Task: Add Sprouts Coconut Oil Cooking Spray to the cart.
Action: Mouse pressed left at (27, 78)
Screenshot: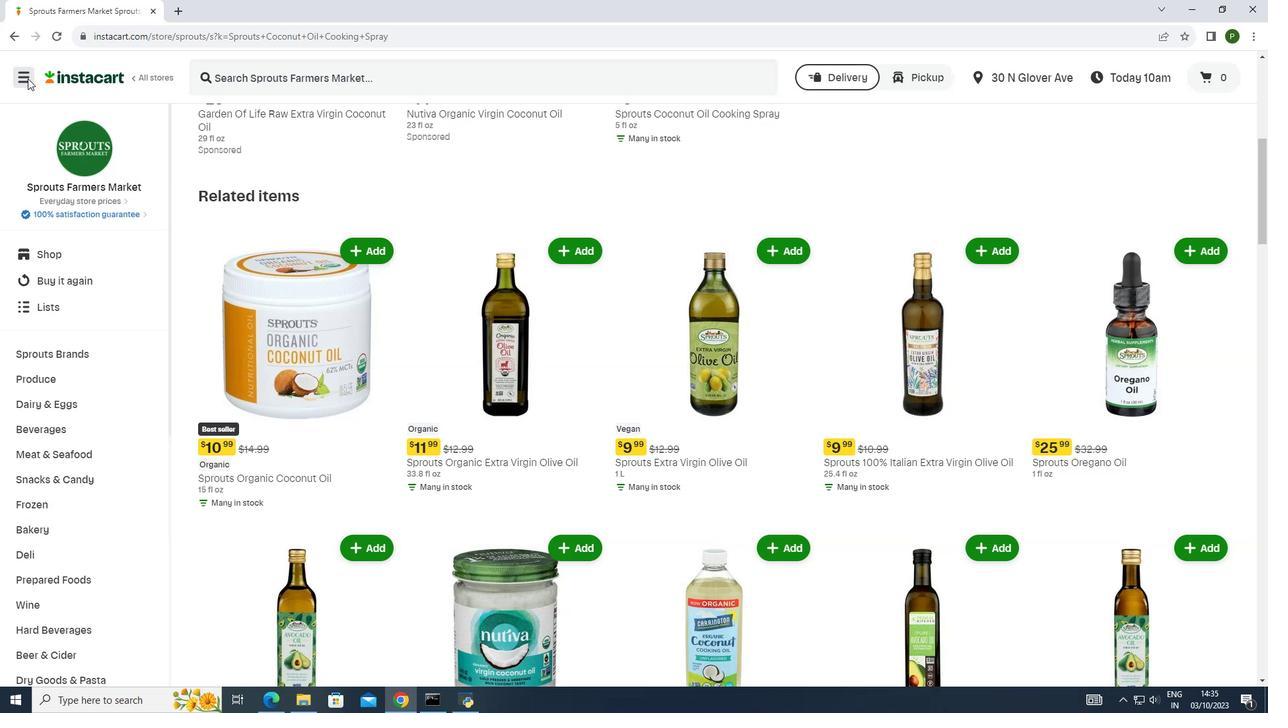 
Action: Mouse moved to (42, 342)
Screenshot: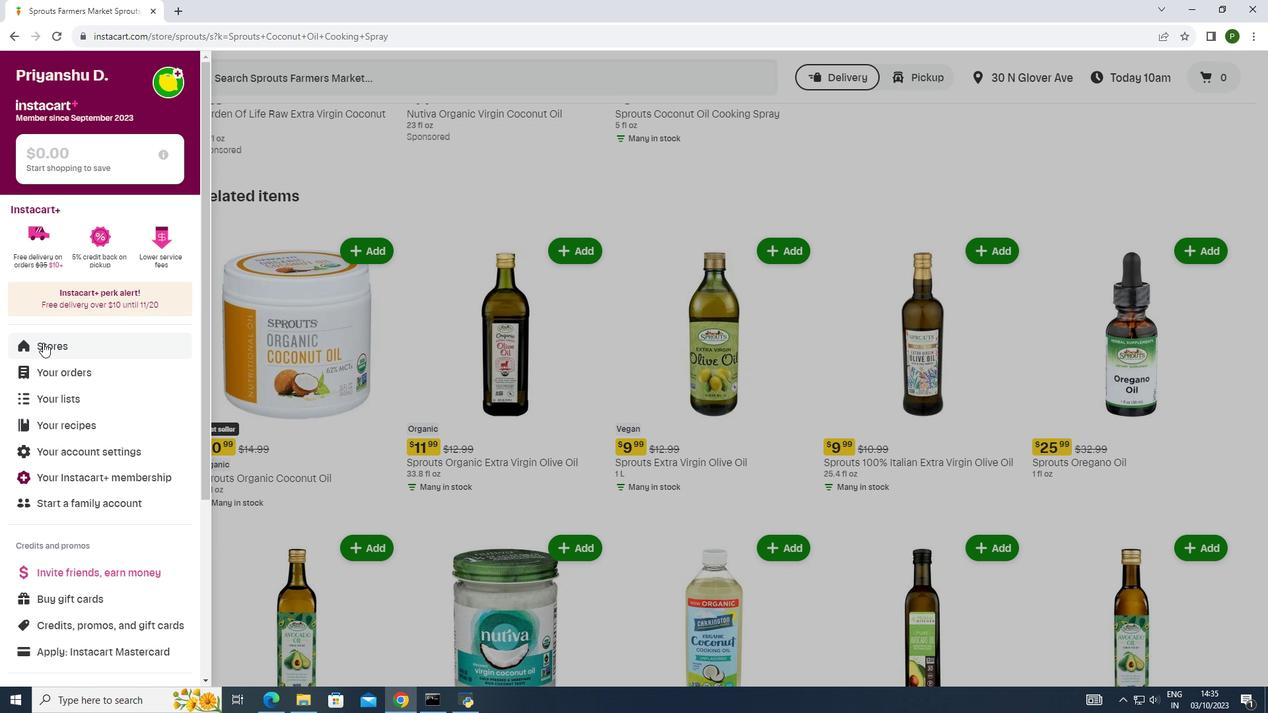 
Action: Mouse pressed left at (42, 342)
Screenshot: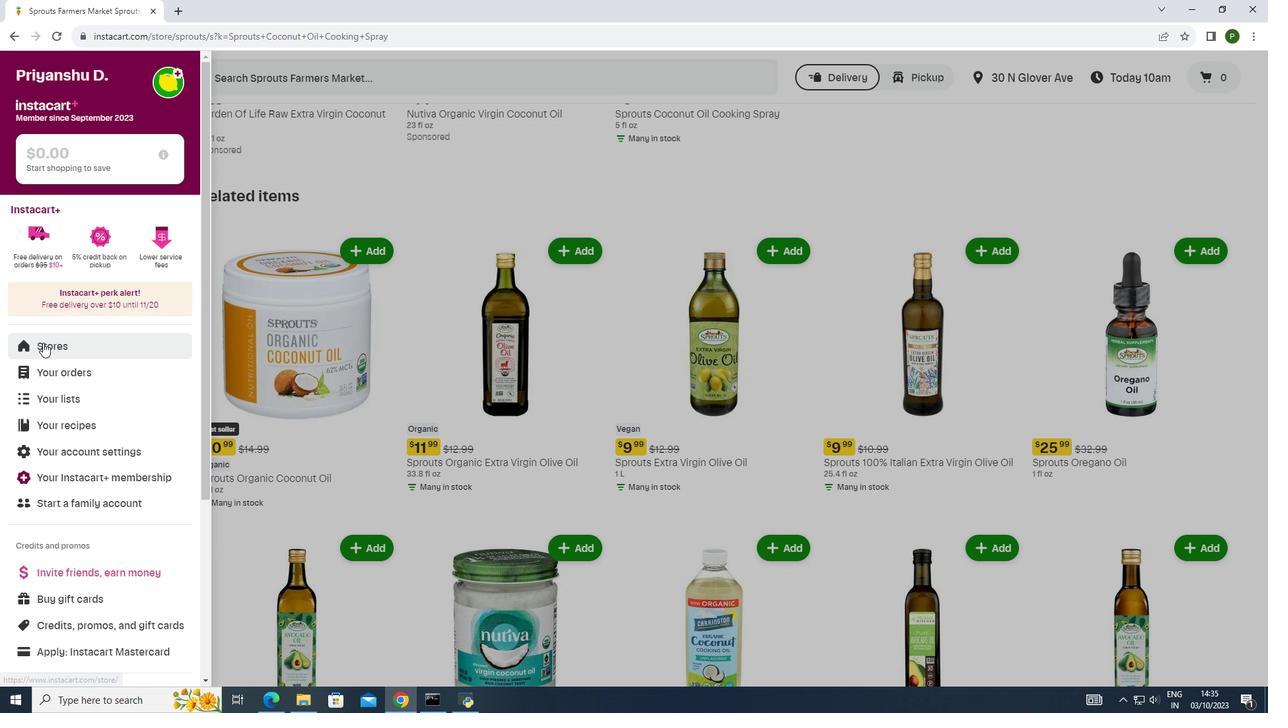 
Action: Mouse moved to (298, 126)
Screenshot: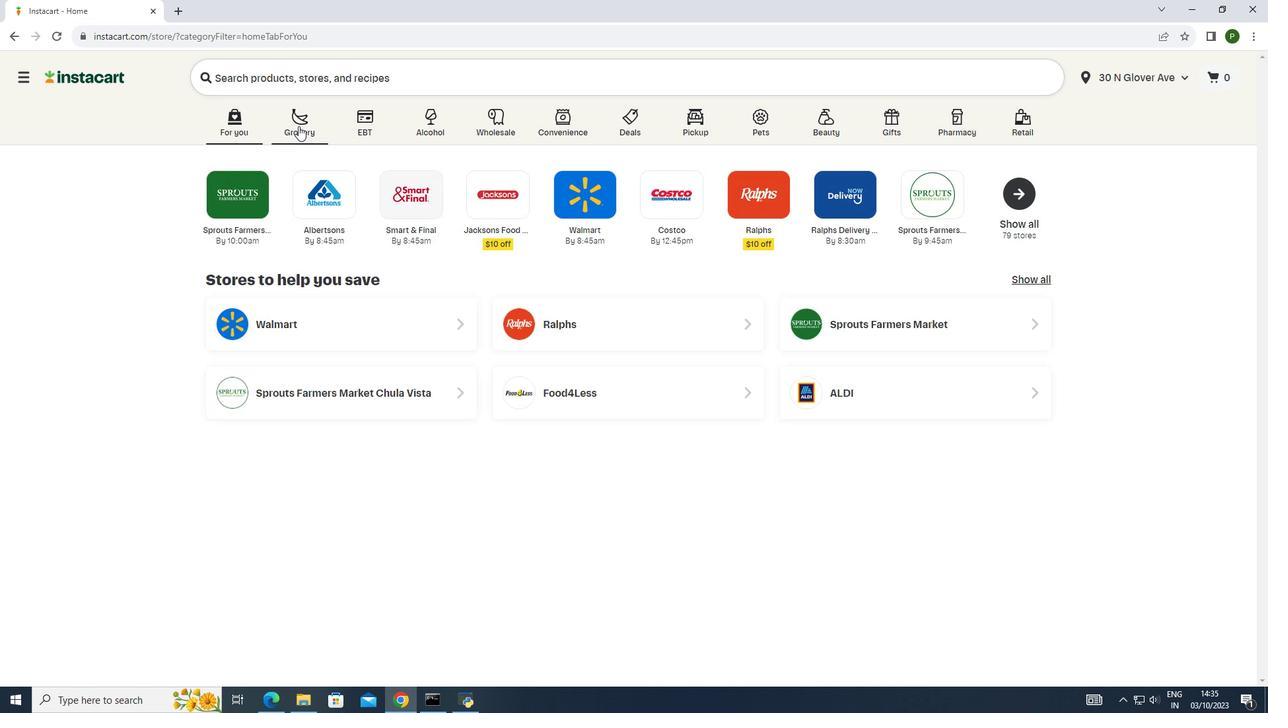 
Action: Mouse pressed left at (298, 126)
Screenshot: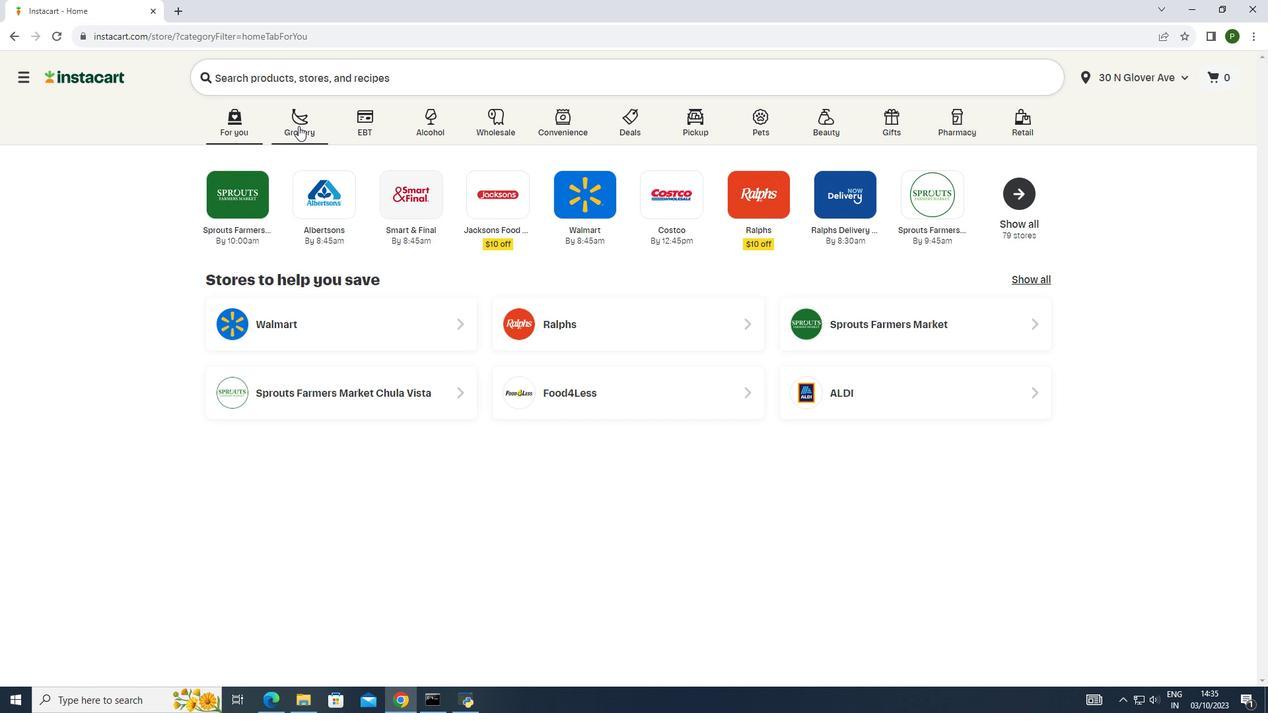 
Action: Mouse moved to (680, 198)
Screenshot: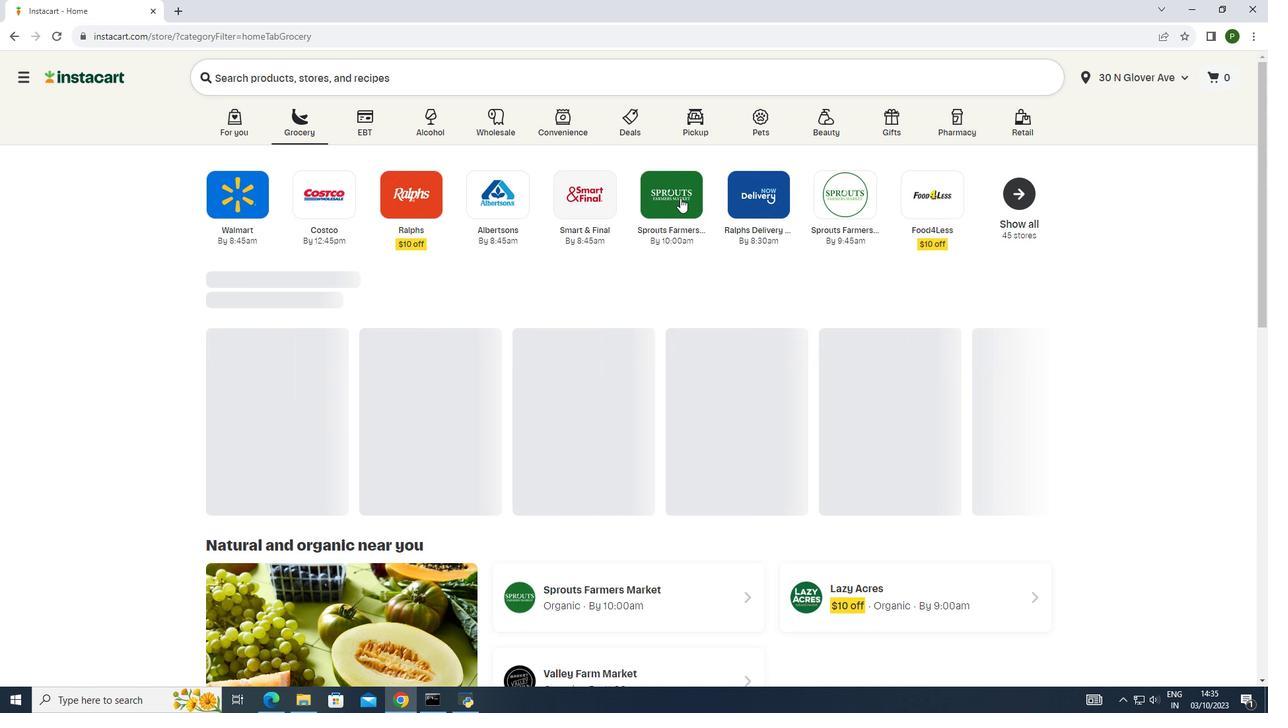 
Action: Mouse pressed left at (680, 198)
Screenshot: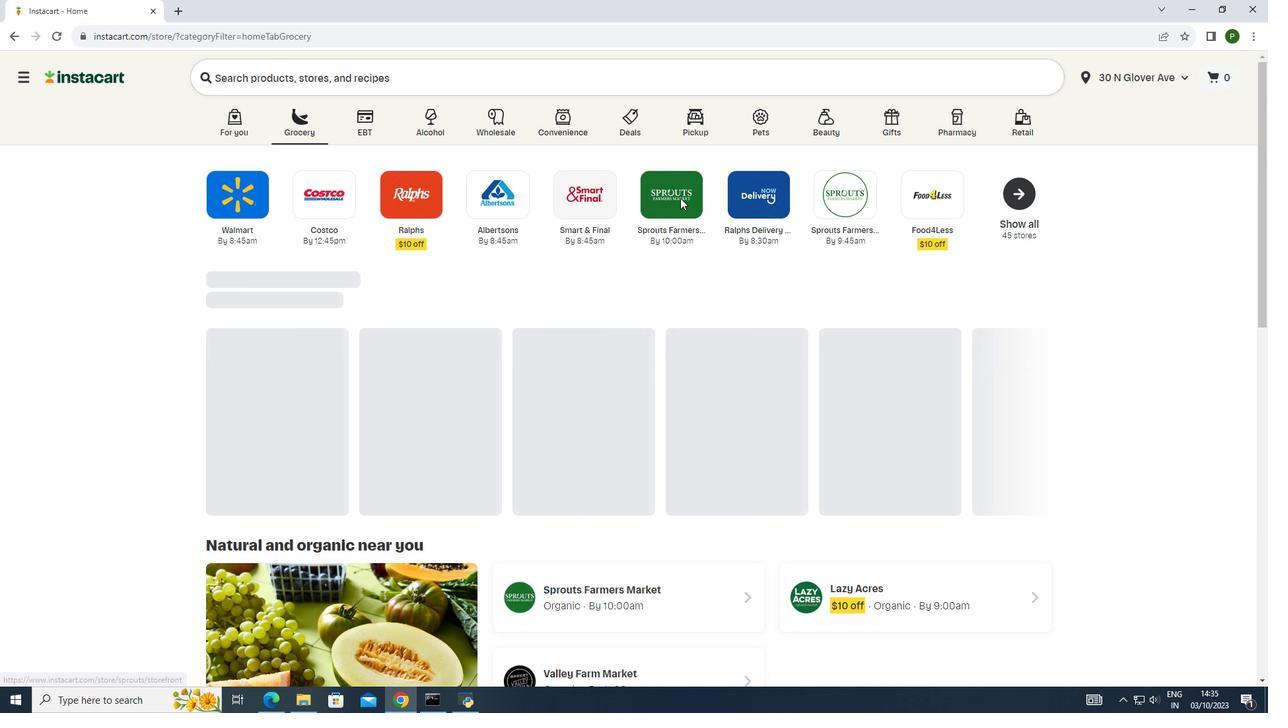 
Action: Mouse moved to (97, 348)
Screenshot: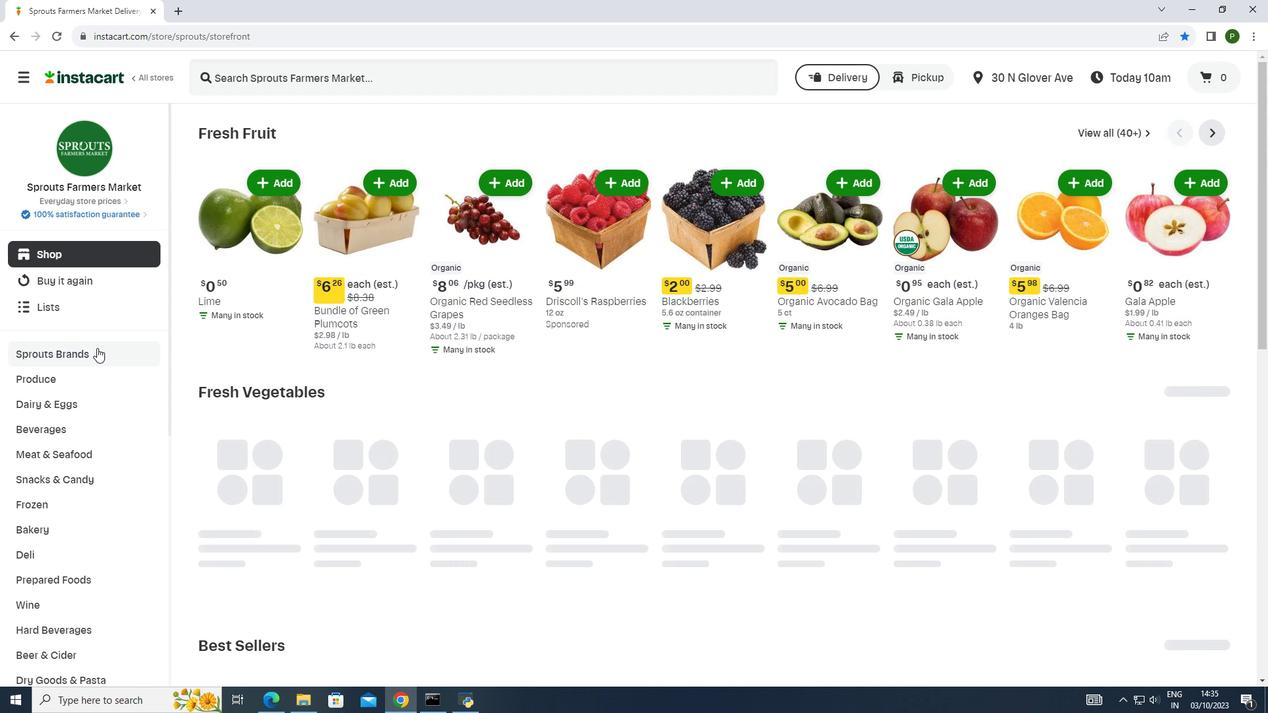 
Action: Mouse pressed left at (97, 348)
Screenshot: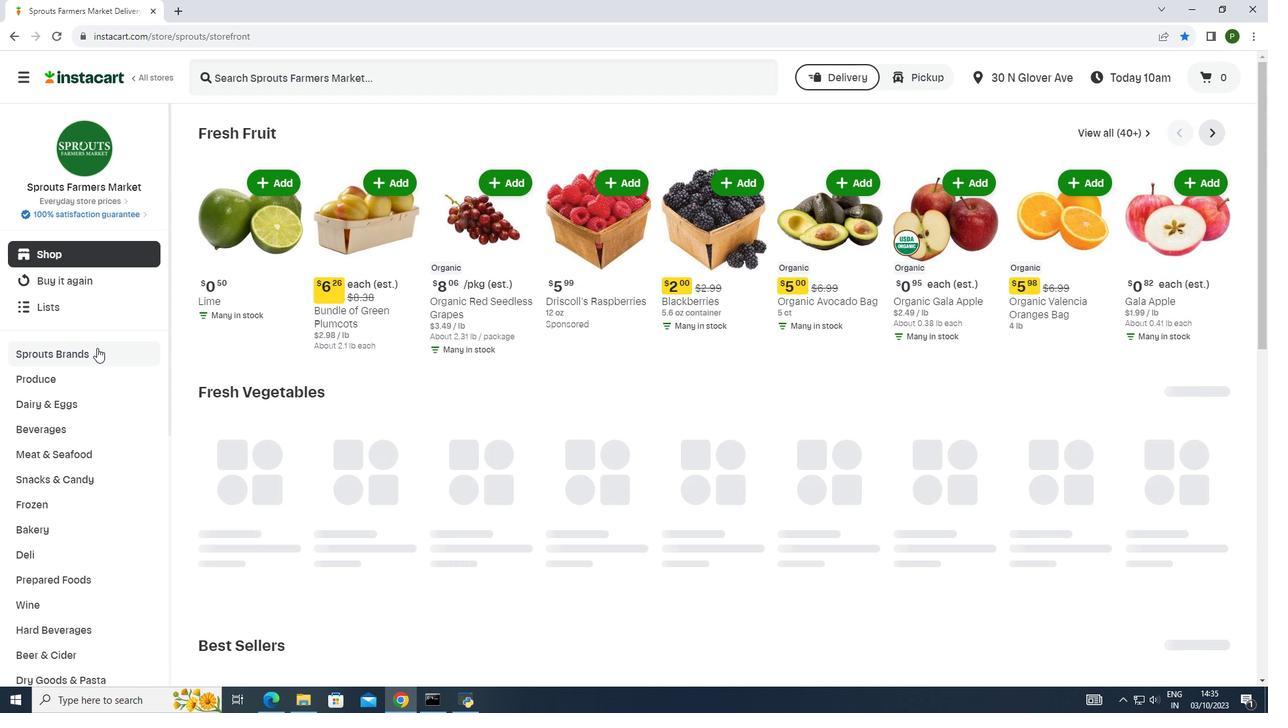 
Action: Mouse moved to (70, 454)
Screenshot: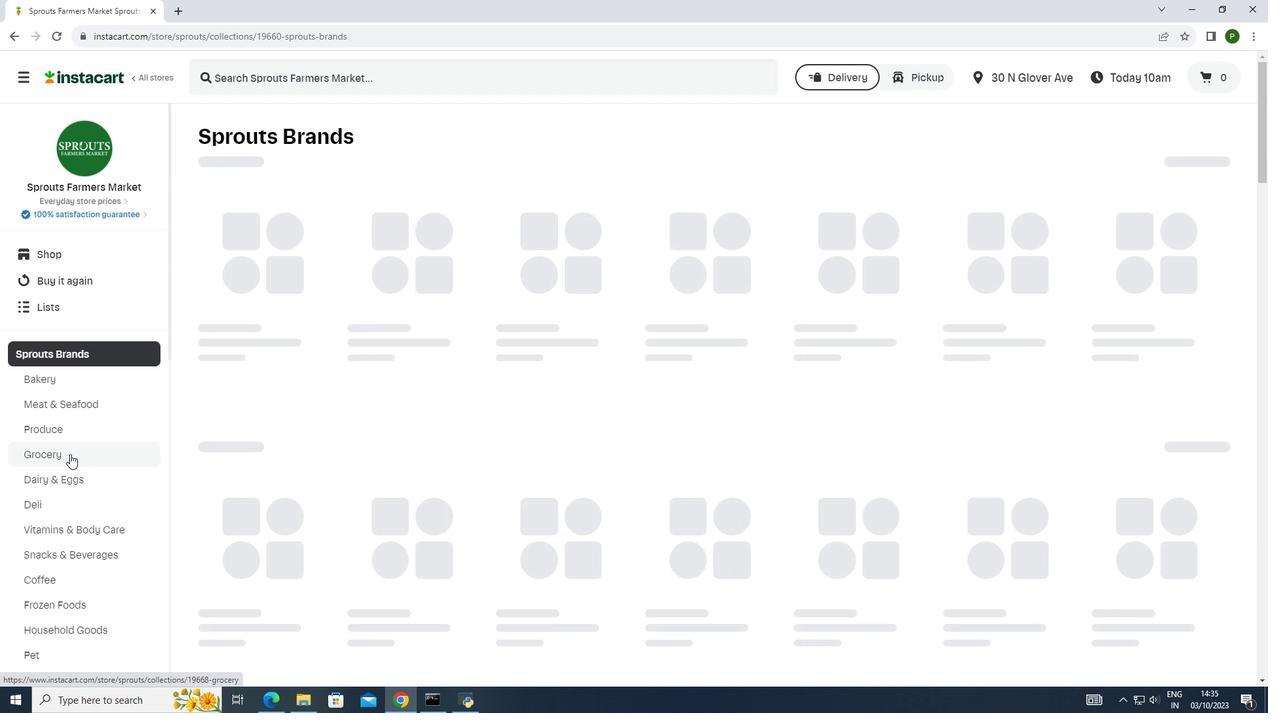 
Action: Mouse pressed left at (70, 454)
Screenshot: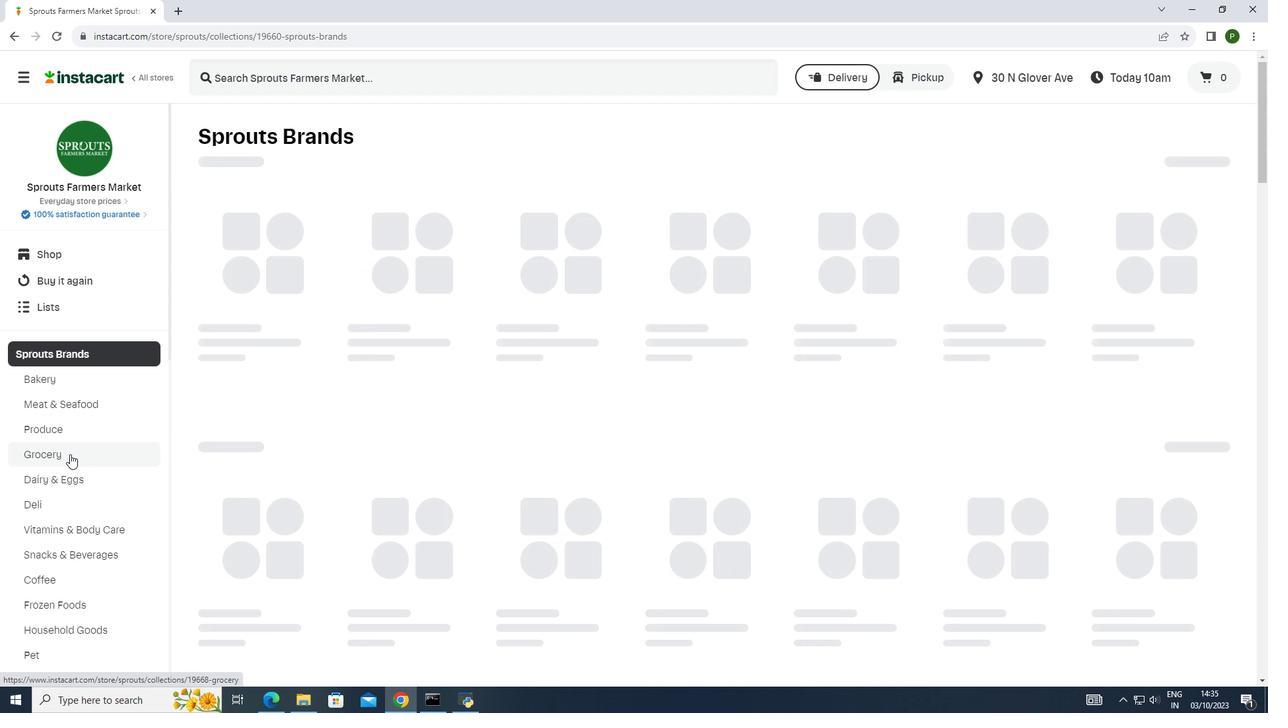 
Action: Mouse moved to (342, 298)
Screenshot: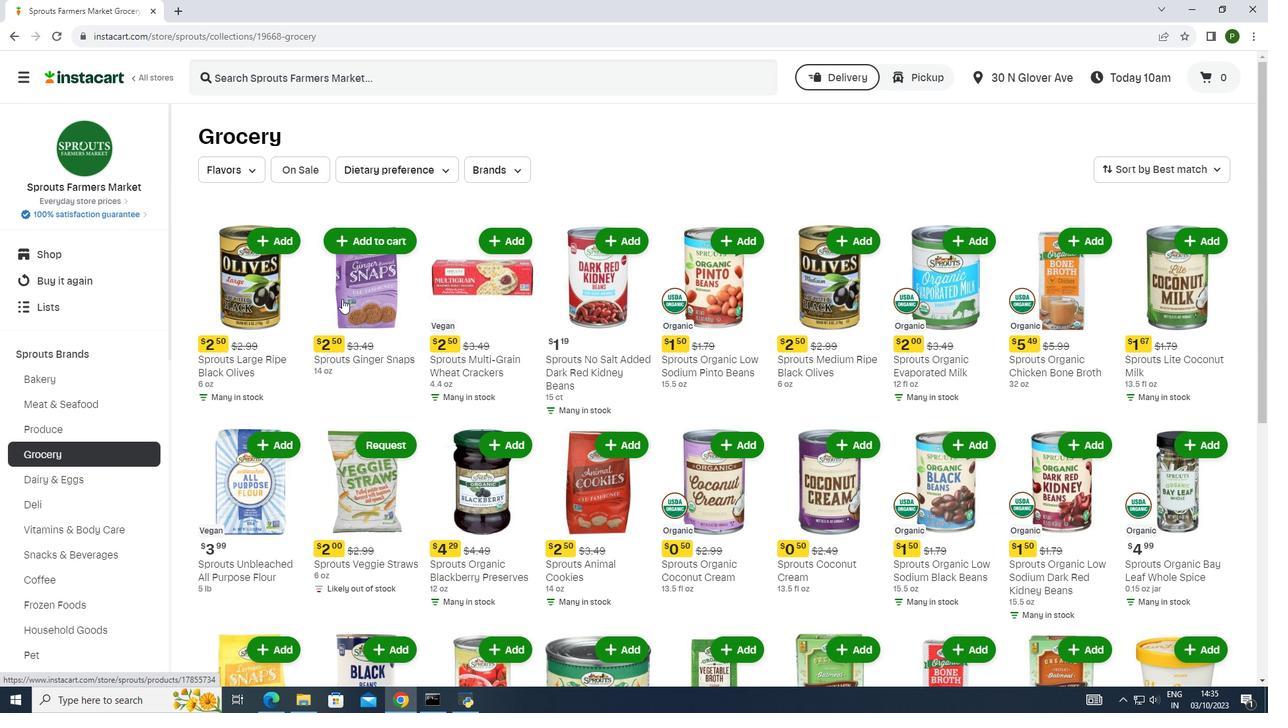 
Action: Mouse scrolled (342, 297) with delta (0, 0)
Screenshot: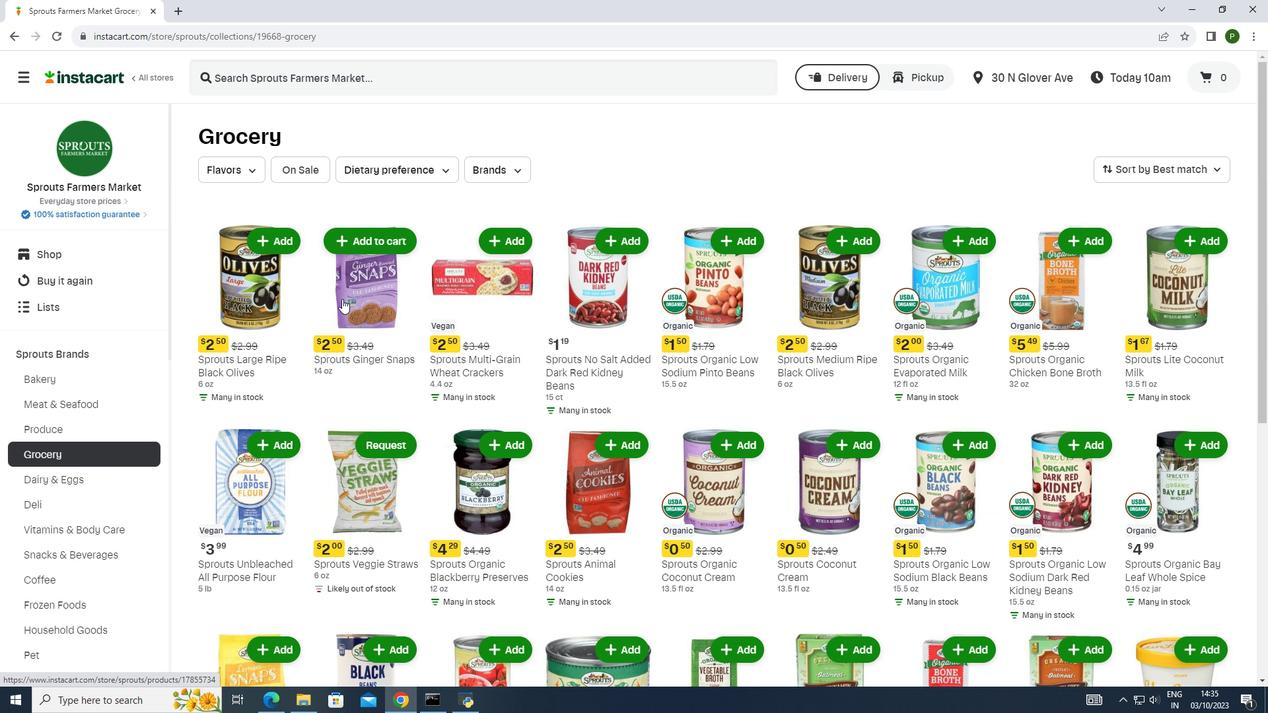 
Action: Mouse moved to (341, 299)
Screenshot: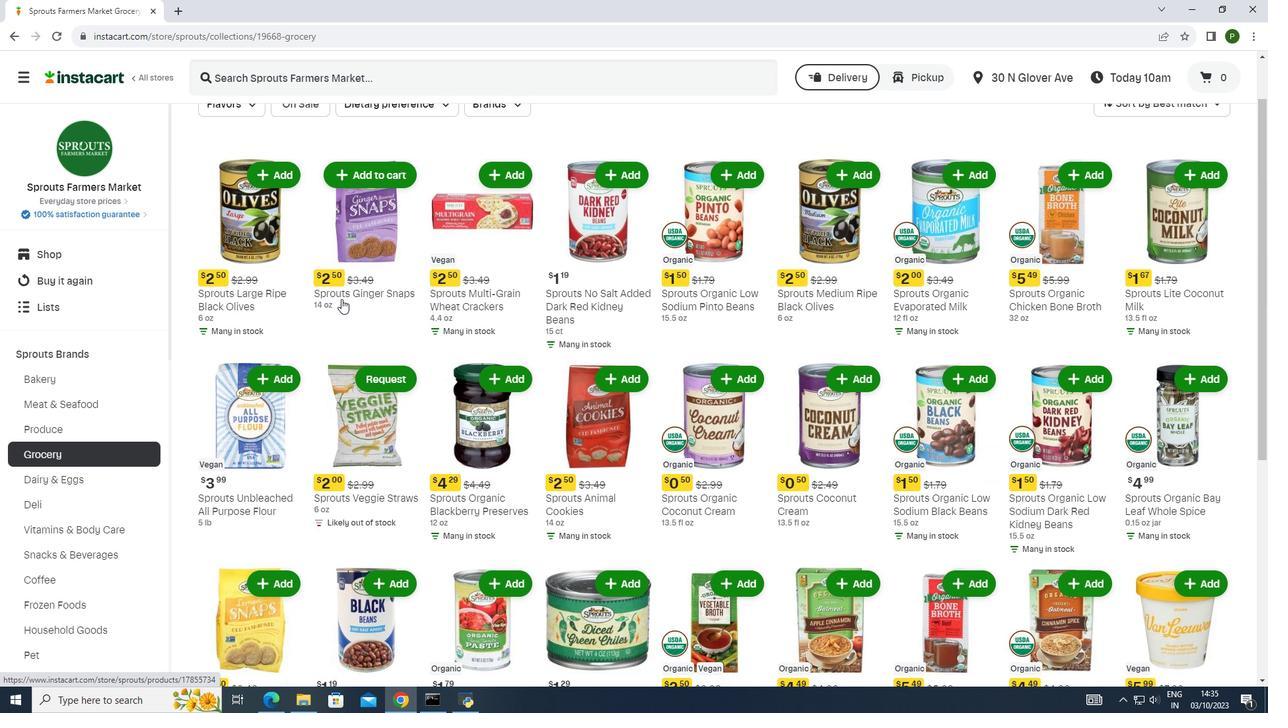 
Action: Mouse scrolled (341, 298) with delta (0, 0)
Screenshot: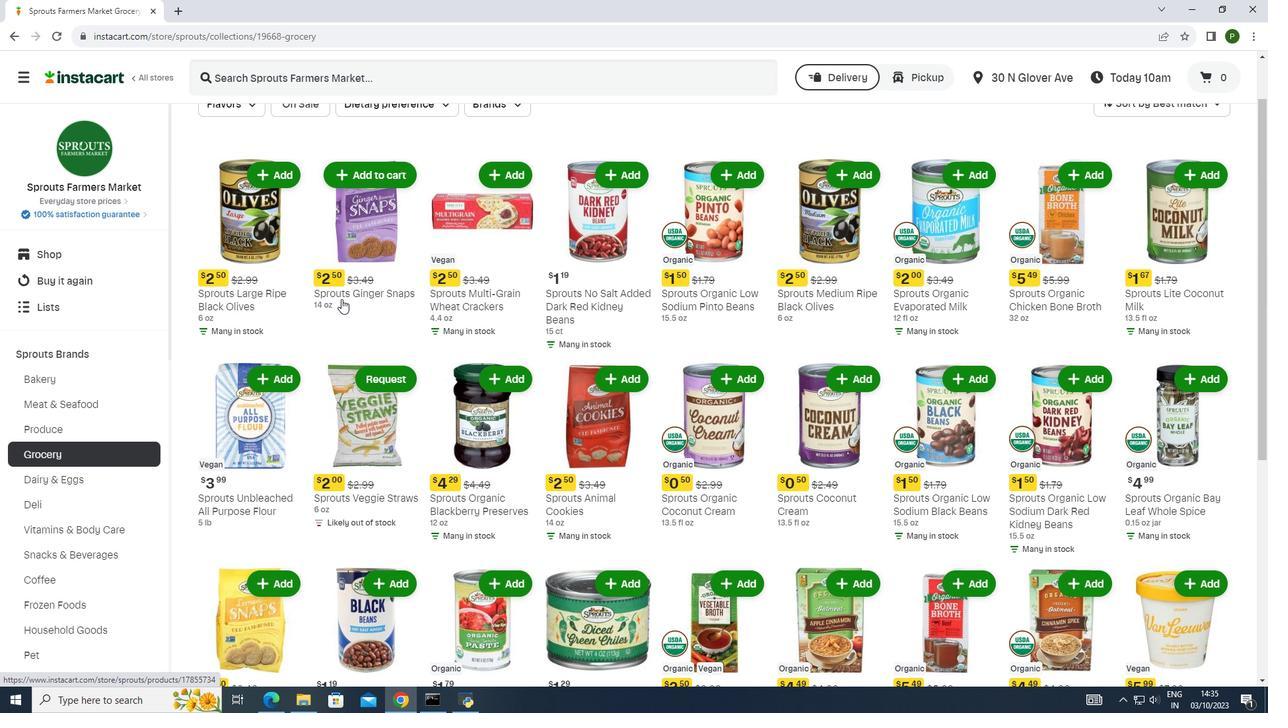 
Action: Mouse moved to (354, 316)
Screenshot: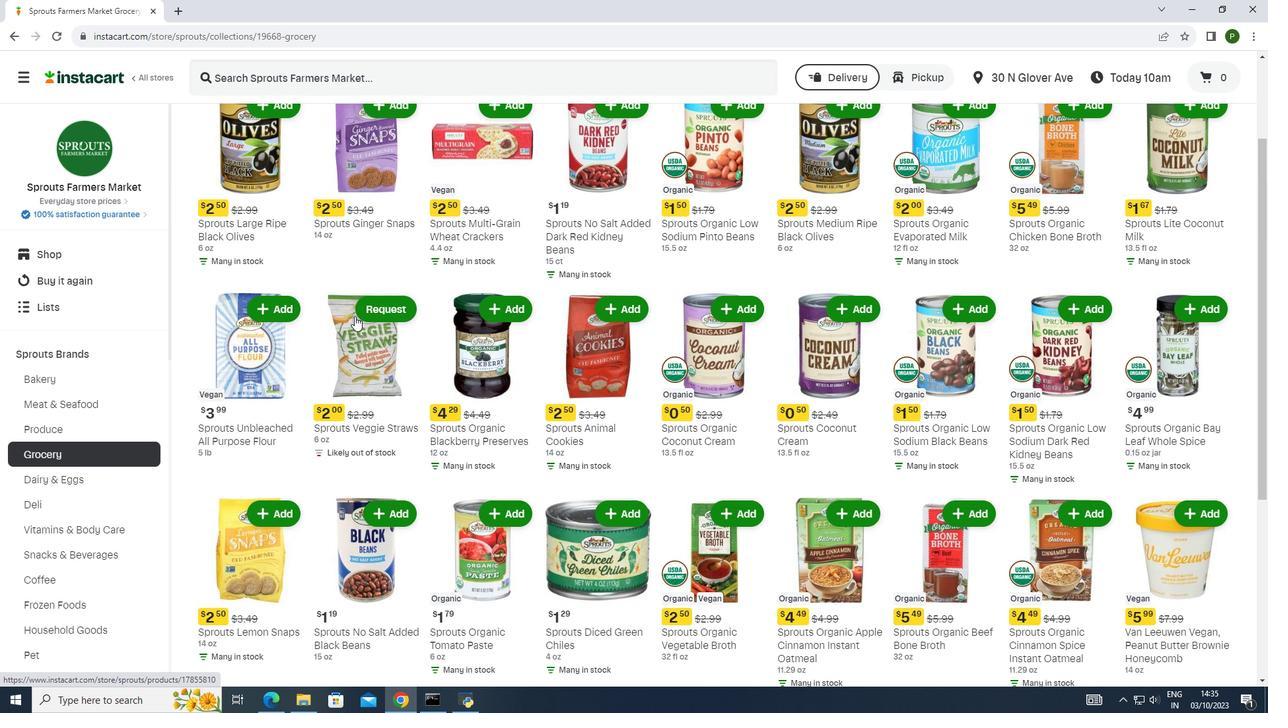 
Action: Mouse scrolled (354, 315) with delta (0, 0)
Screenshot: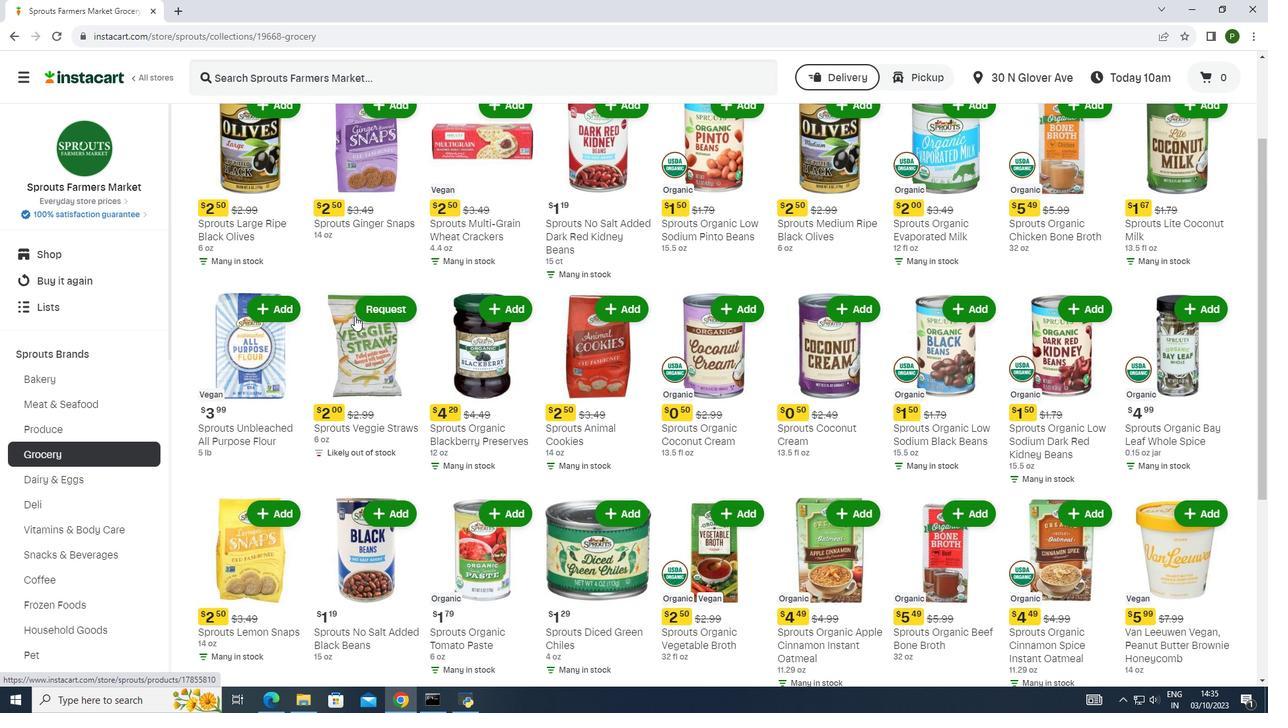 
Action: Mouse moved to (354, 317)
Screenshot: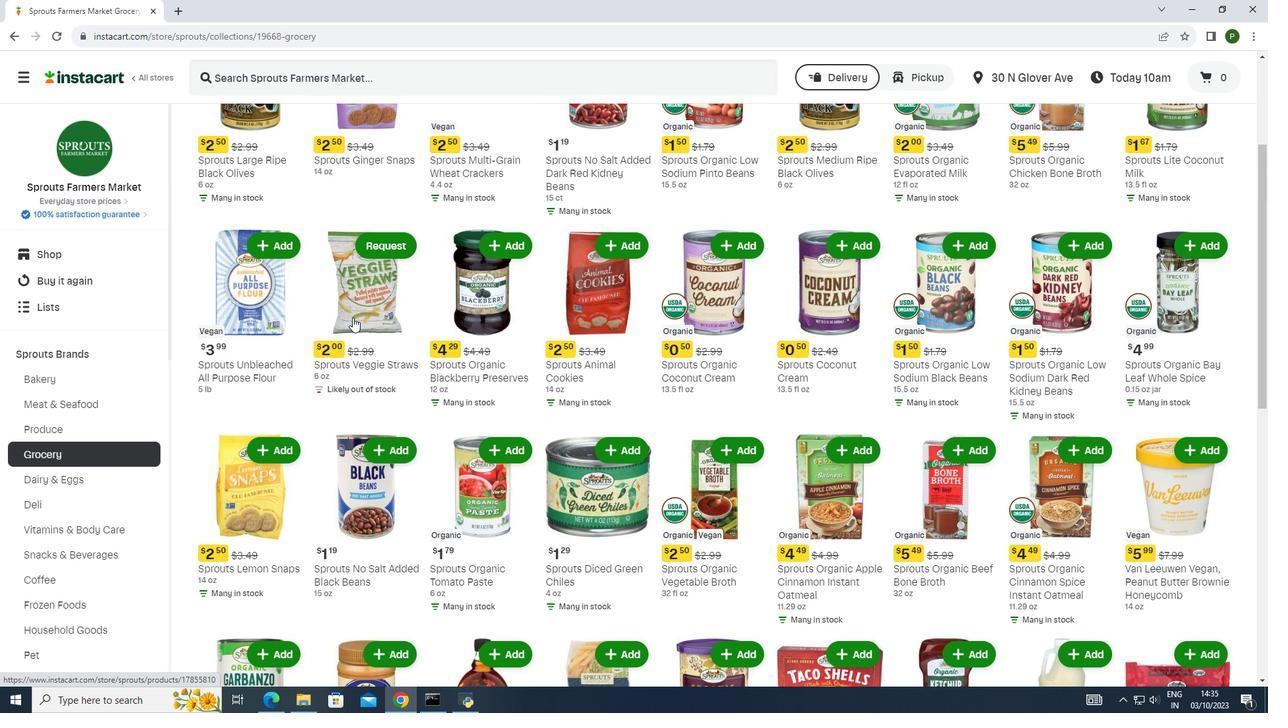 
Action: Mouse scrolled (354, 316) with delta (0, 0)
Screenshot: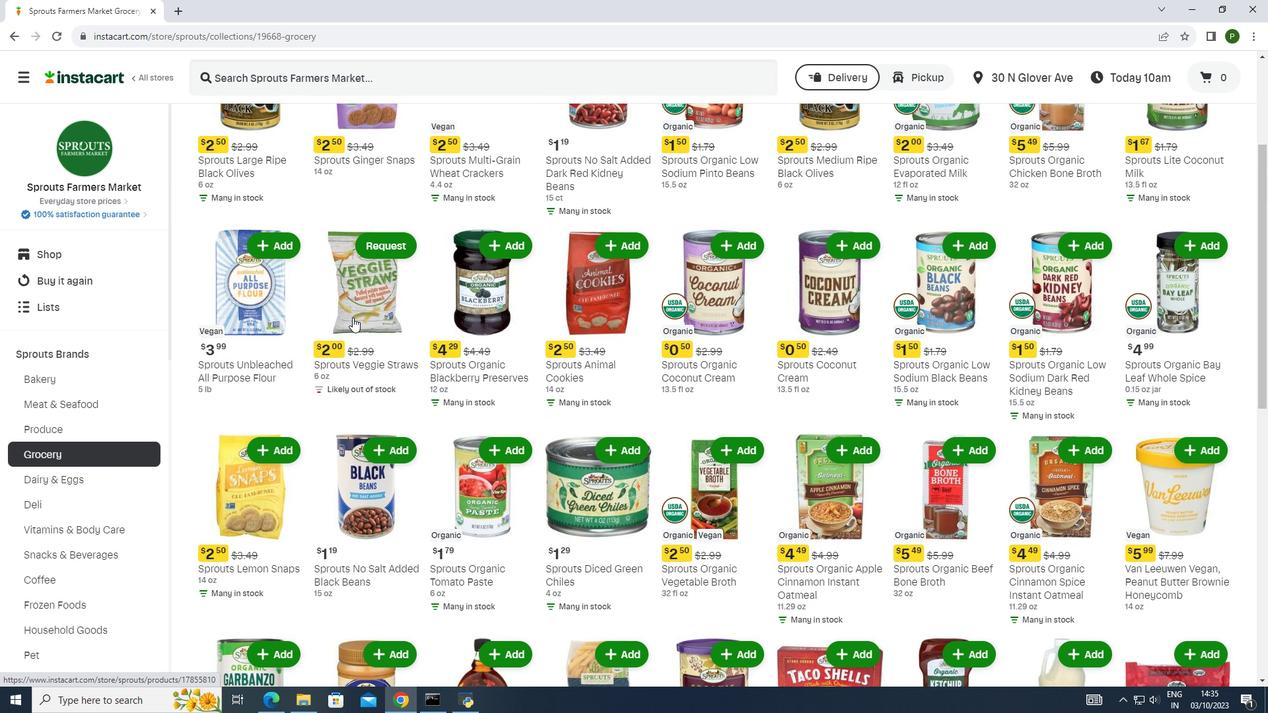 
Action: Mouse moved to (352, 317)
Screenshot: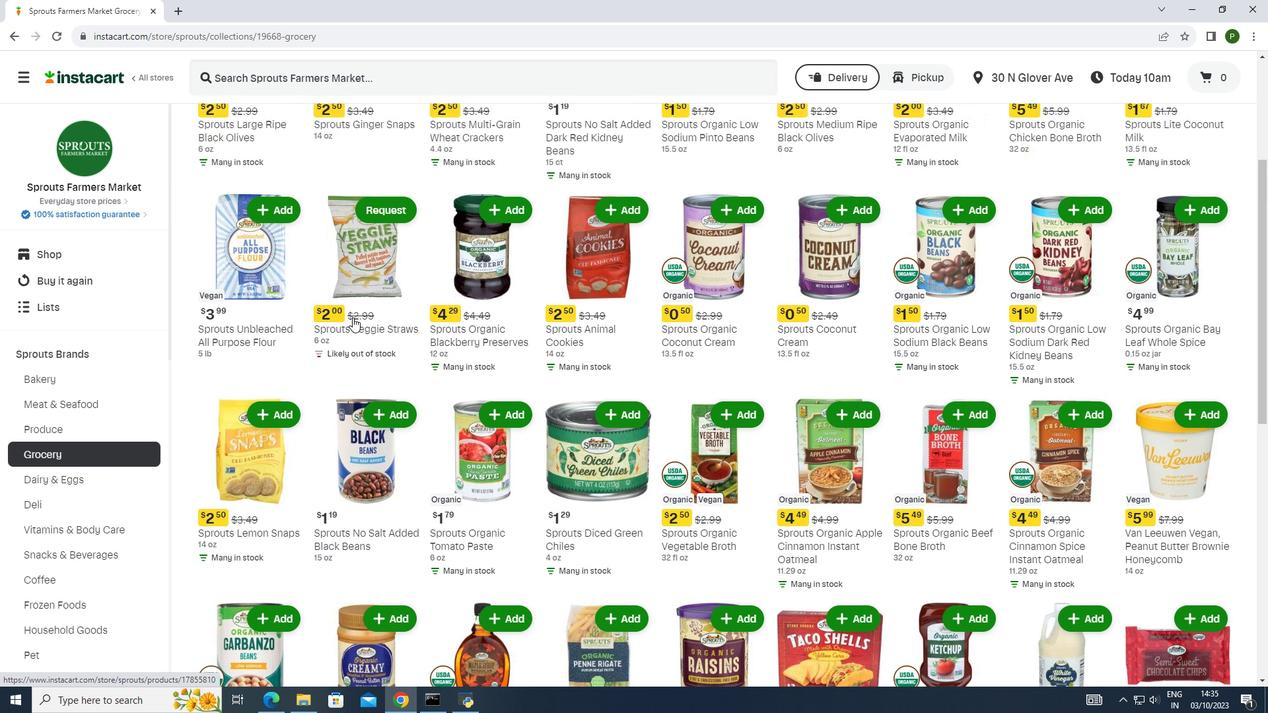 
Action: Mouse scrolled (352, 317) with delta (0, 0)
Screenshot: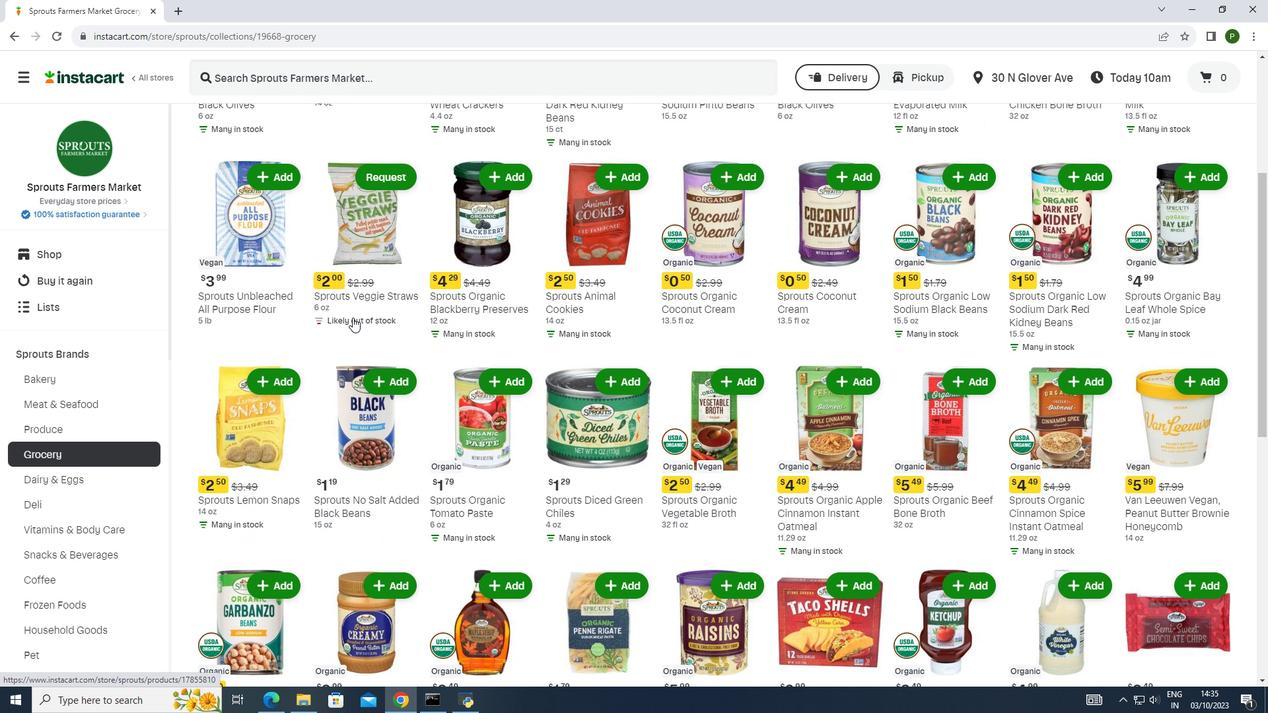 
Action: Mouse moved to (350, 319)
Screenshot: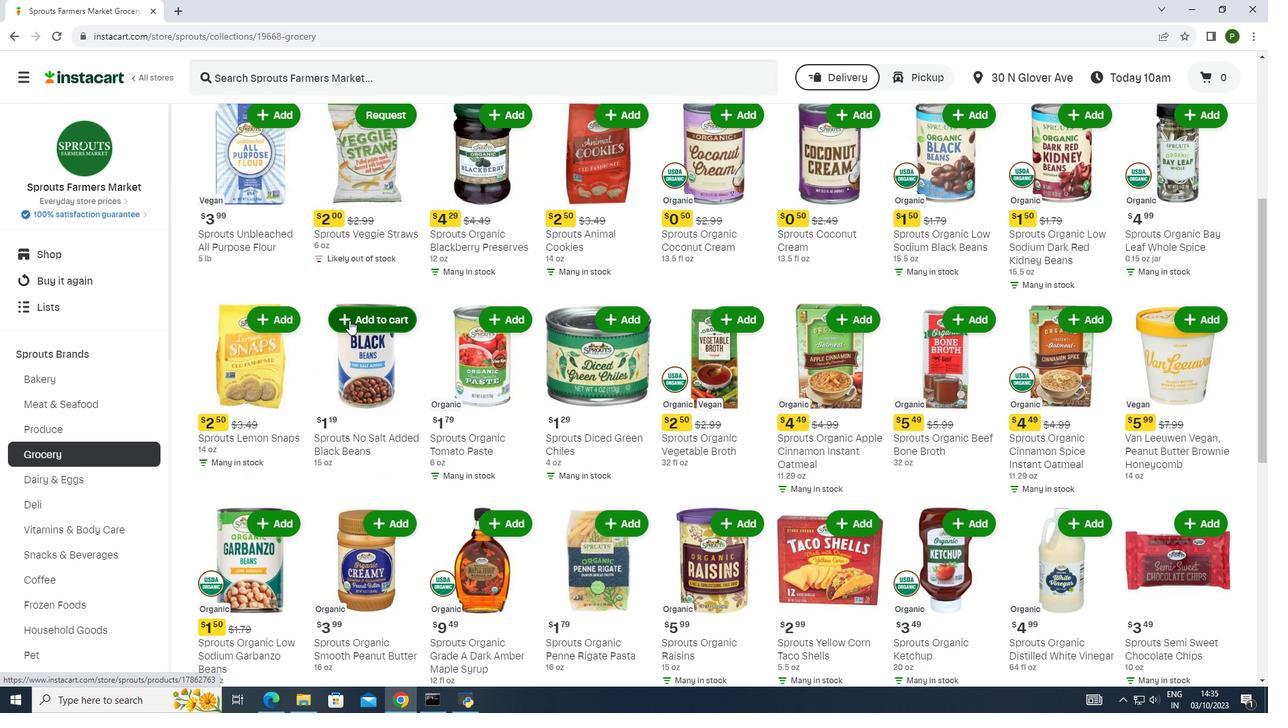 
Action: Mouse scrolled (350, 319) with delta (0, 0)
Screenshot: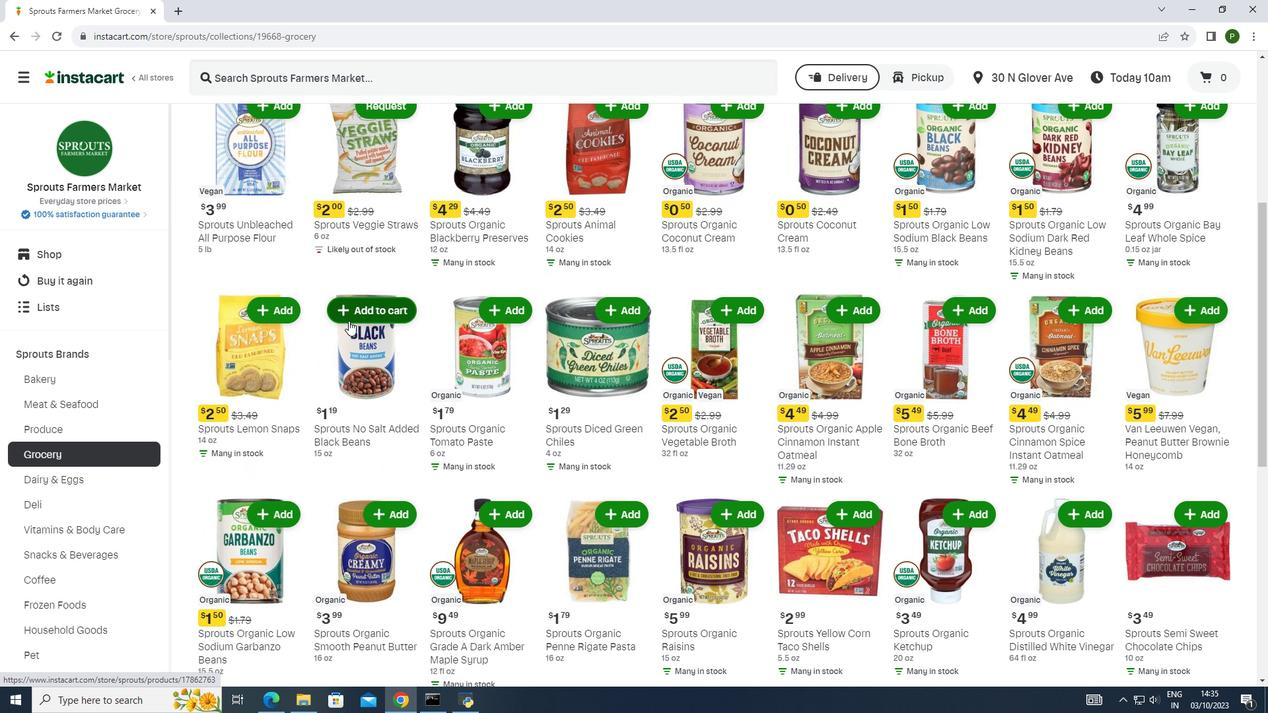 
Action: Mouse moved to (349, 320)
Screenshot: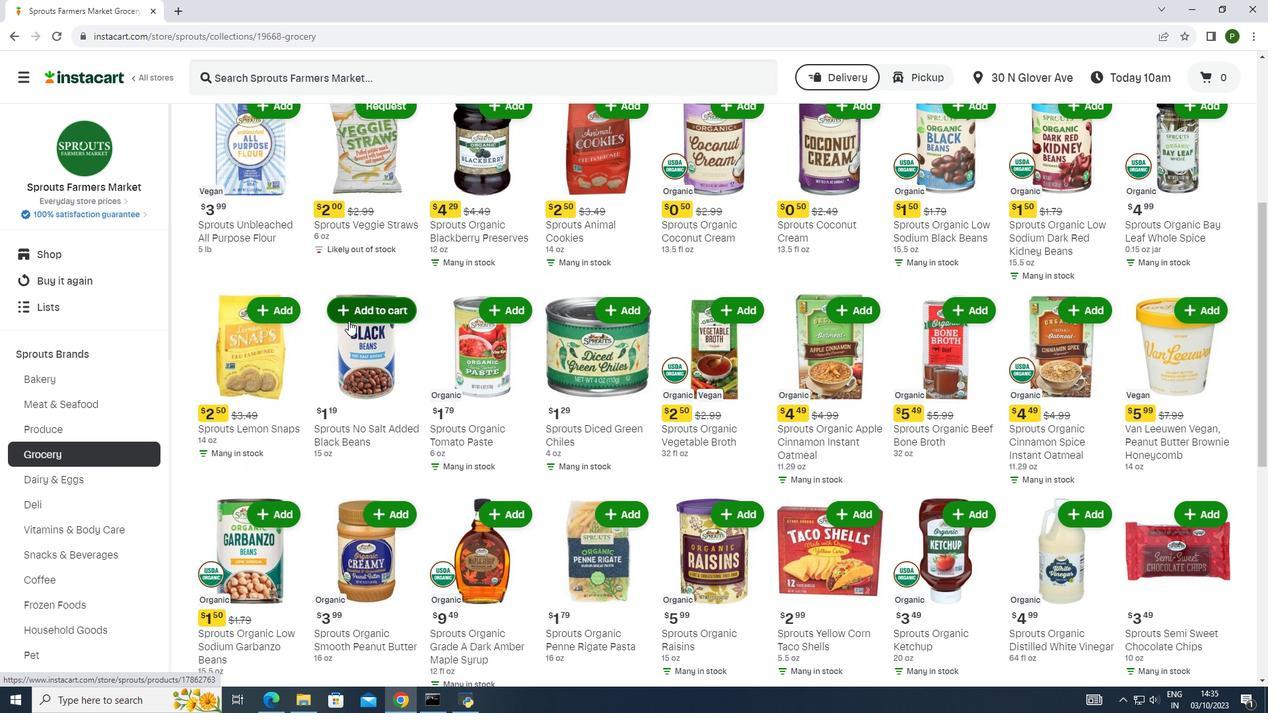 
Action: Mouse scrolled (349, 319) with delta (0, 0)
Screenshot: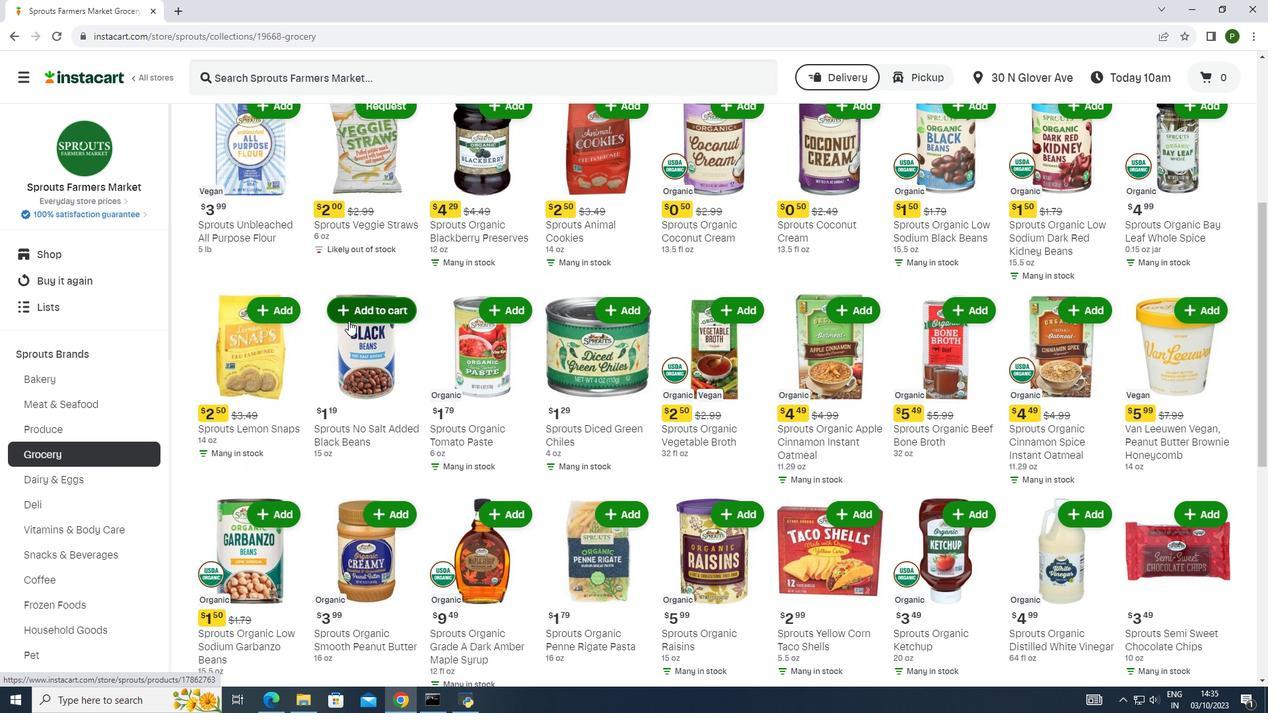 
Action: Mouse moved to (348, 320)
Screenshot: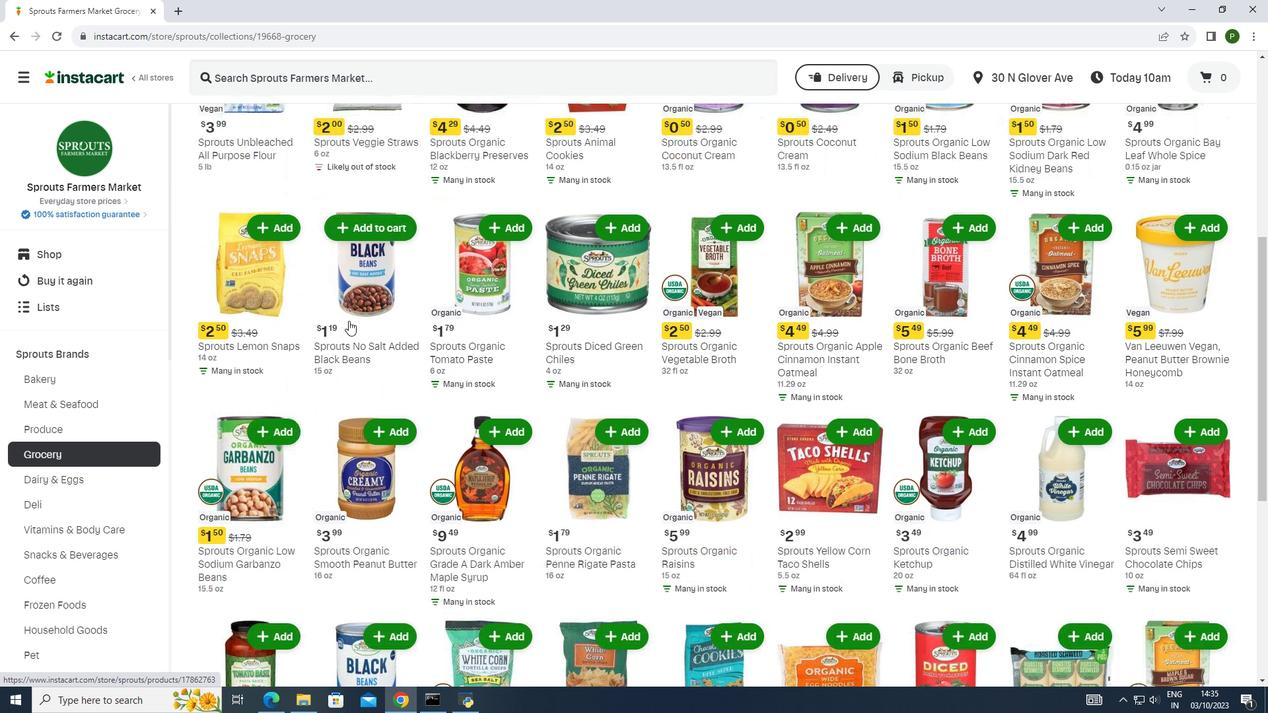 
Action: Mouse scrolled (348, 320) with delta (0, 0)
Screenshot: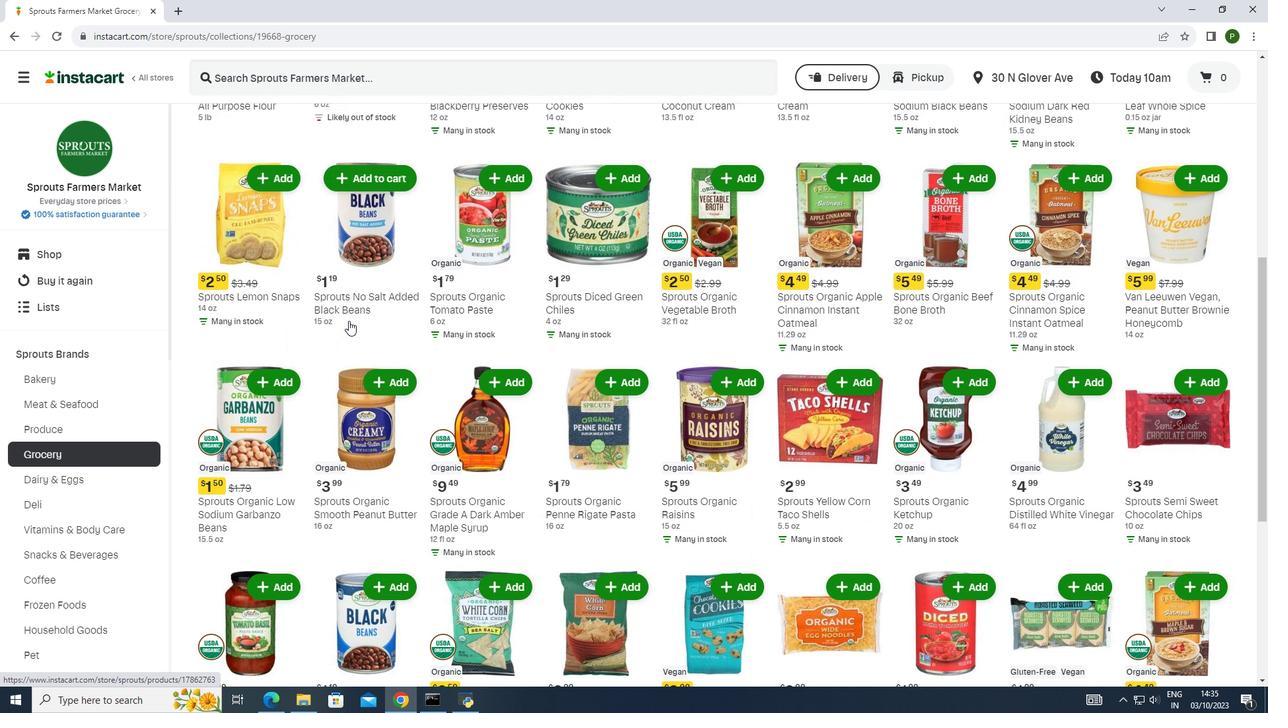 
Action: Mouse scrolled (348, 320) with delta (0, 0)
Screenshot: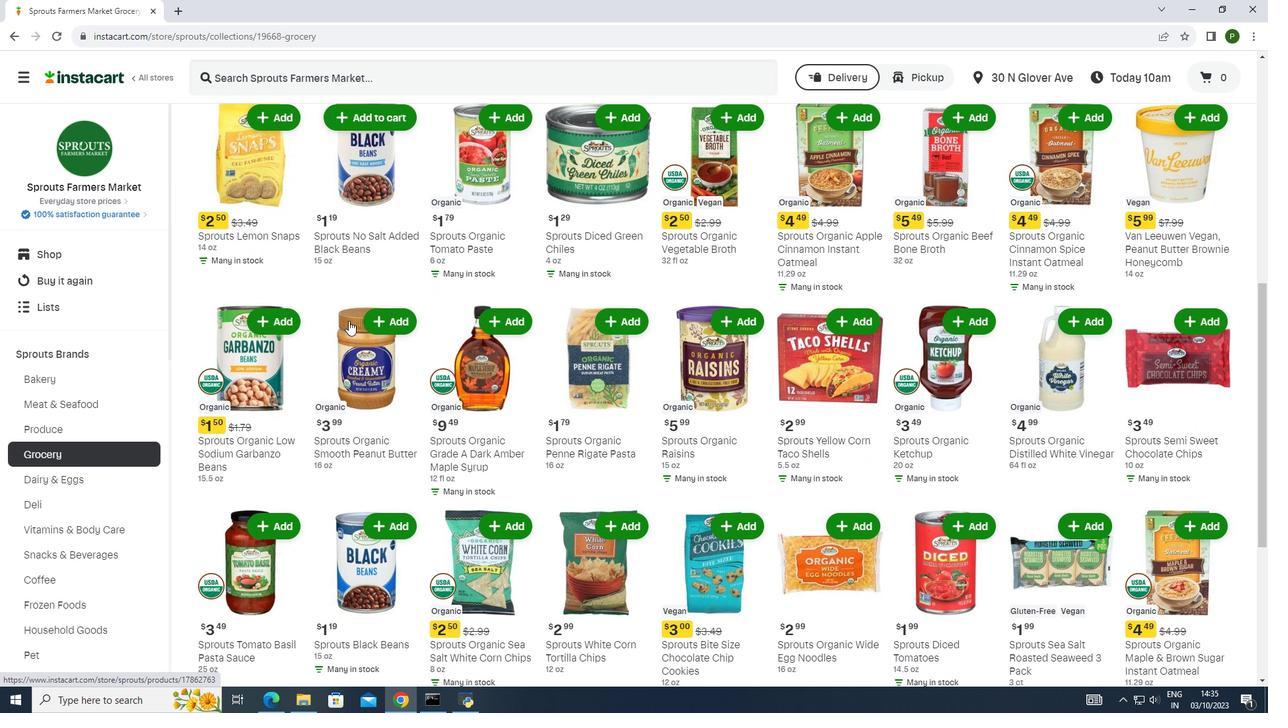 
Action: Mouse scrolled (348, 320) with delta (0, 0)
Screenshot: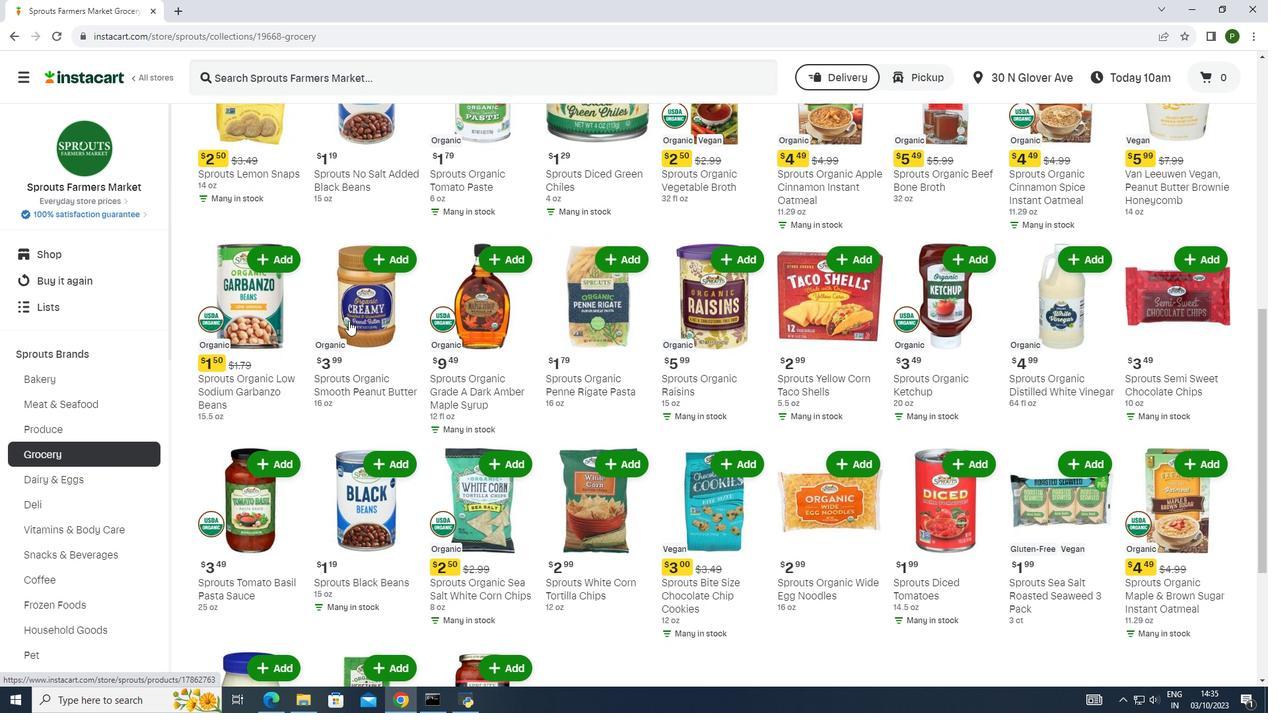 
Action: Mouse scrolled (348, 320) with delta (0, 0)
Screenshot: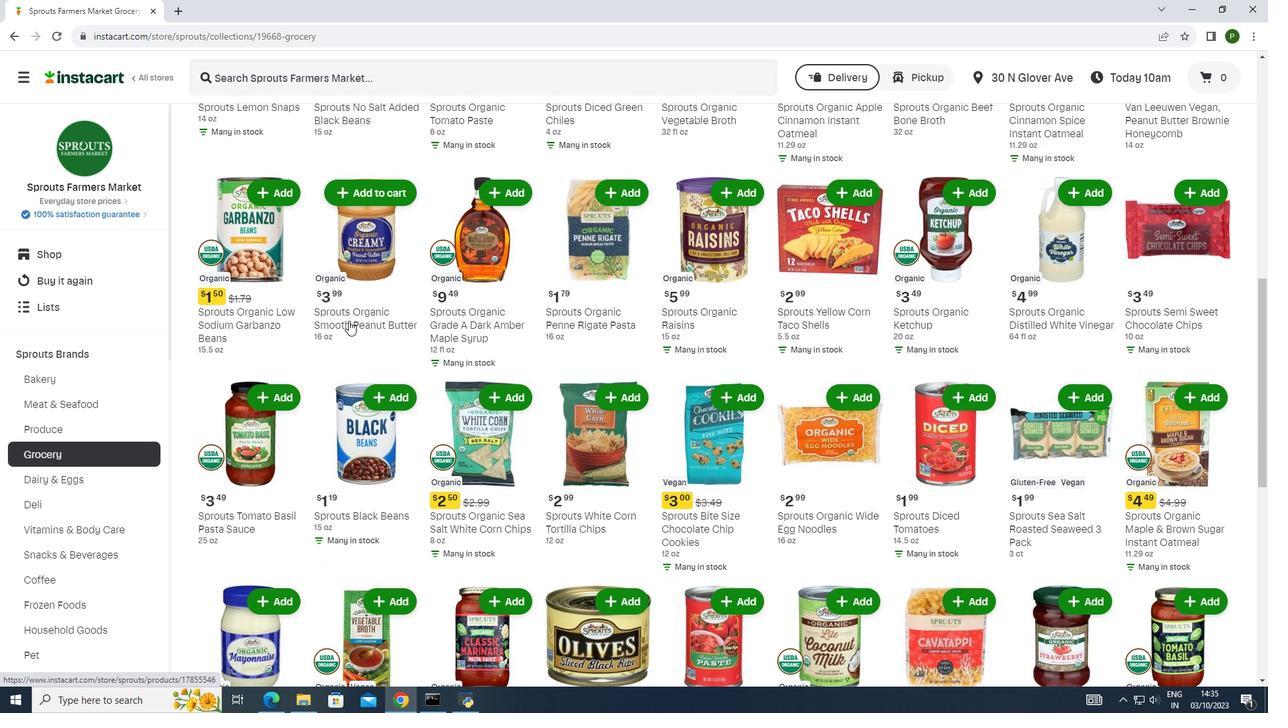 
Action: Mouse scrolled (348, 320) with delta (0, 0)
Screenshot: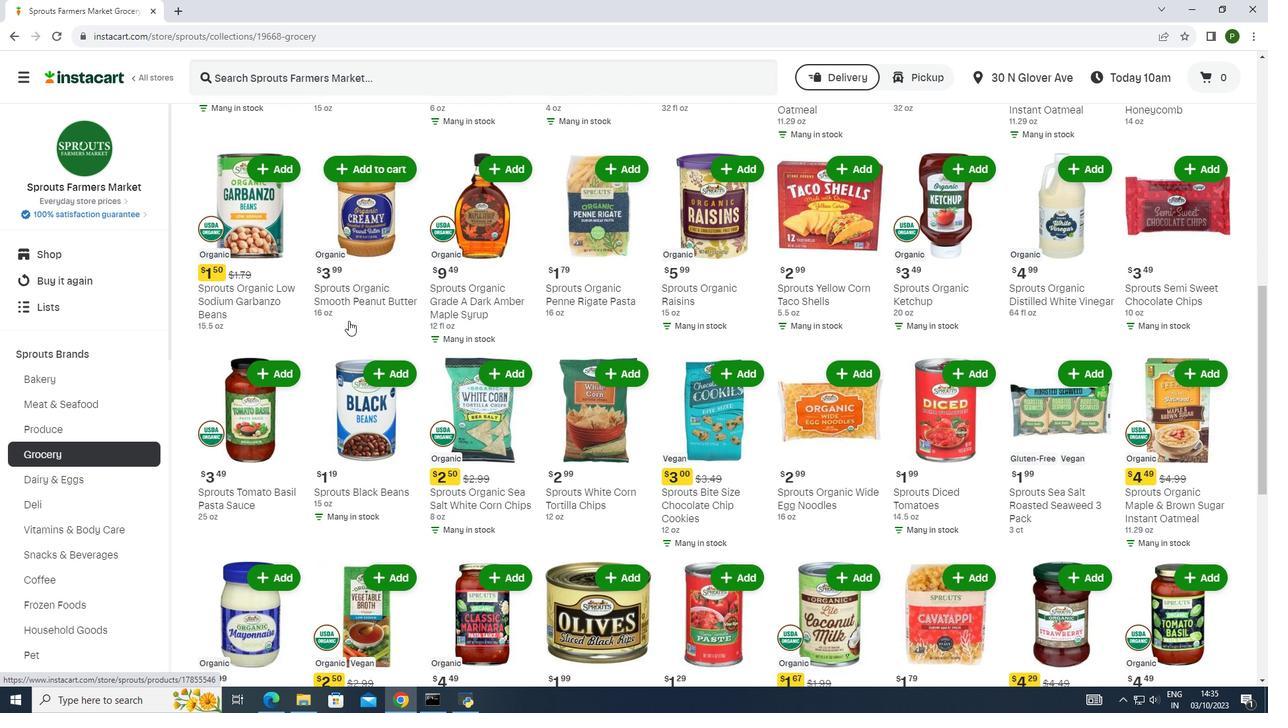 
Action: Mouse scrolled (348, 320) with delta (0, 0)
Screenshot: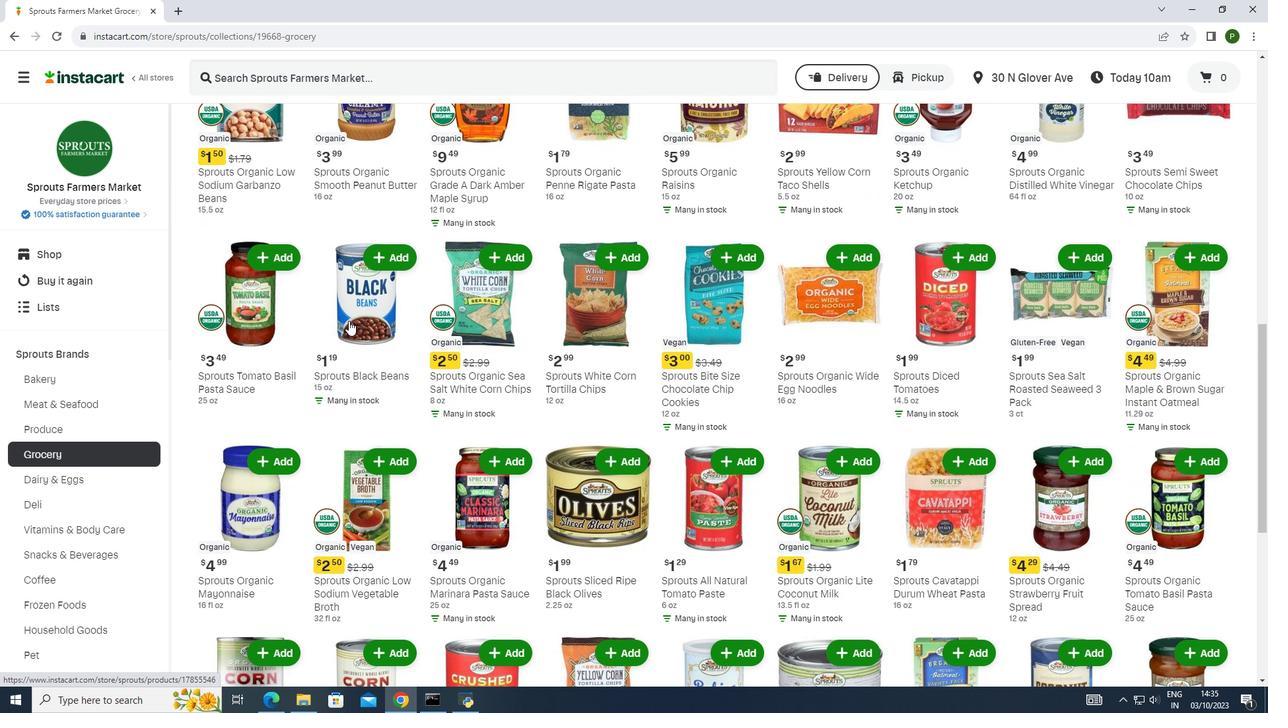 
Action: Mouse scrolled (348, 320) with delta (0, 0)
Screenshot: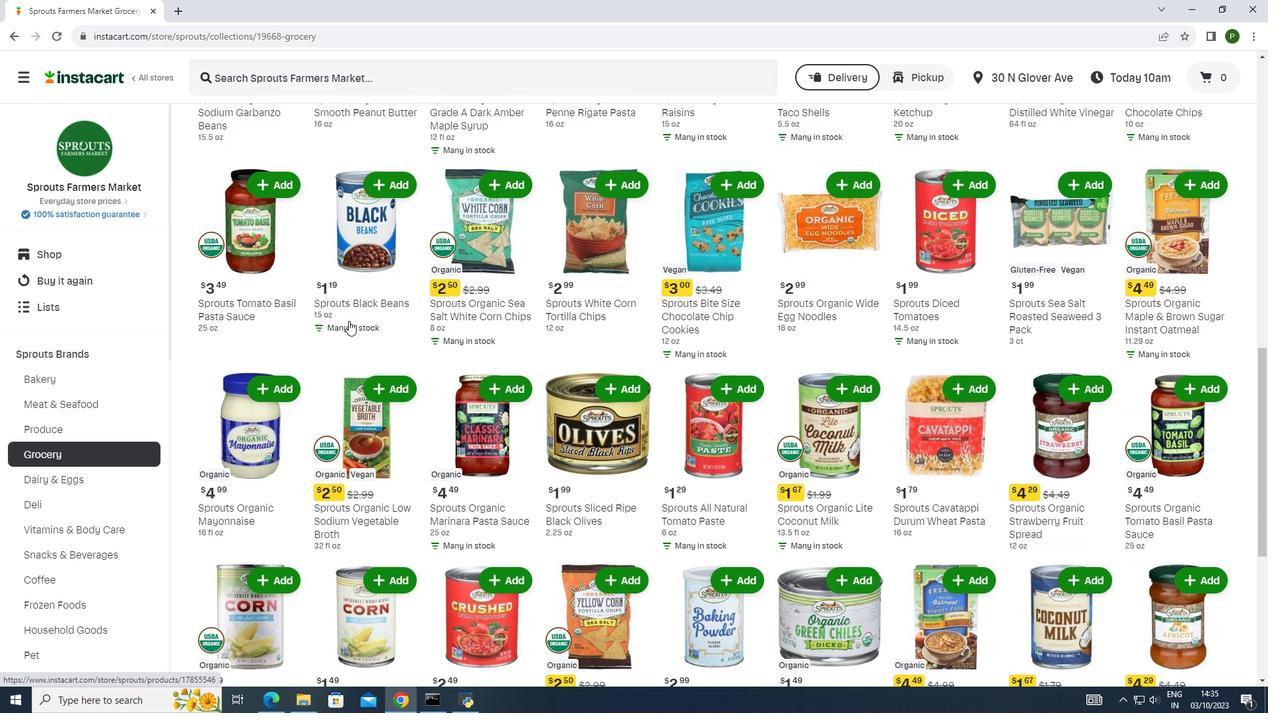 
Action: Mouse scrolled (348, 320) with delta (0, 0)
Screenshot: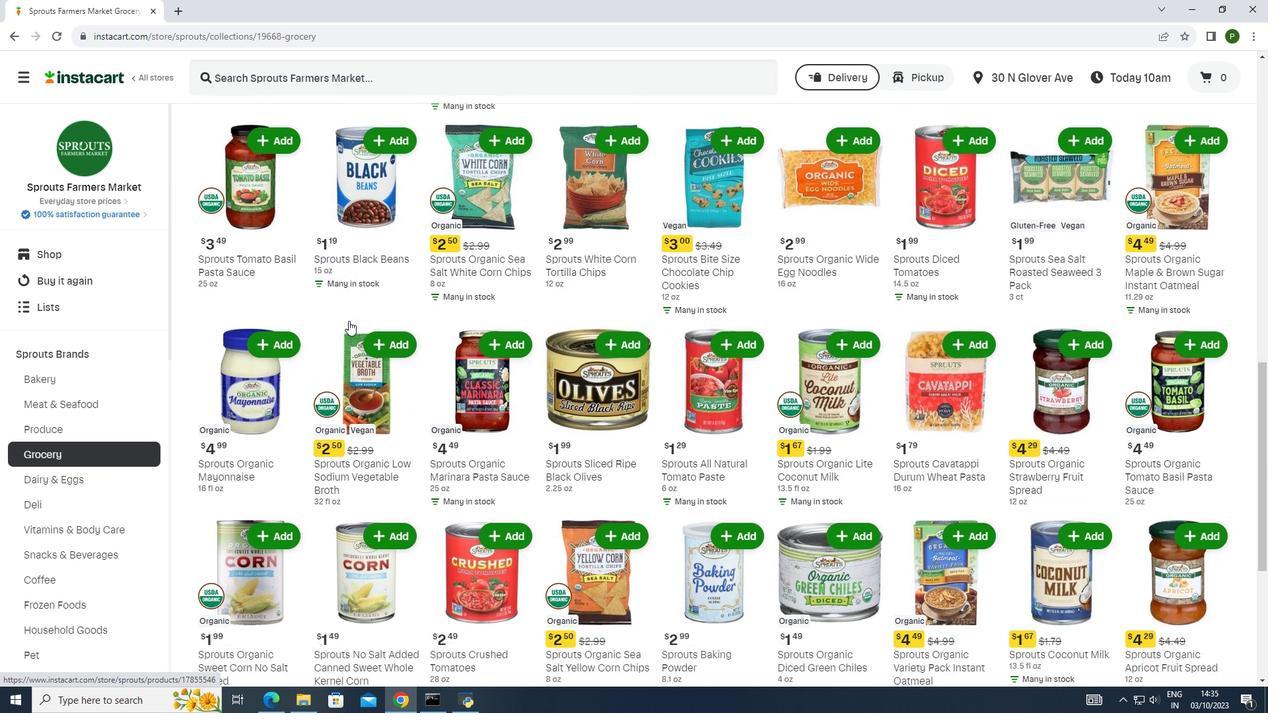 
Action: Mouse scrolled (348, 320) with delta (0, 0)
Screenshot: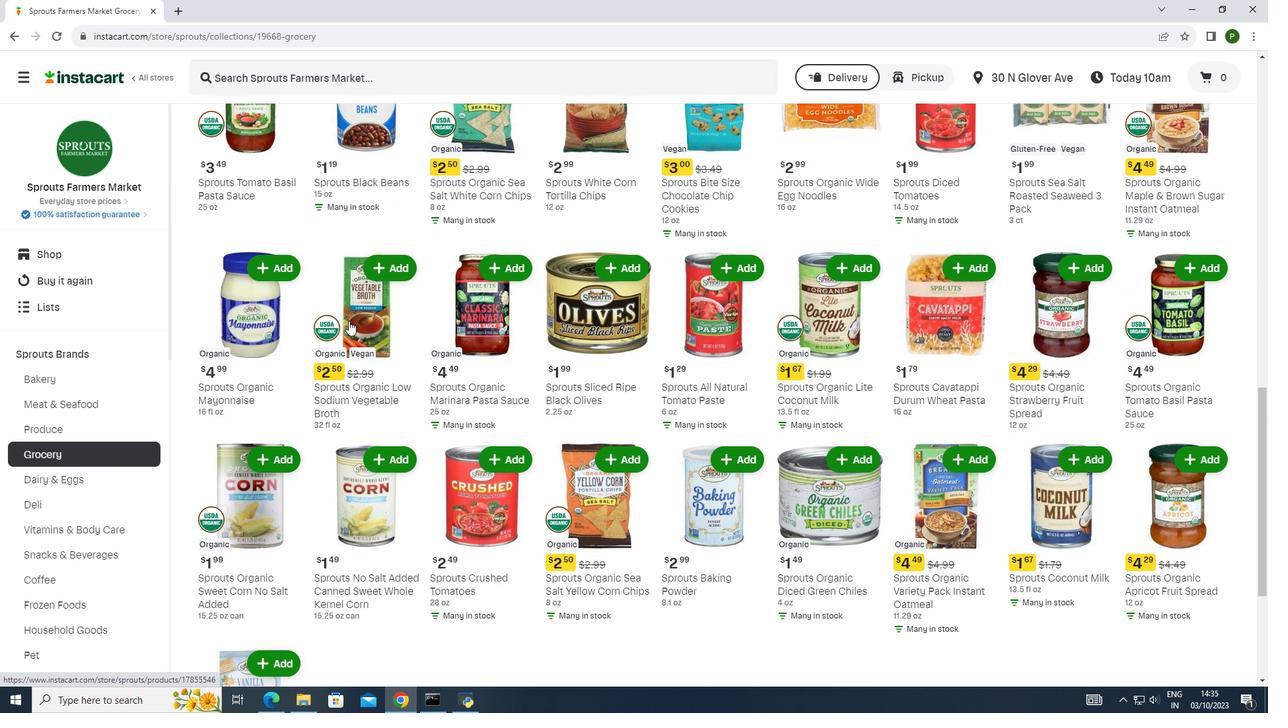 
Action: Mouse scrolled (348, 320) with delta (0, 0)
Screenshot: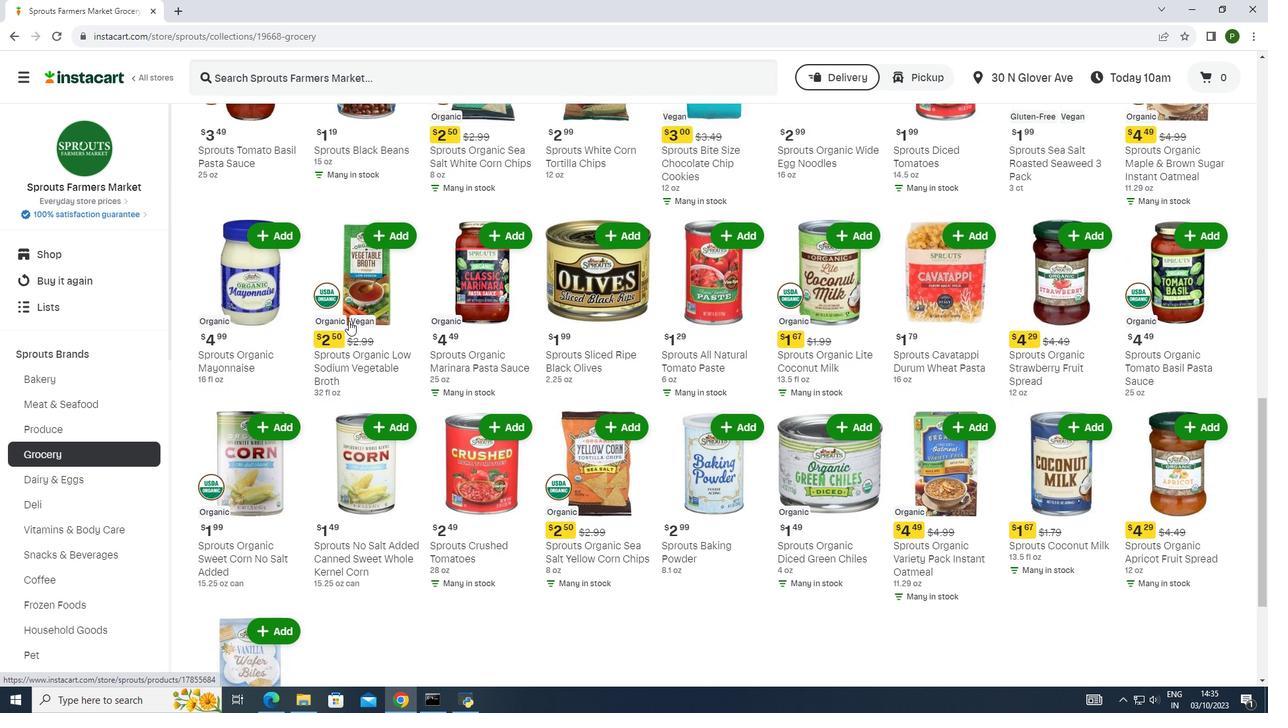 
Action: Mouse scrolled (348, 320) with delta (0, 0)
Screenshot: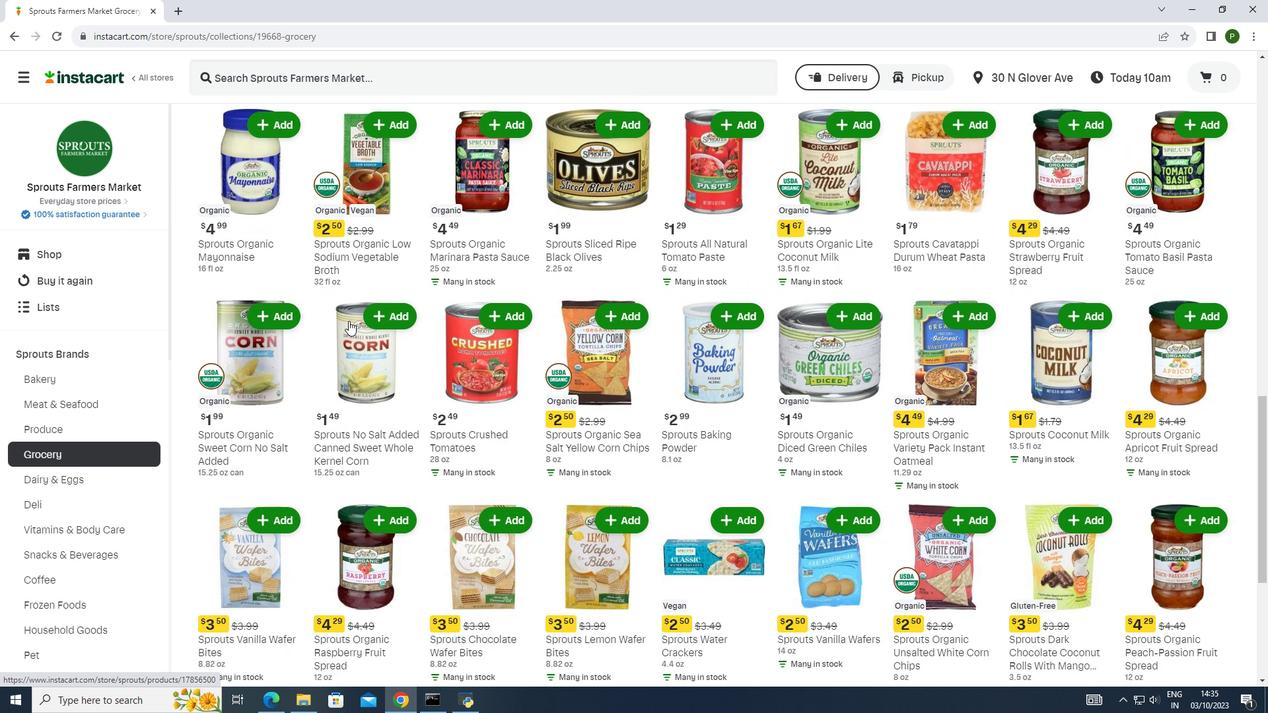 
Action: Mouse scrolled (348, 320) with delta (0, 0)
Screenshot: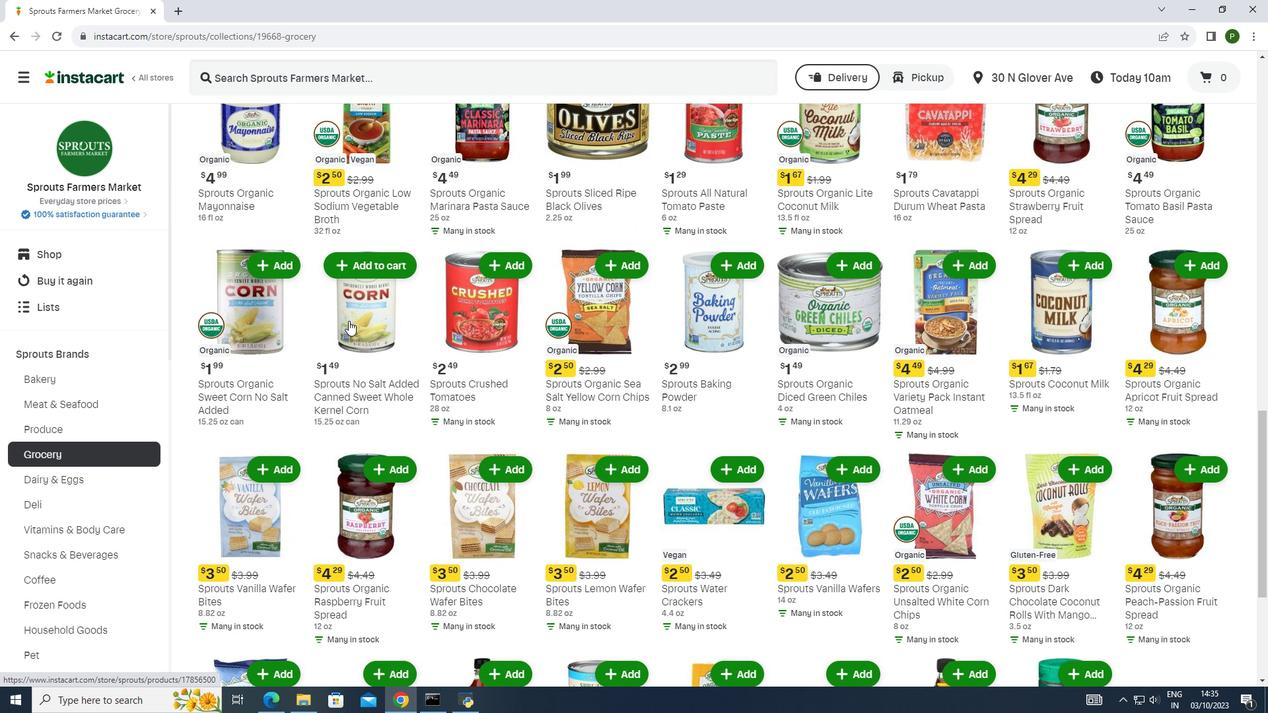 
Action: Mouse scrolled (348, 320) with delta (0, 0)
Screenshot: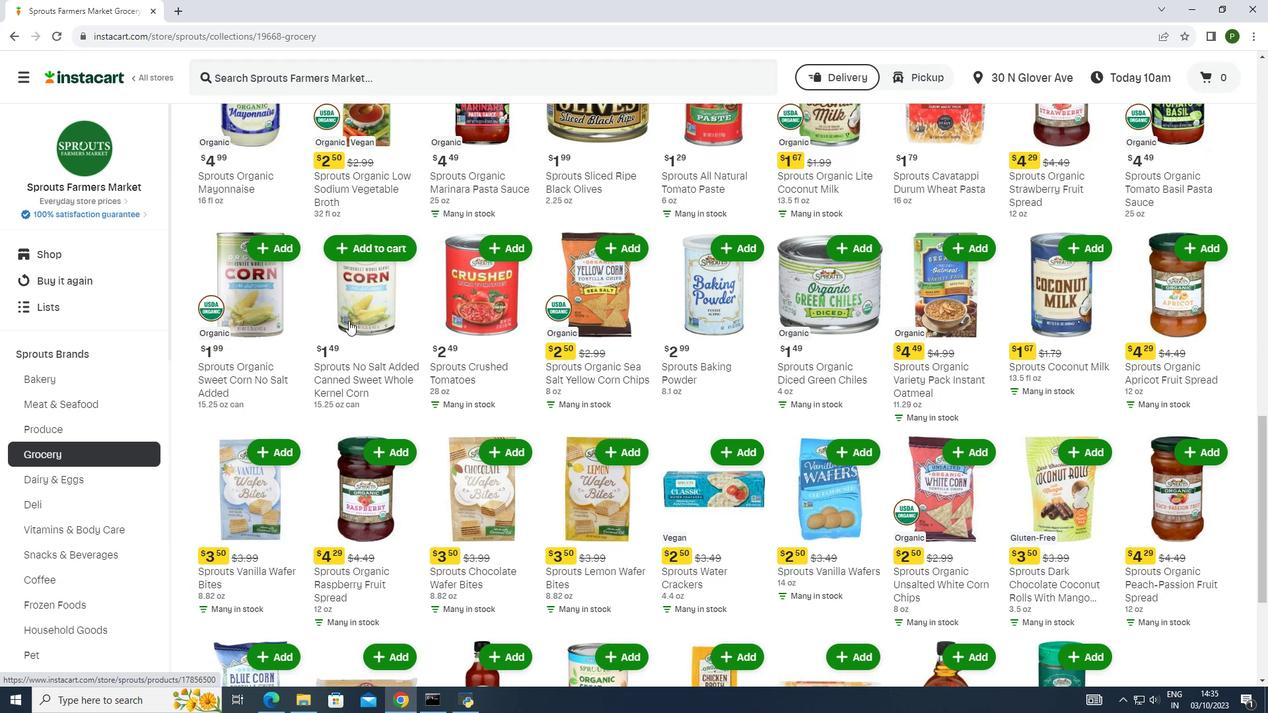 
Action: Mouse scrolled (348, 320) with delta (0, 0)
Screenshot: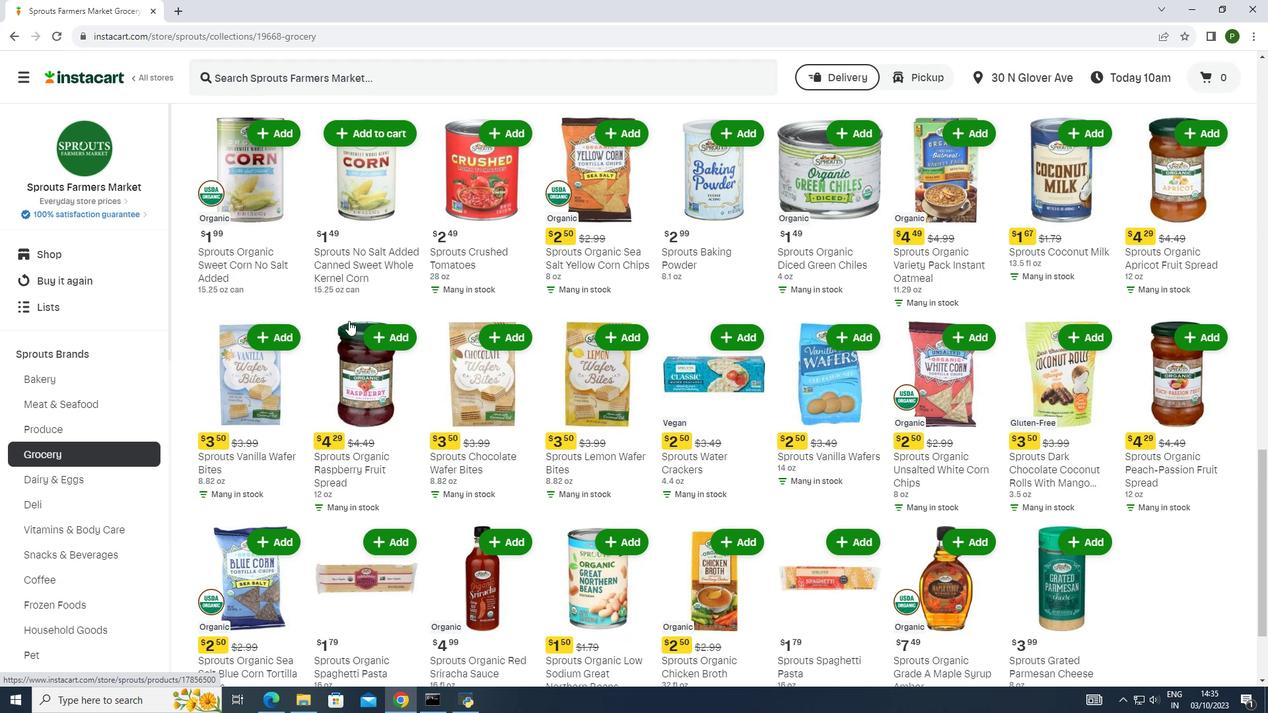 
Action: Mouse scrolled (348, 320) with delta (0, 0)
Screenshot: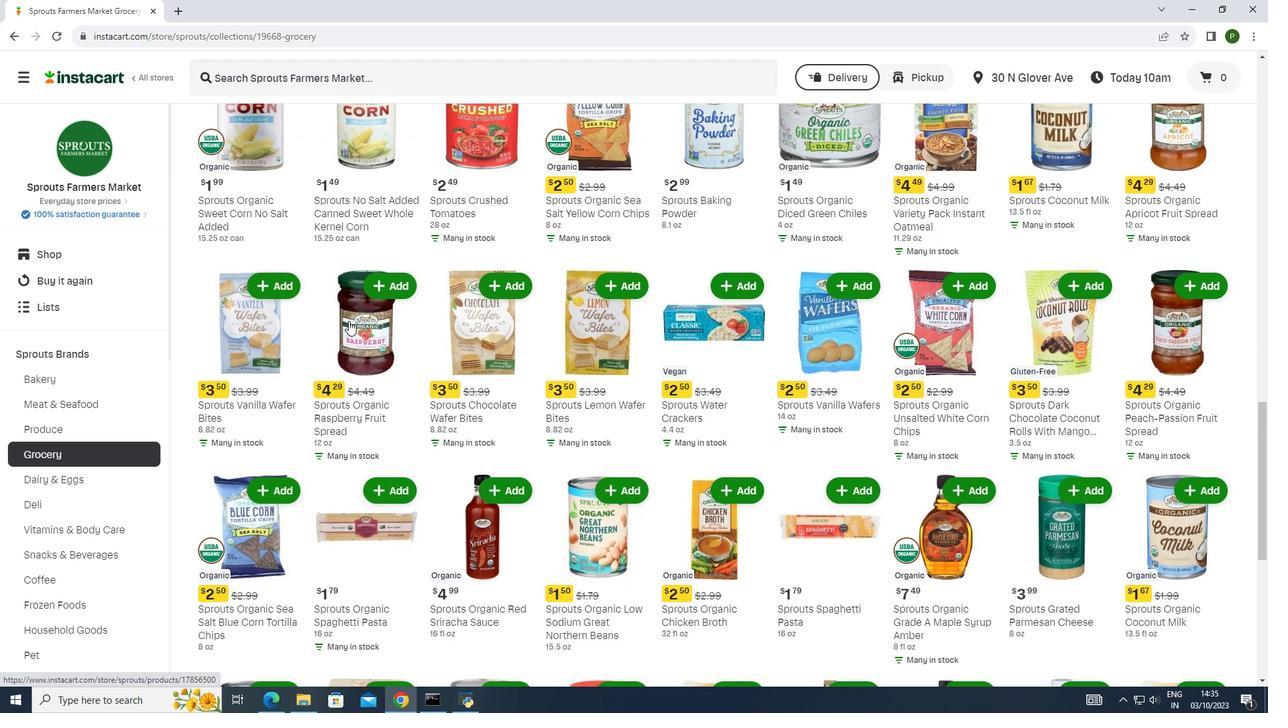 
Action: Mouse scrolled (348, 320) with delta (0, 0)
Screenshot: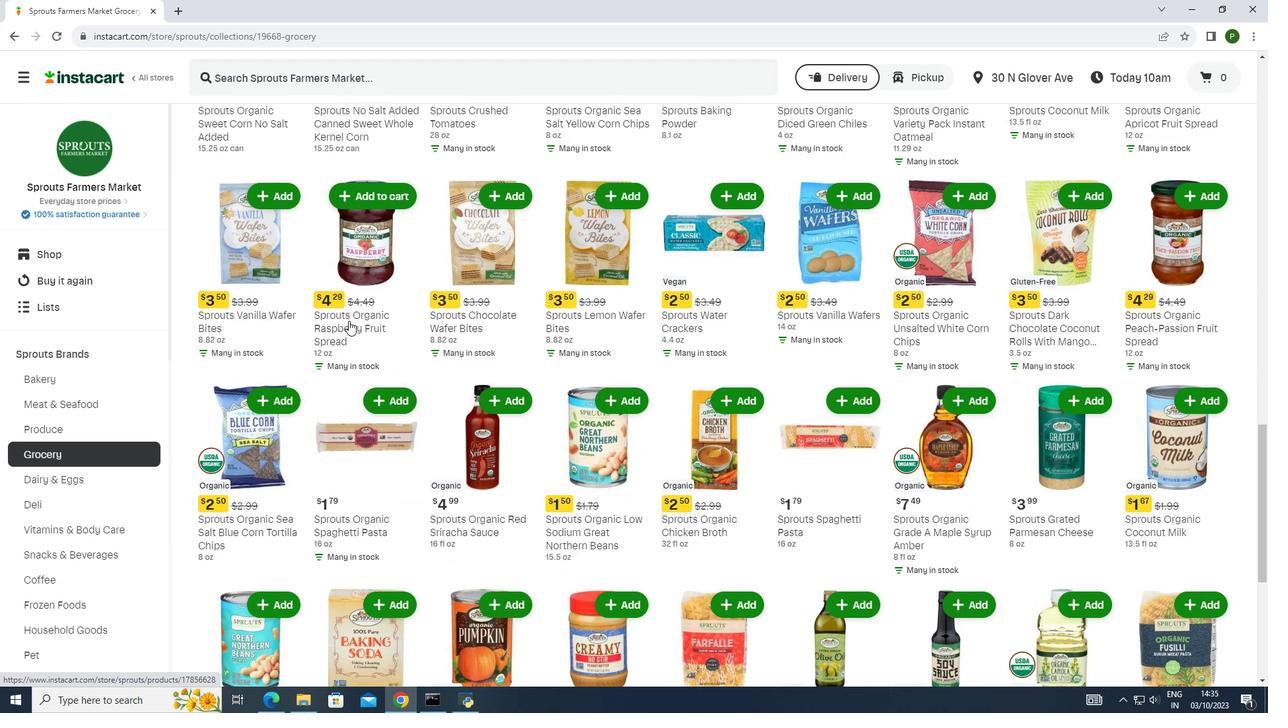 
Action: Mouse scrolled (348, 320) with delta (0, 0)
Screenshot: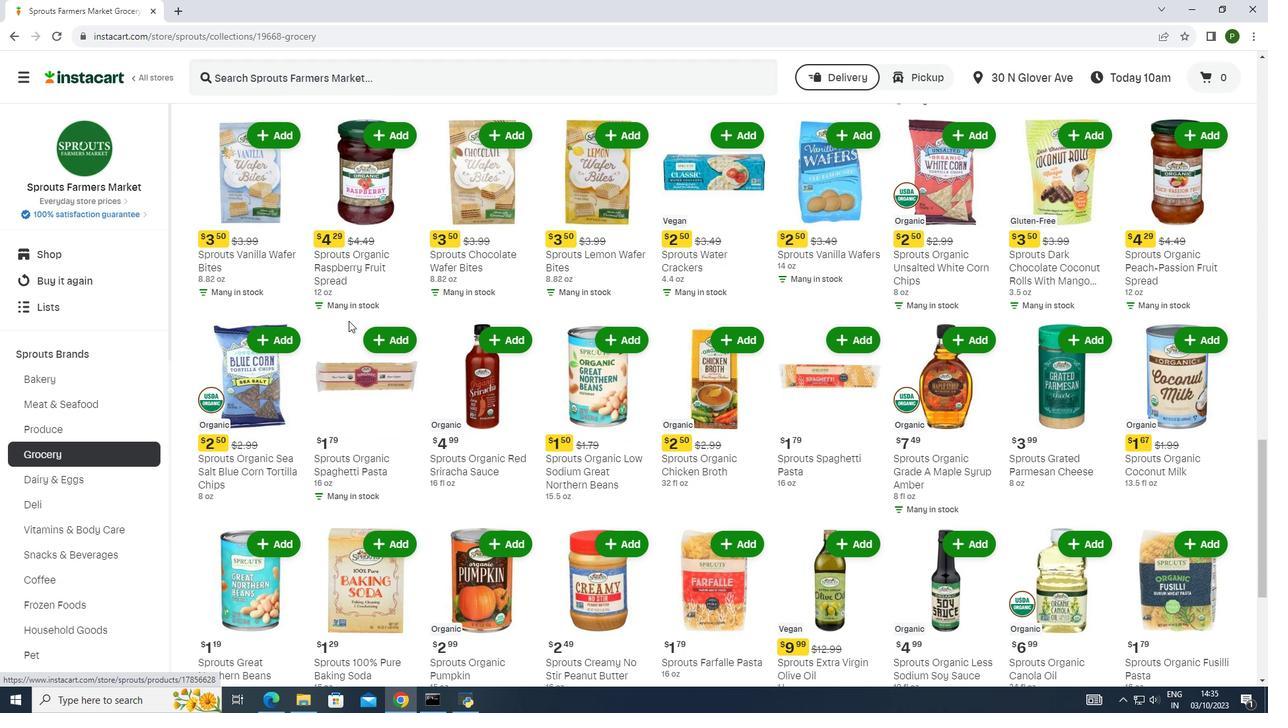 
Action: Mouse scrolled (348, 320) with delta (0, 0)
Screenshot: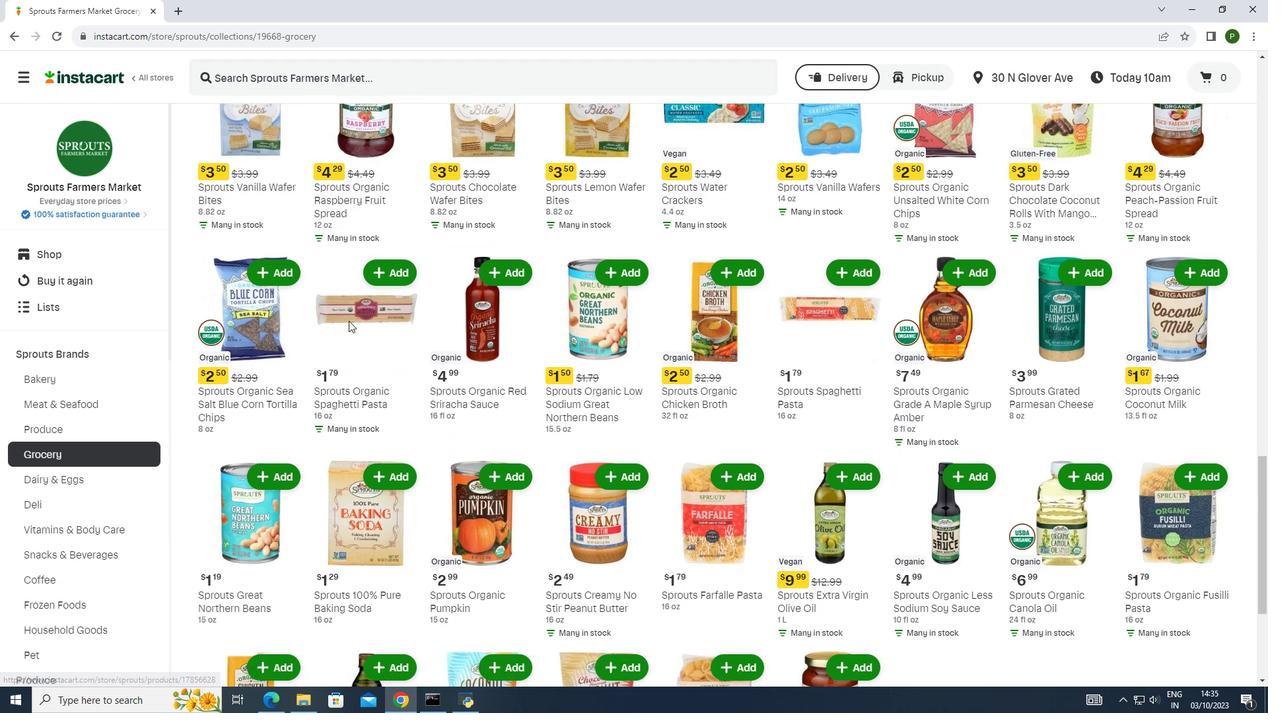 
Action: Mouse scrolled (348, 320) with delta (0, 0)
Screenshot: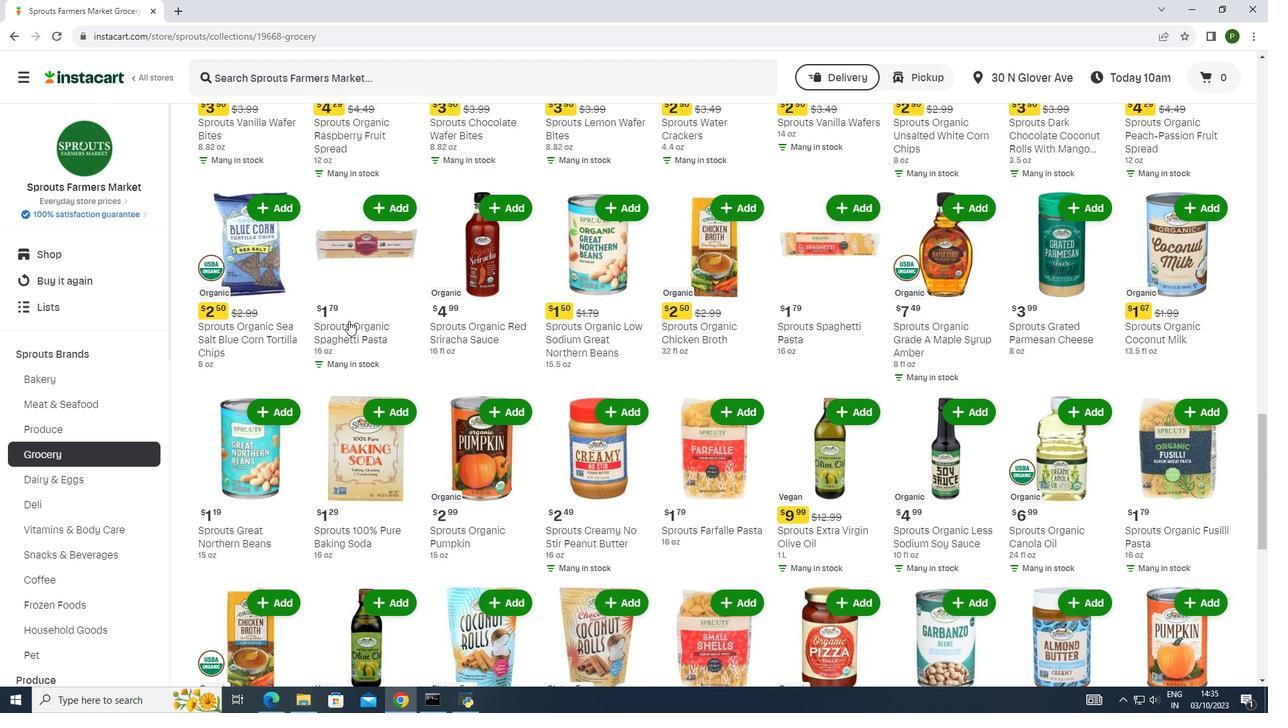 
Action: Mouse scrolled (348, 320) with delta (0, 0)
Screenshot: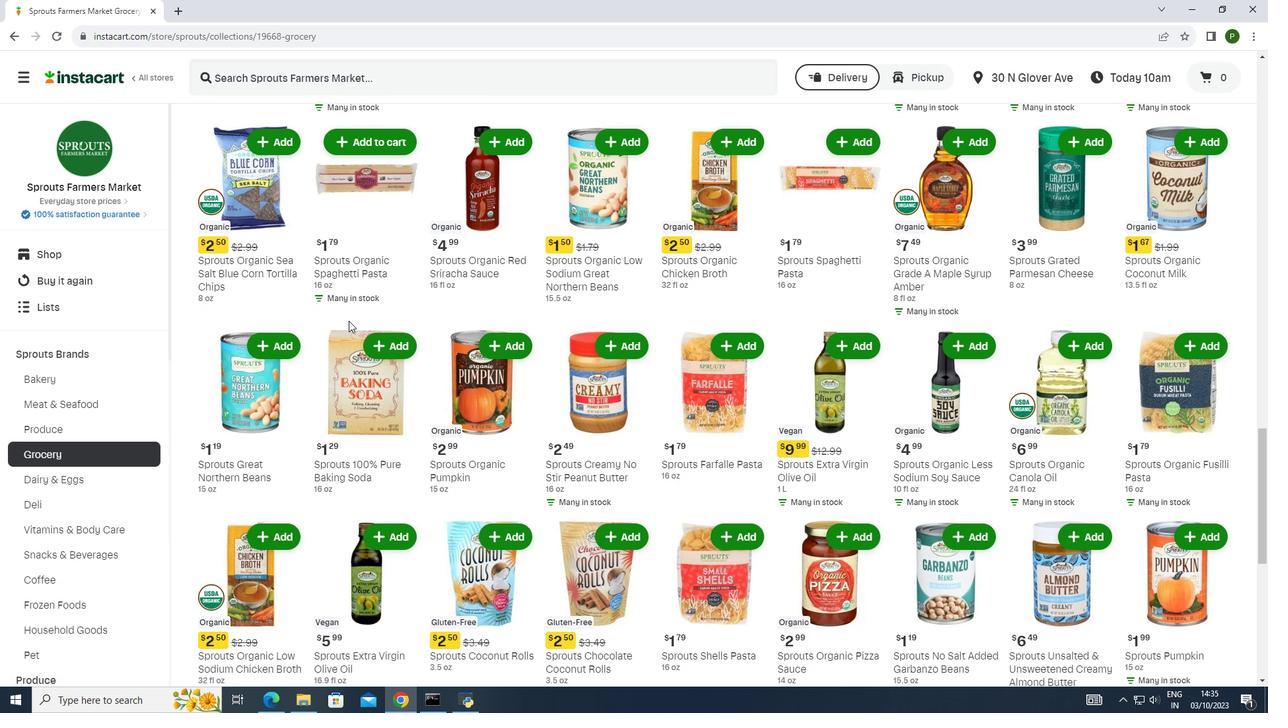 
Action: Mouse scrolled (348, 320) with delta (0, 0)
Screenshot: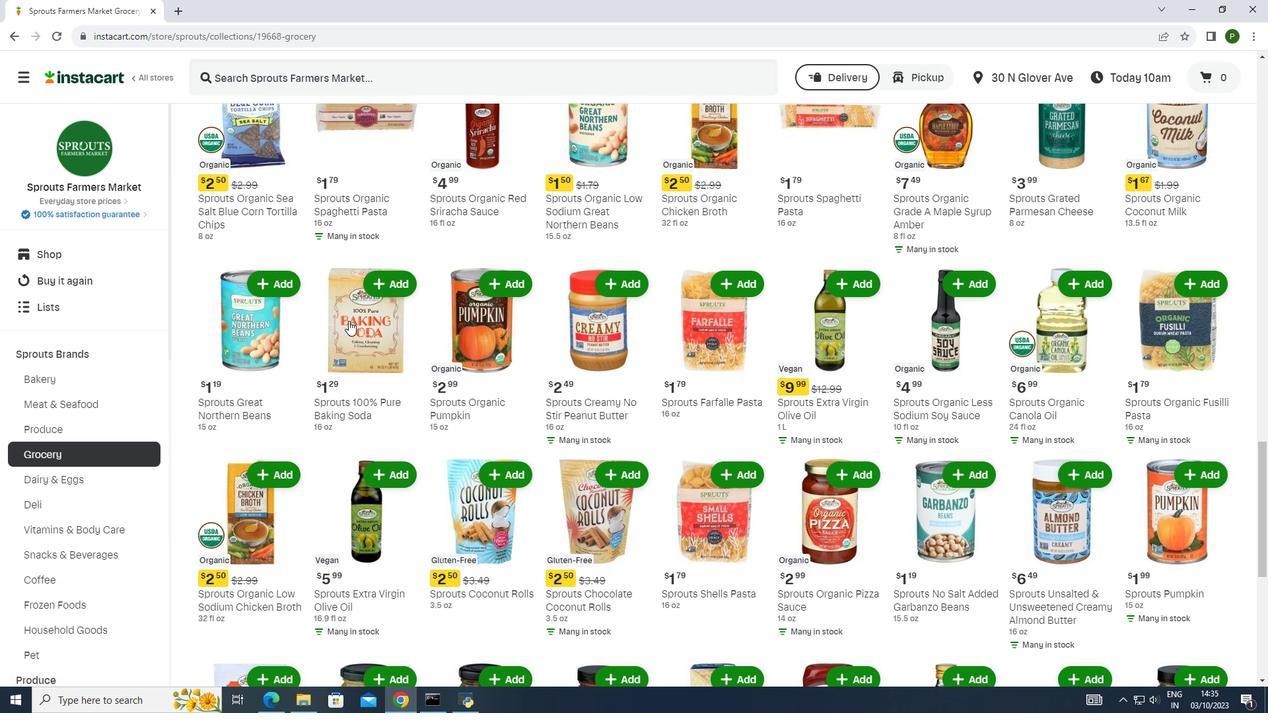 
Action: Mouse scrolled (348, 320) with delta (0, 0)
Screenshot: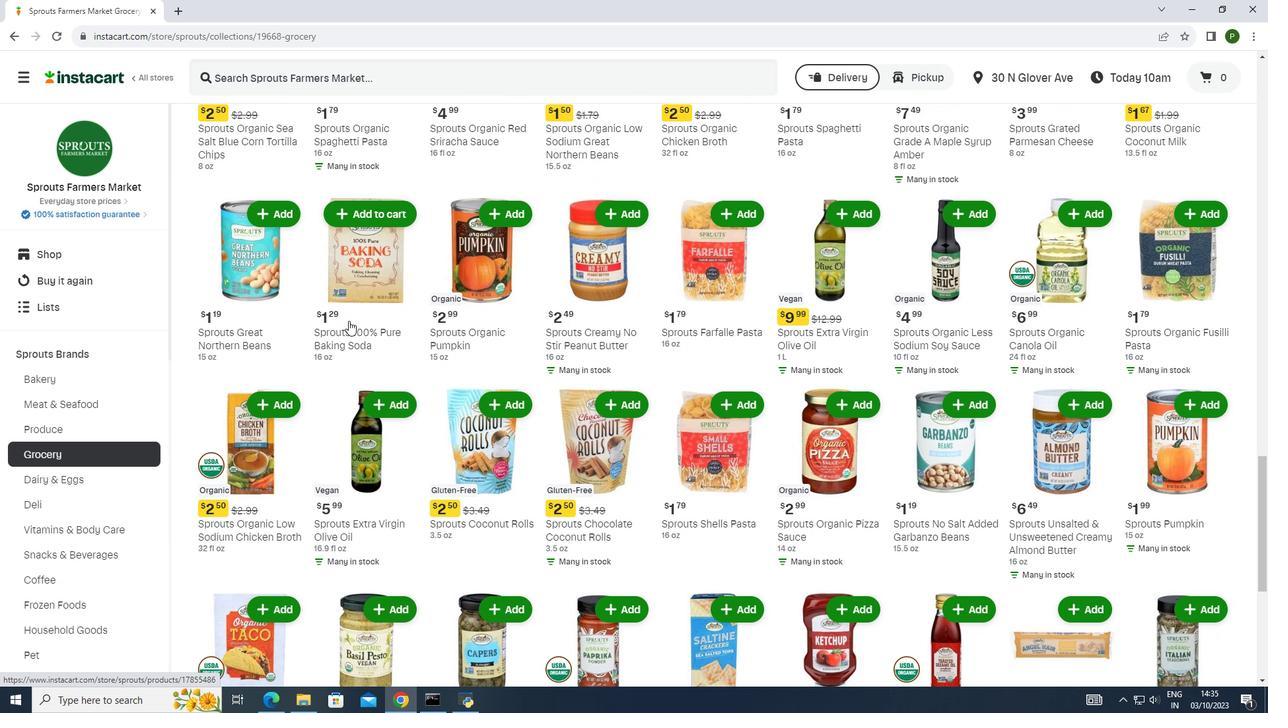 
Action: Mouse scrolled (348, 320) with delta (0, 0)
Screenshot: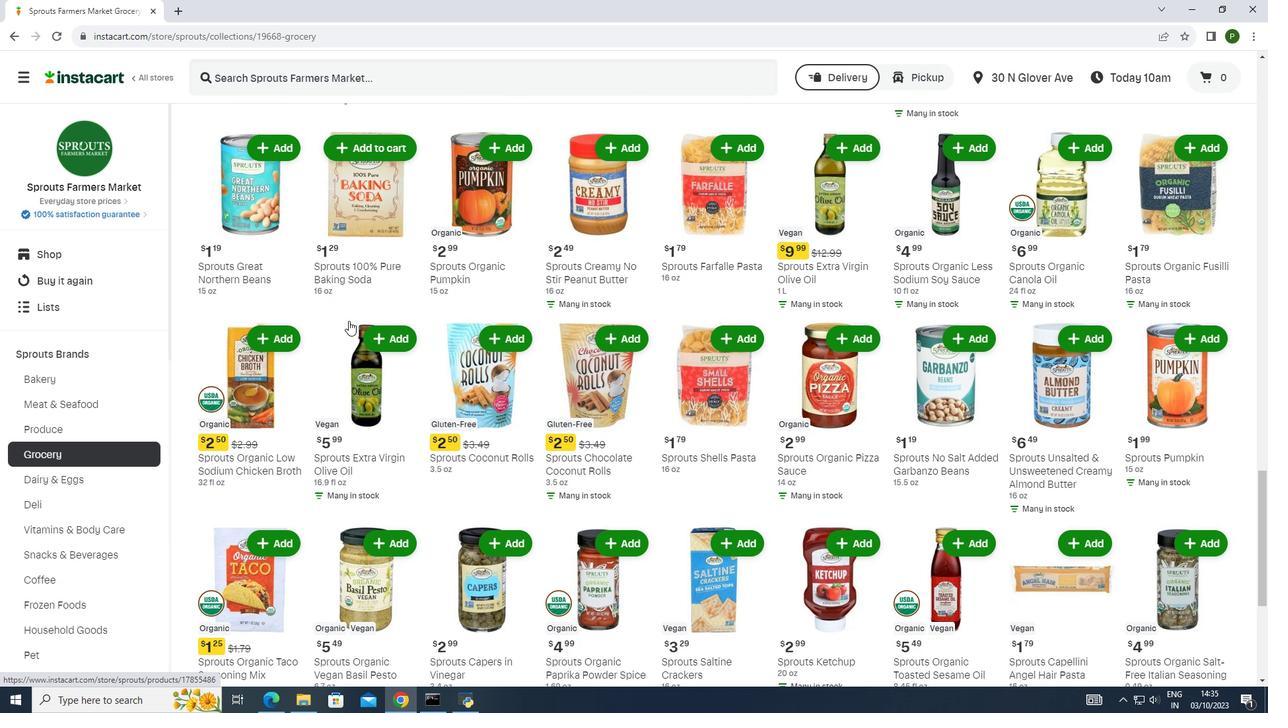 
Action: Mouse scrolled (348, 320) with delta (0, 0)
Screenshot: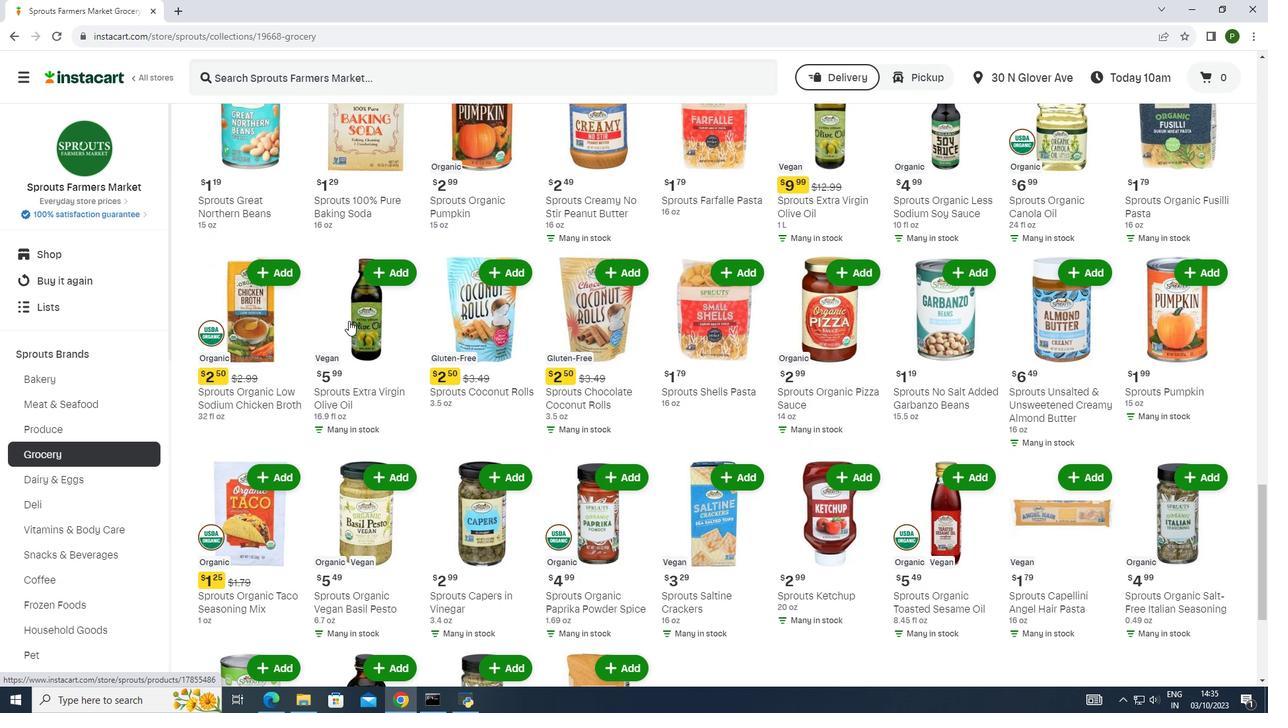 
Action: Mouse scrolled (348, 320) with delta (0, 0)
Screenshot: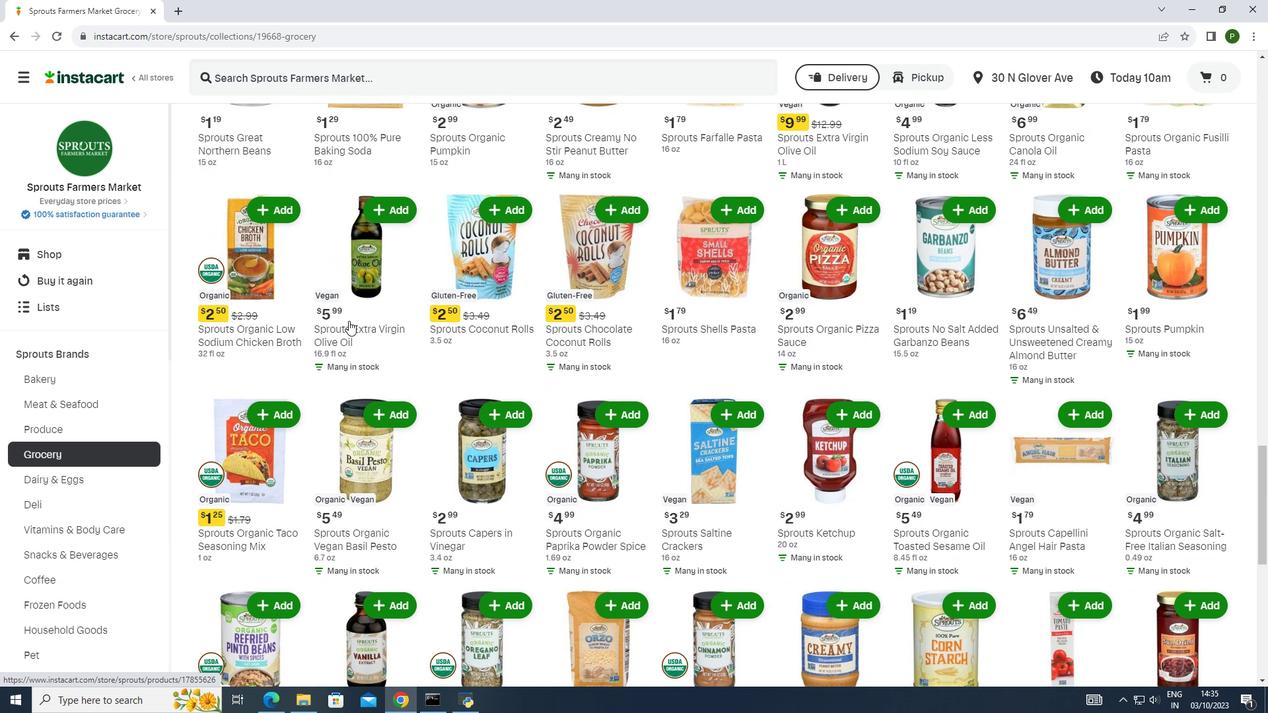 
Action: Mouse scrolled (348, 320) with delta (0, 0)
Screenshot: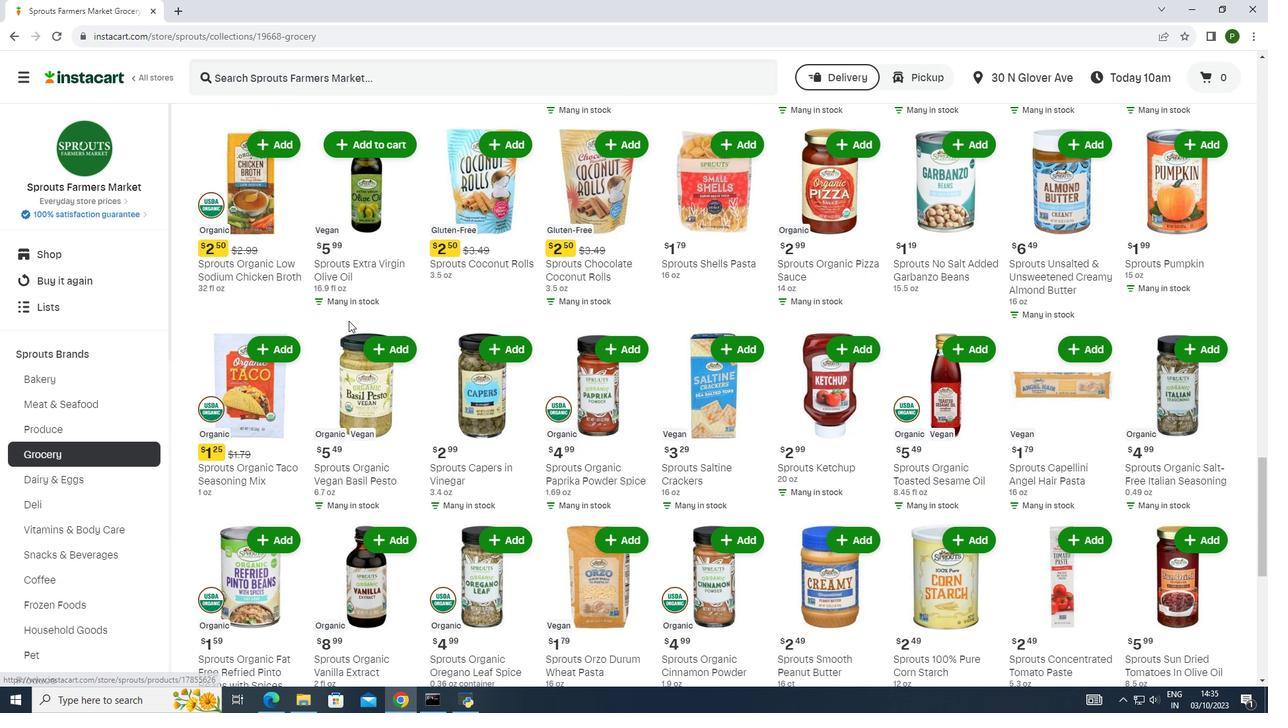 
Action: Mouse scrolled (348, 320) with delta (0, 0)
Screenshot: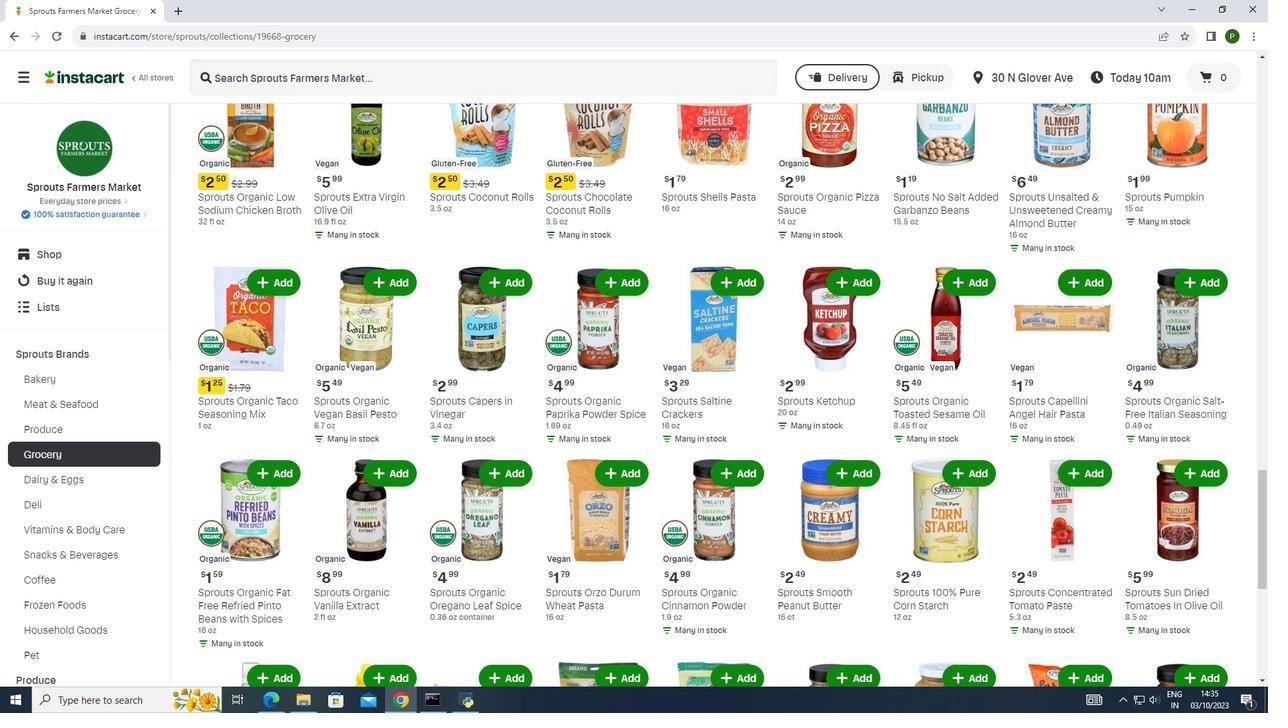 
Action: Mouse scrolled (348, 320) with delta (0, 0)
Screenshot: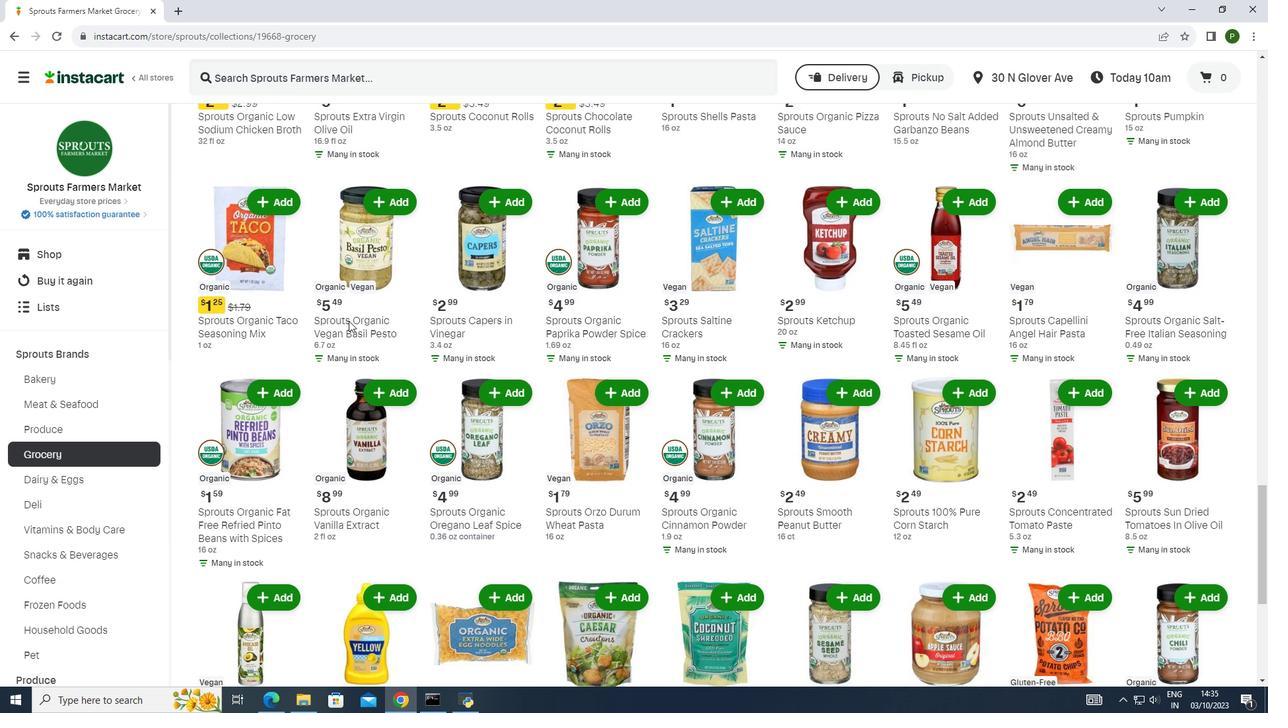 
Action: Mouse scrolled (348, 320) with delta (0, 0)
Screenshot: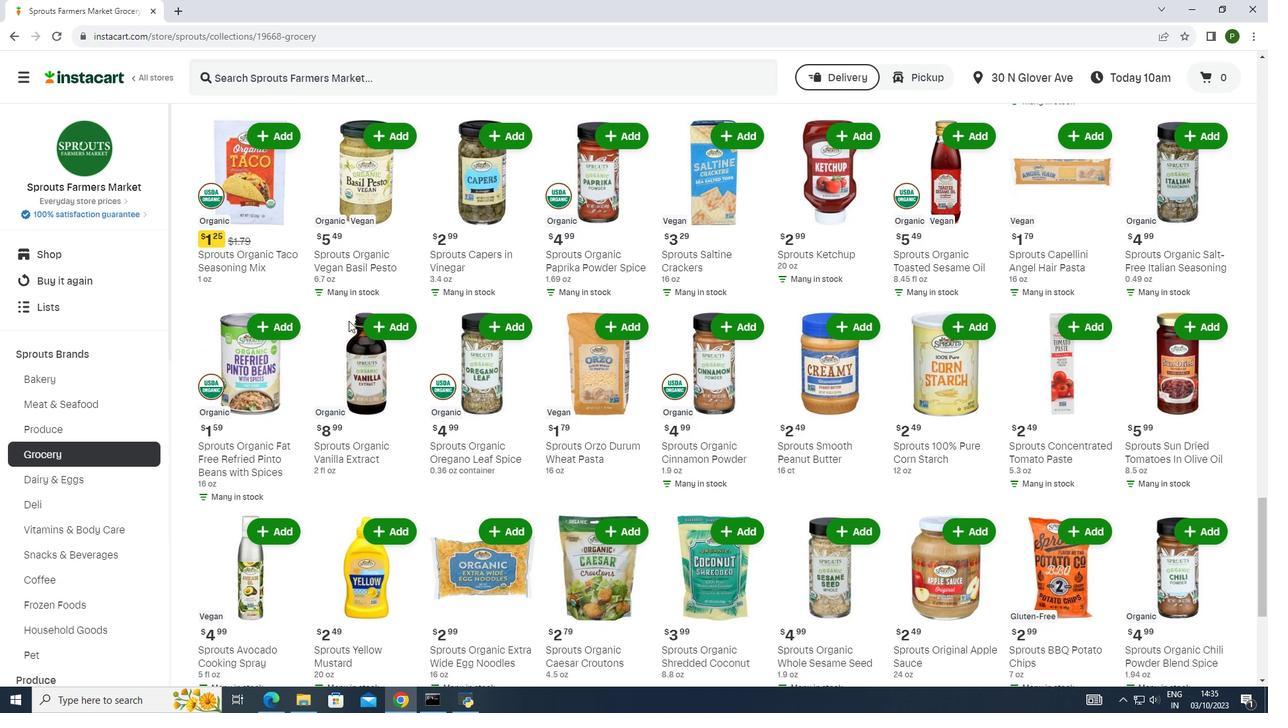 
Action: Mouse scrolled (348, 320) with delta (0, 0)
Screenshot: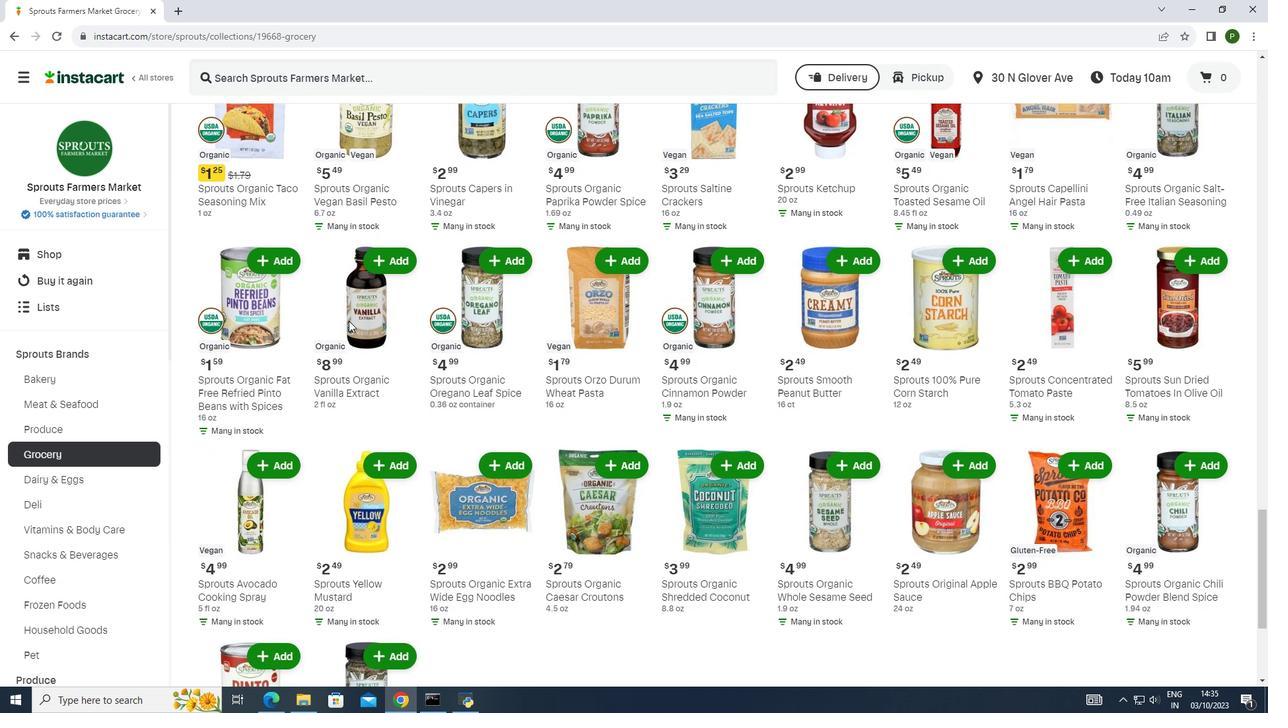 
Action: Mouse scrolled (348, 320) with delta (0, 0)
Screenshot: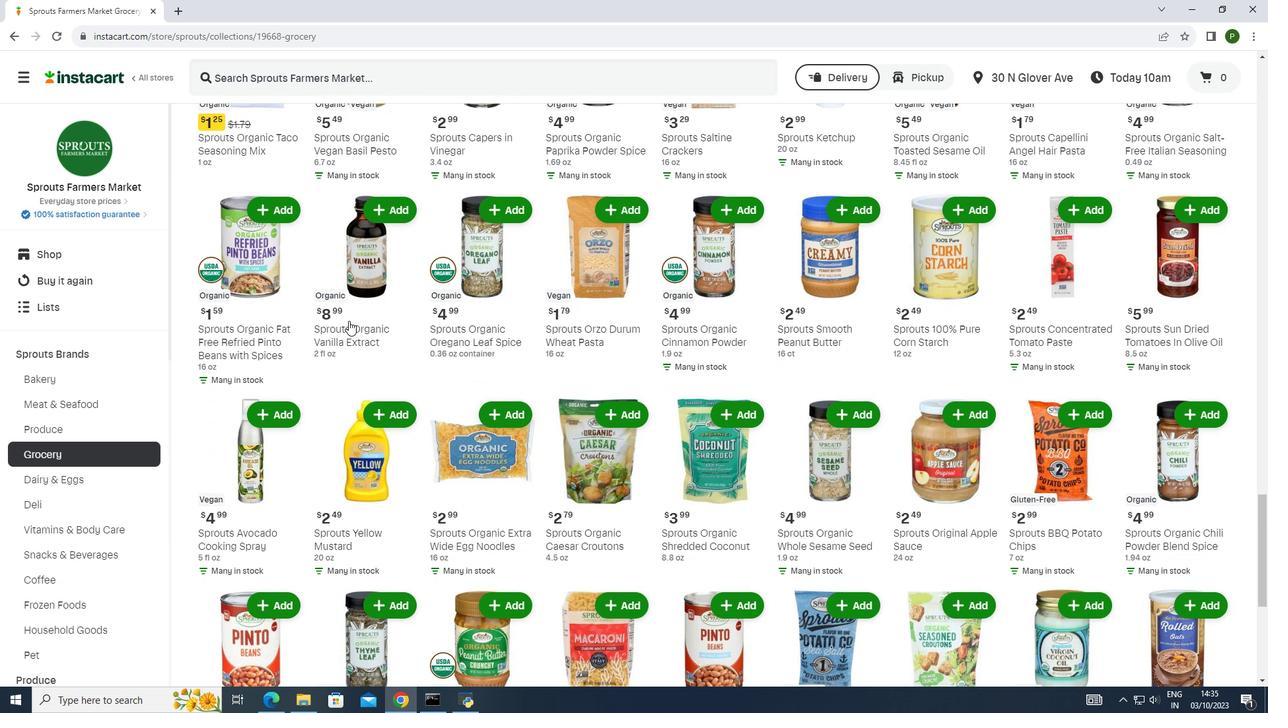
Action: Mouse scrolled (348, 320) with delta (0, 0)
Screenshot: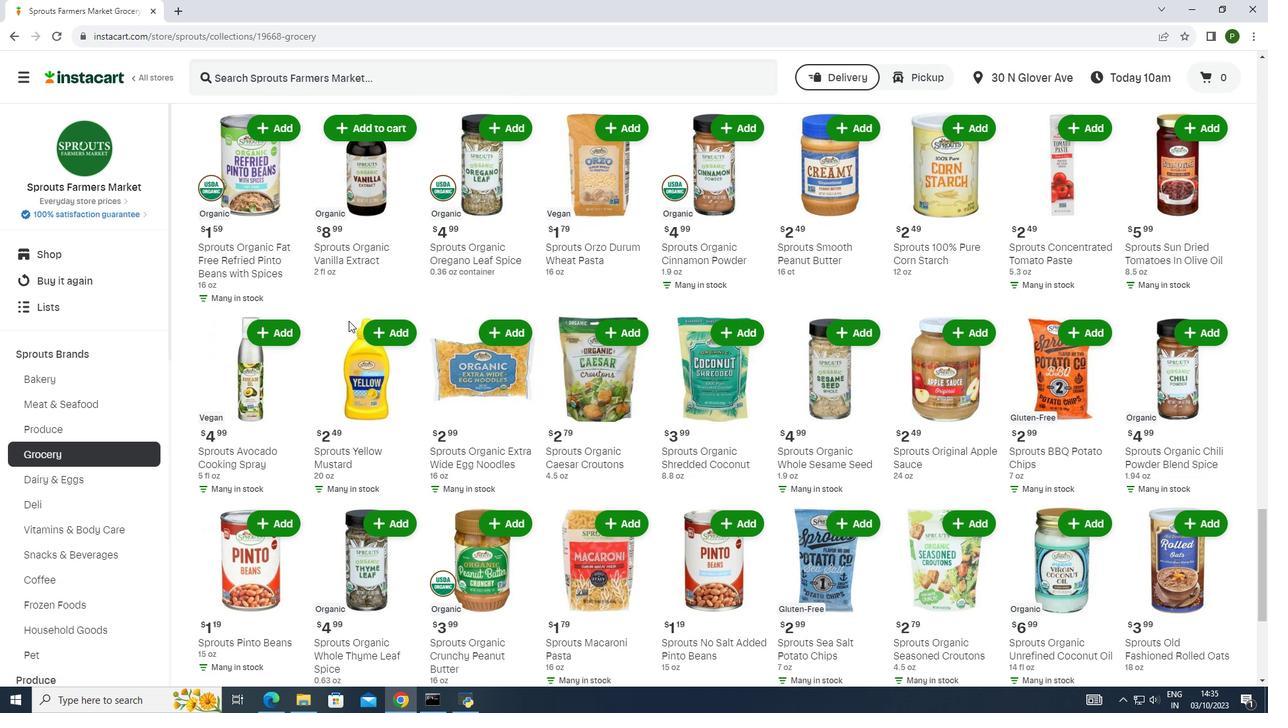 
Action: Mouse scrolled (348, 320) with delta (0, 0)
Screenshot: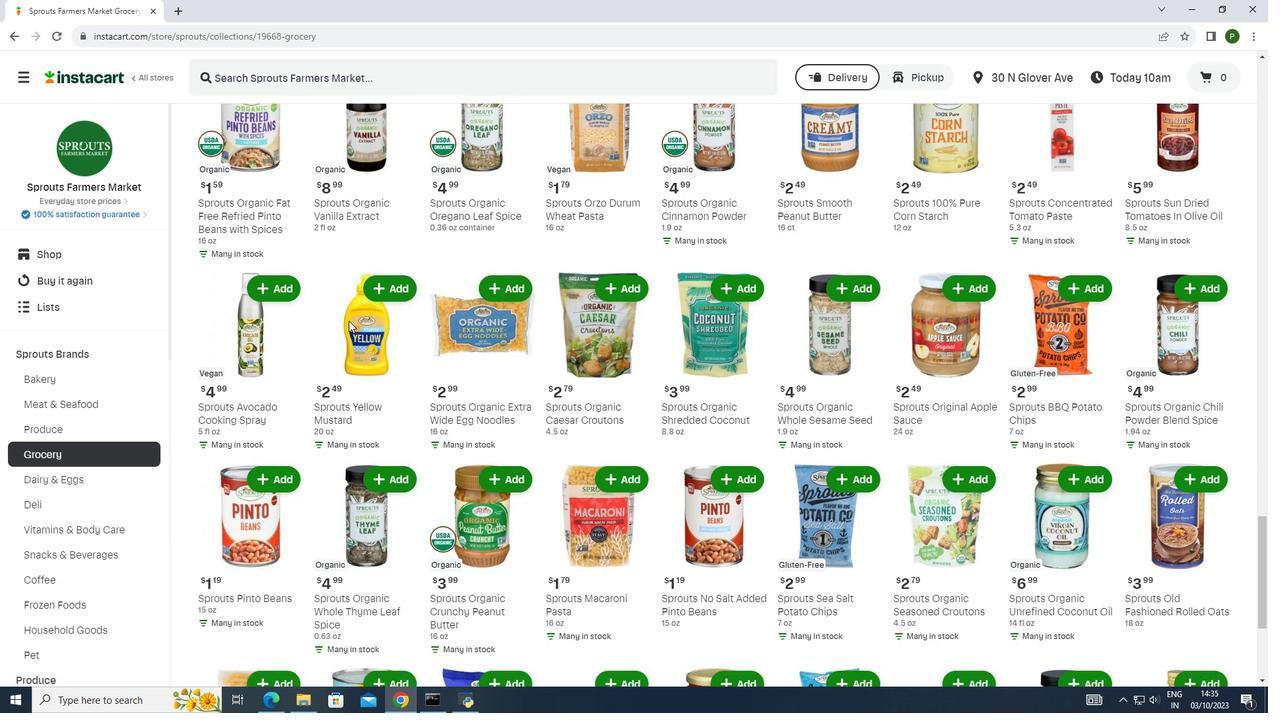 
Action: Mouse scrolled (348, 320) with delta (0, 0)
Screenshot: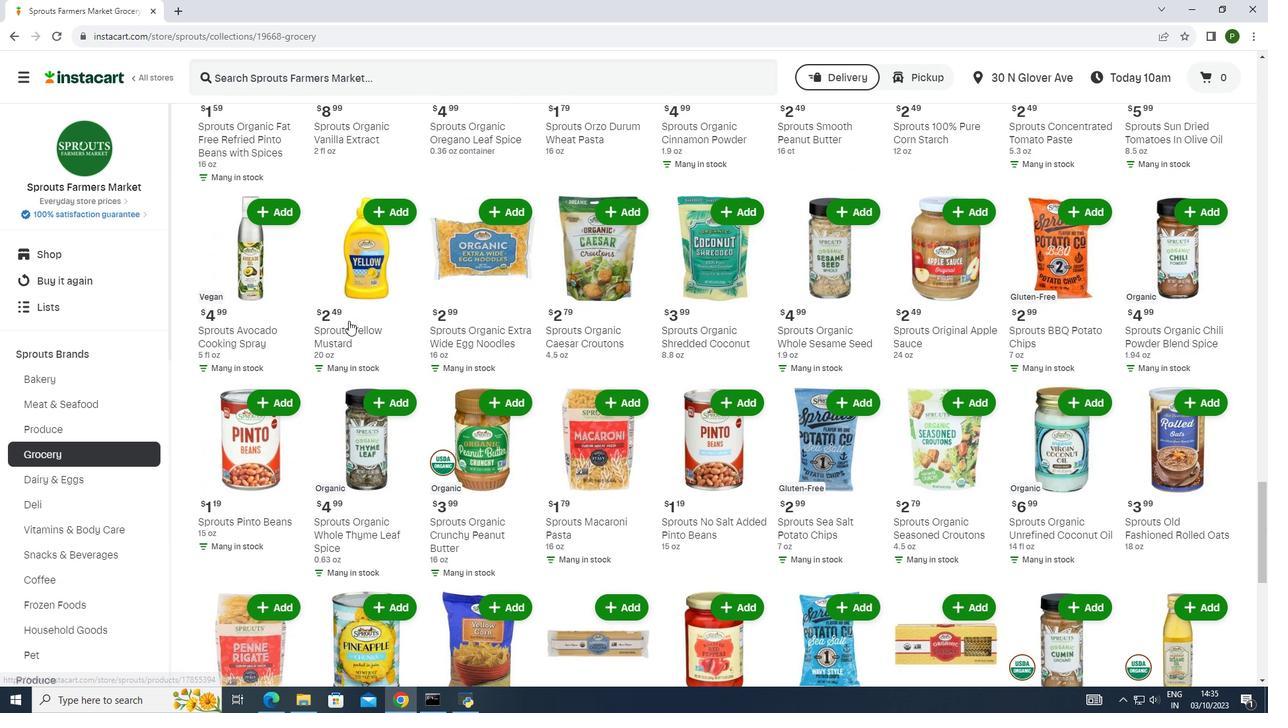 
Action: Mouse scrolled (348, 320) with delta (0, 0)
Screenshot: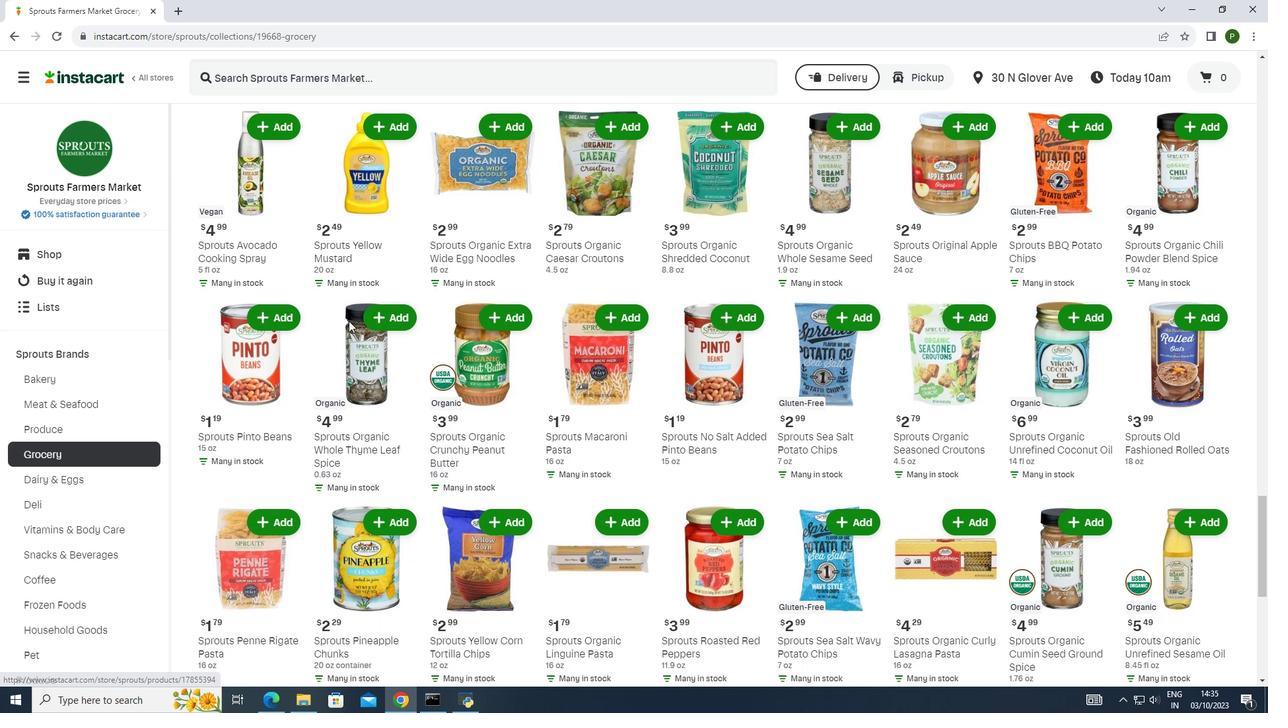 
Action: Mouse scrolled (348, 320) with delta (0, 0)
Screenshot: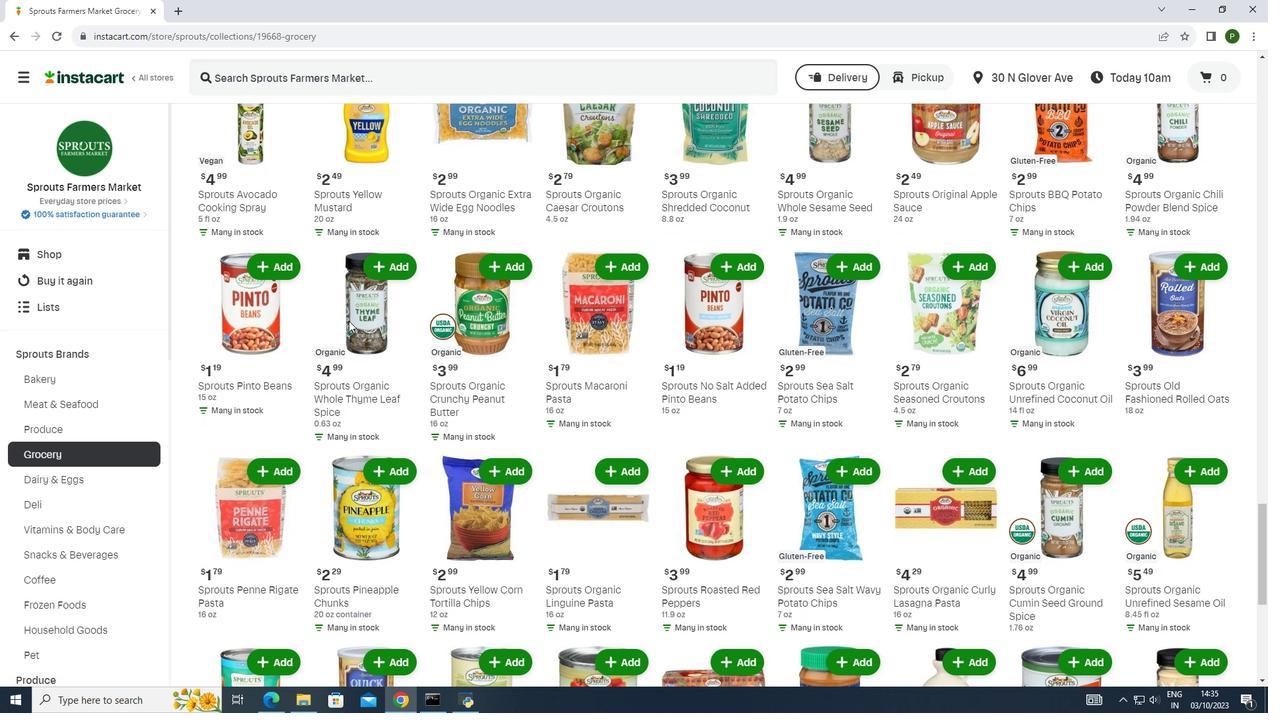 
Action: Mouse scrolled (348, 320) with delta (0, 0)
Screenshot: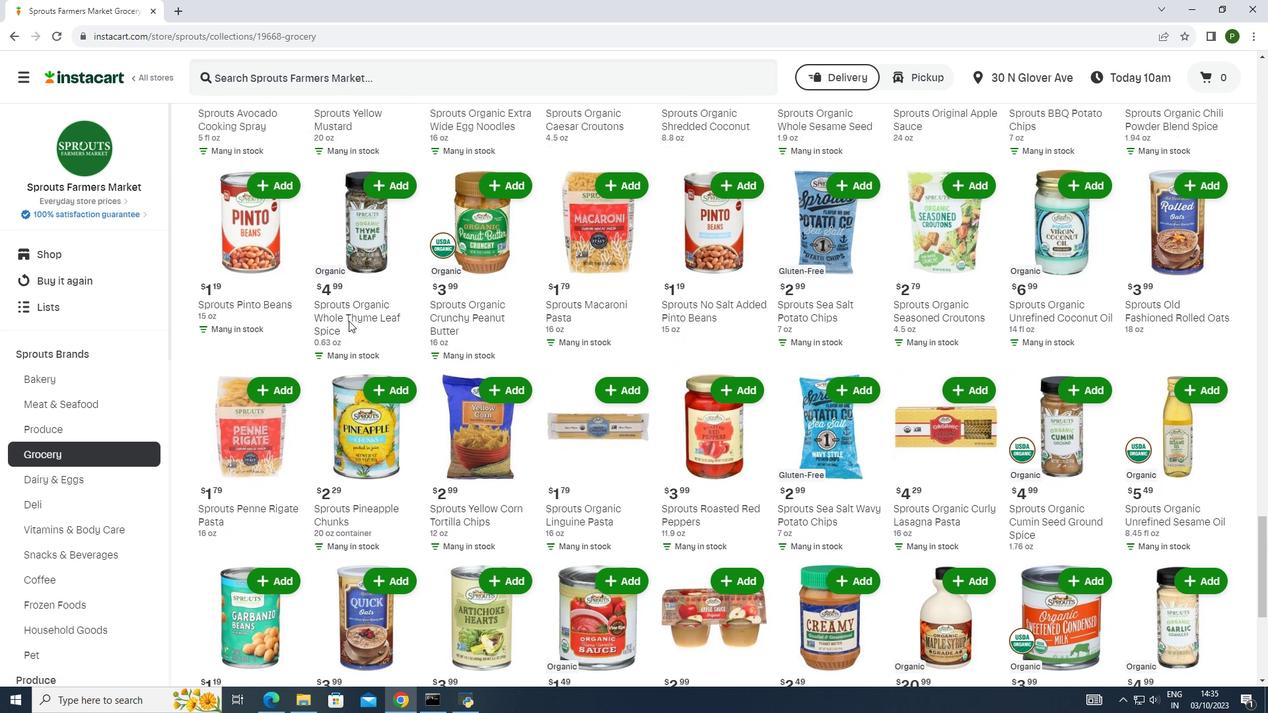 
Action: Mouse scrolled (348, 320) with delta (0, 0)
Screenshot: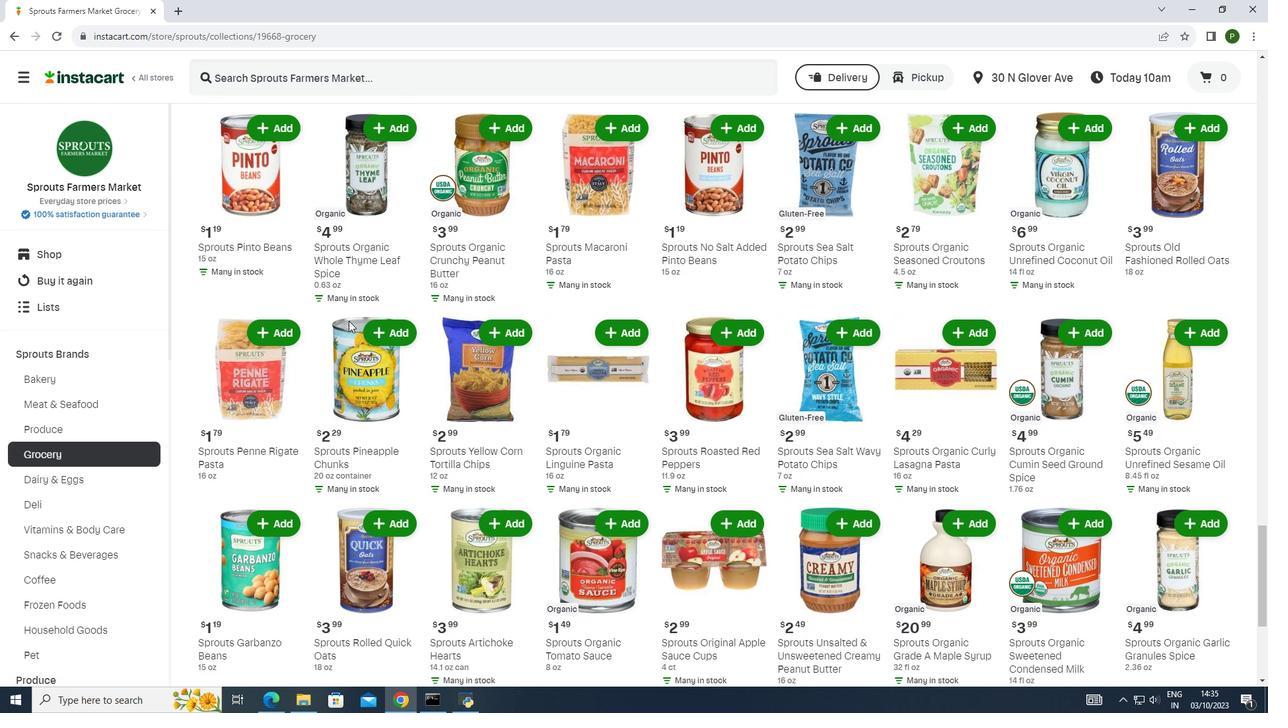 
Action: Mouse scrolled (348, 320) with delta (0, 0)
Screenshot: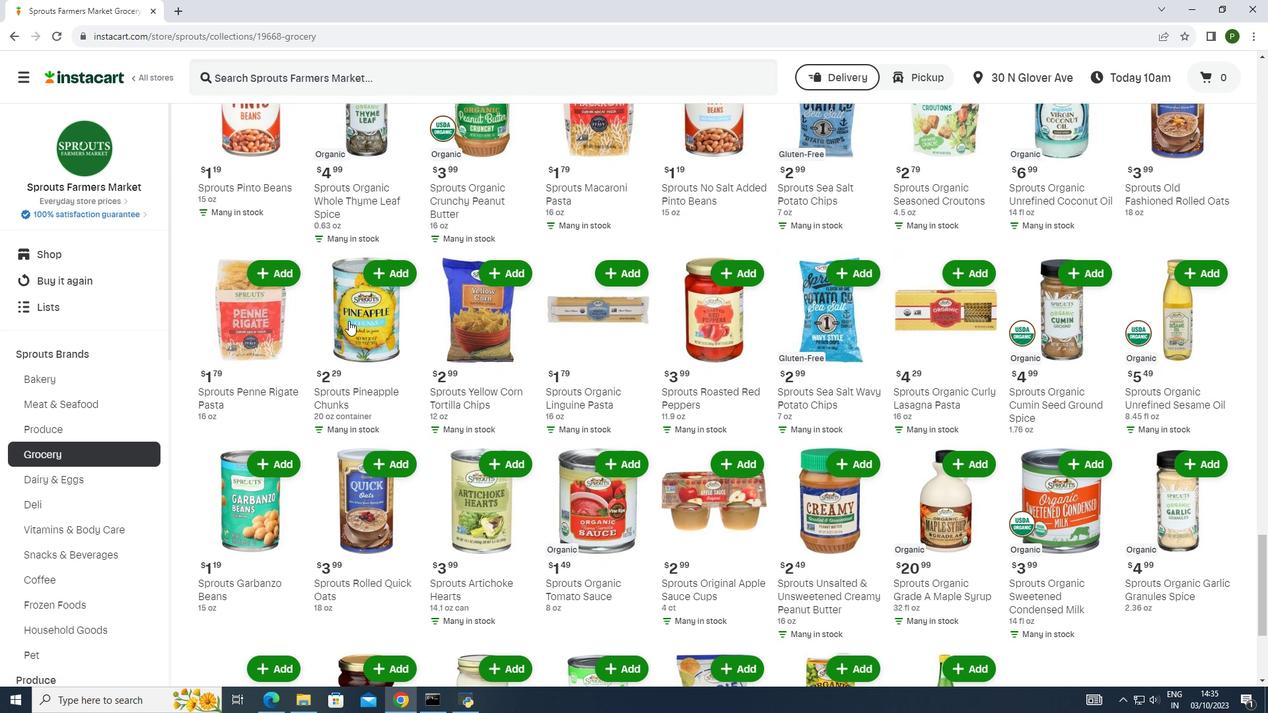 
Action: Mouse scrolled (348, 320) with delta (0, 0)
Screenshot: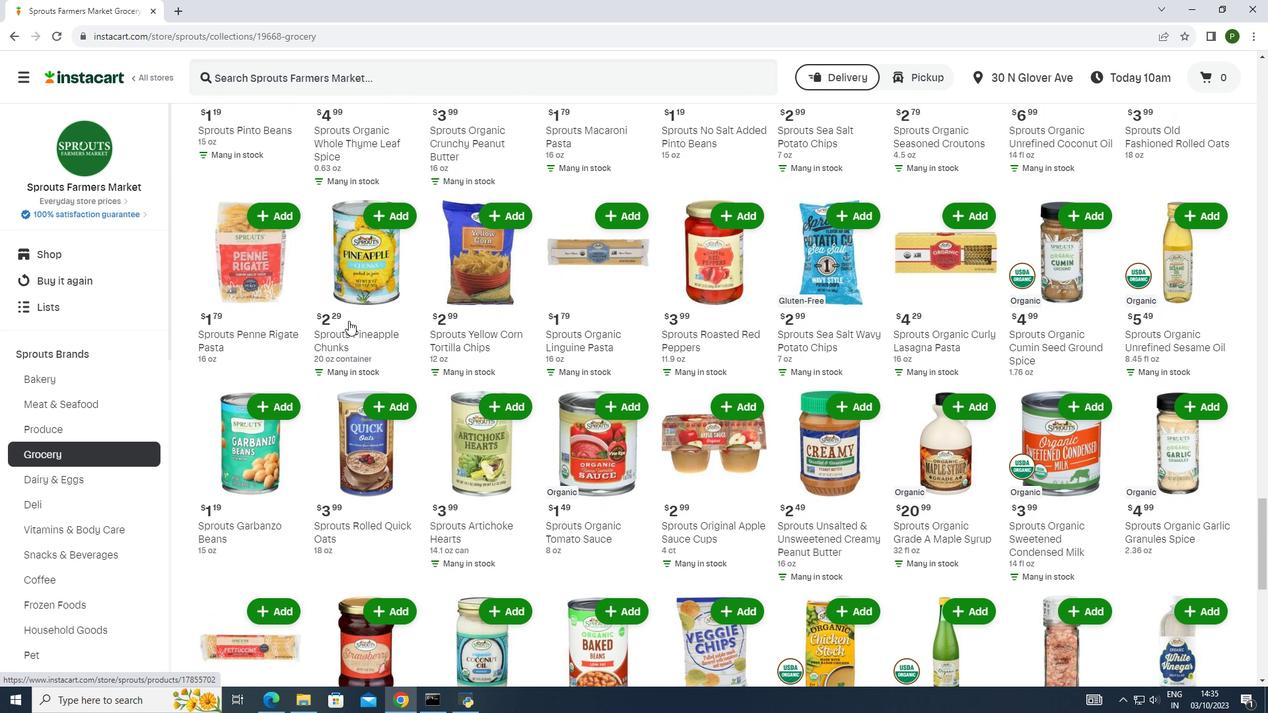 
Action: Mouse scrolled (348, 320) with delta (0, 0)
Screenshot: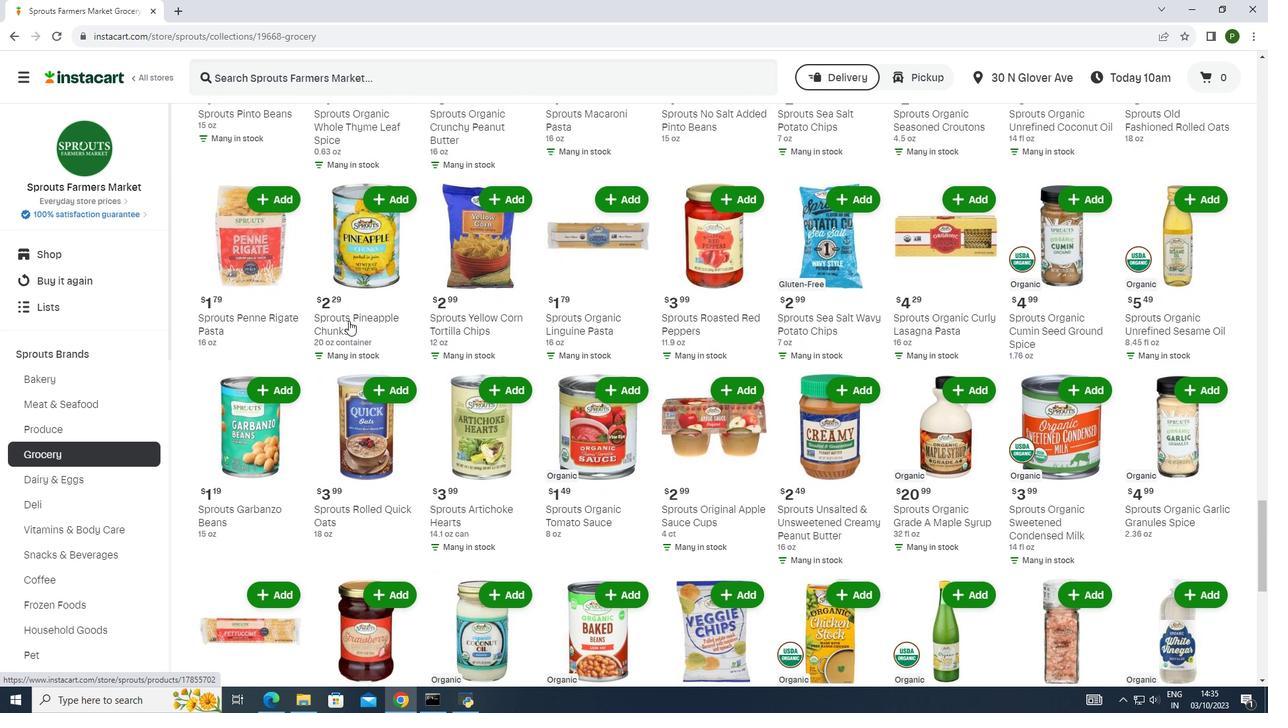 
Action: Mouse scrolled (348, 320) with delta (0, 0)
Screenshot: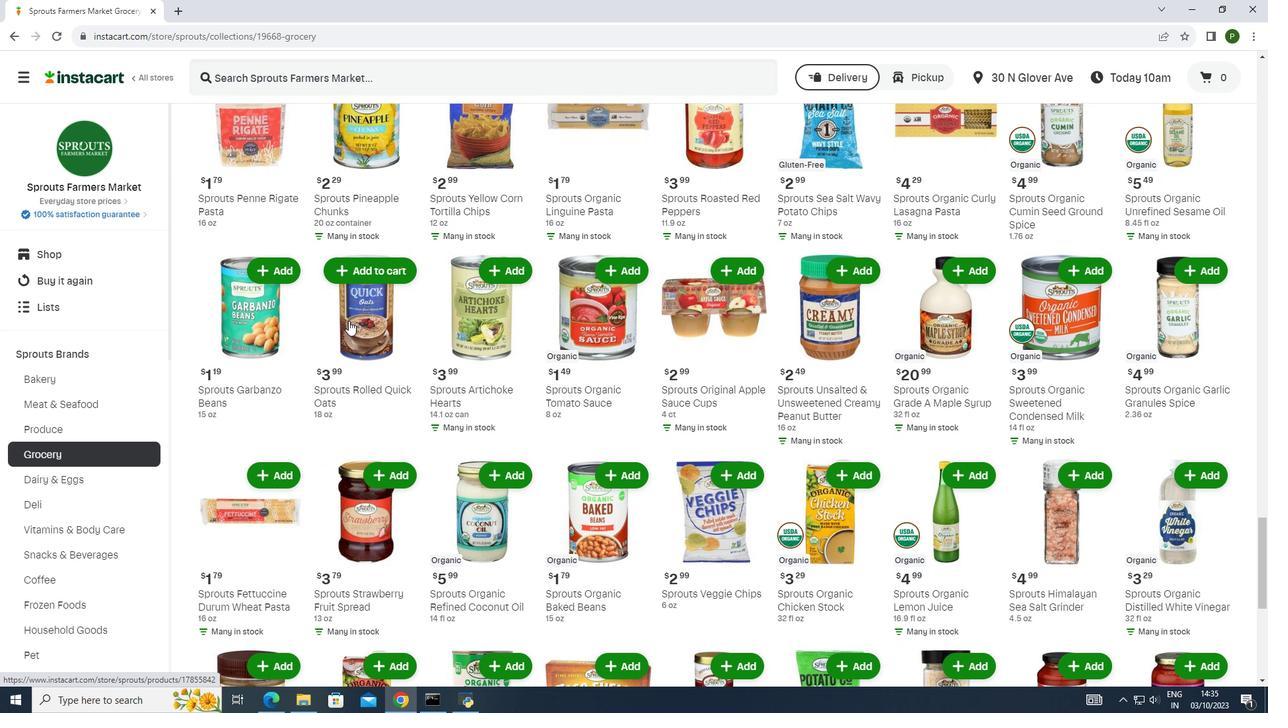 
Action: Mouse scrolled (348, 320) with delta (0, 0)
Screenshot: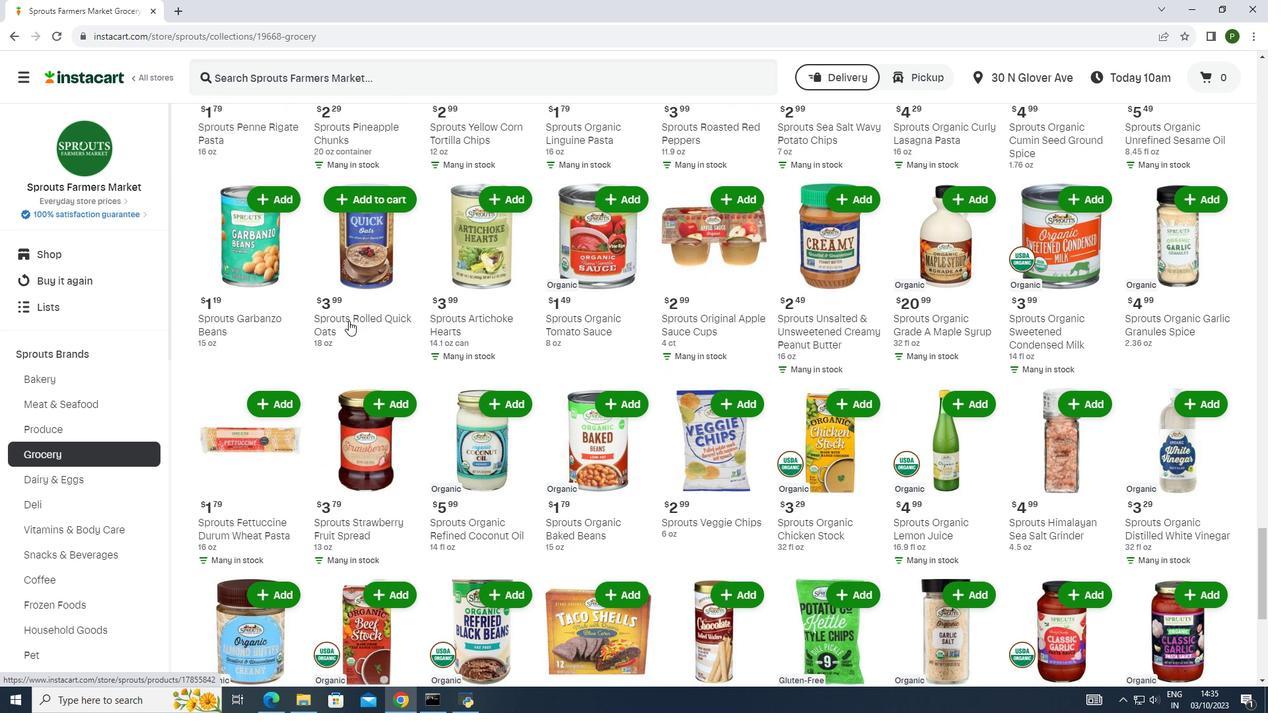 
Action: Mouse scrolled (348, 320) with delta (0, 0)
Screenshot: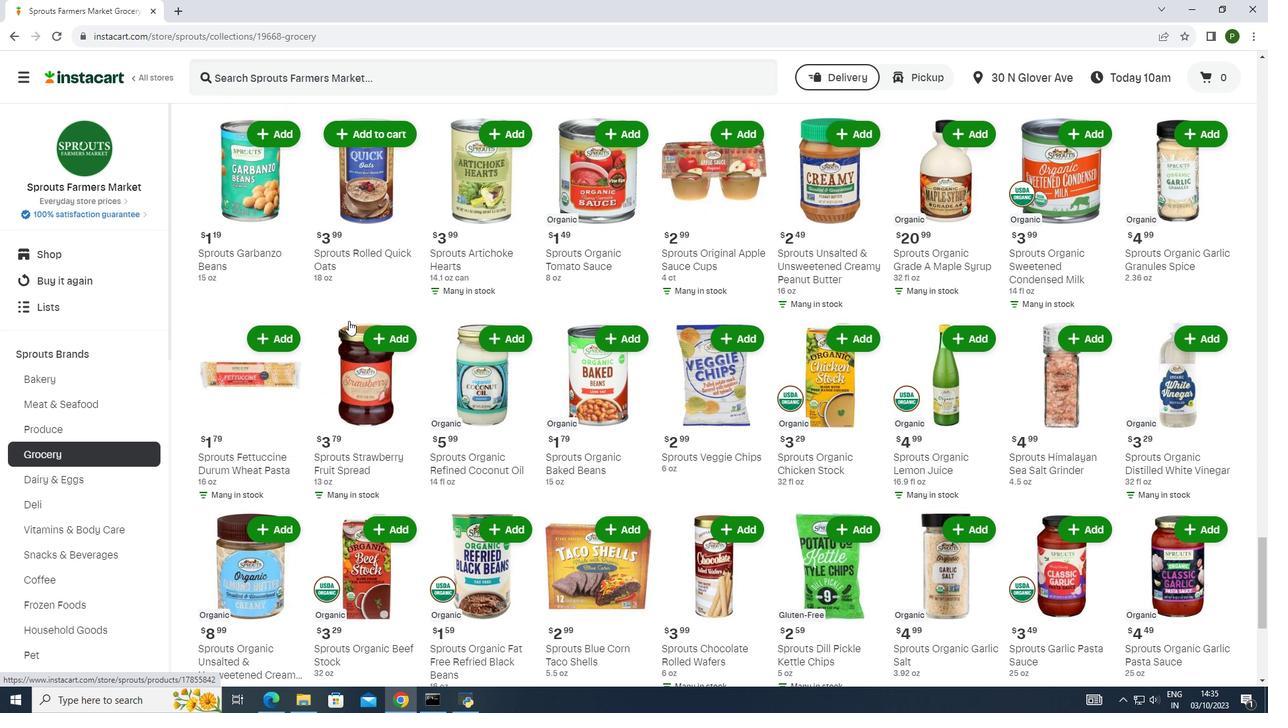 
Action: Mouse scrolled (348, 320) with delta (0, 0)
Screenshot: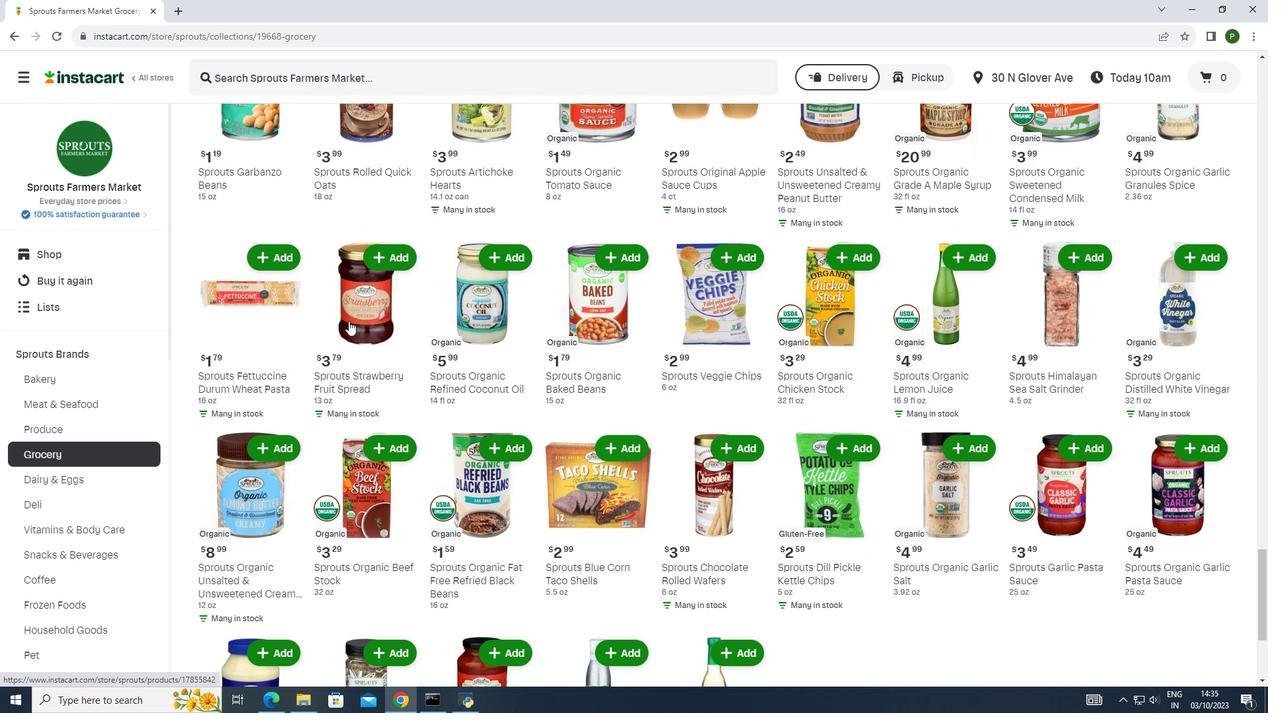 
Action: Mouse scrolled (348, 320) with delta (0, 0)
Screenshot: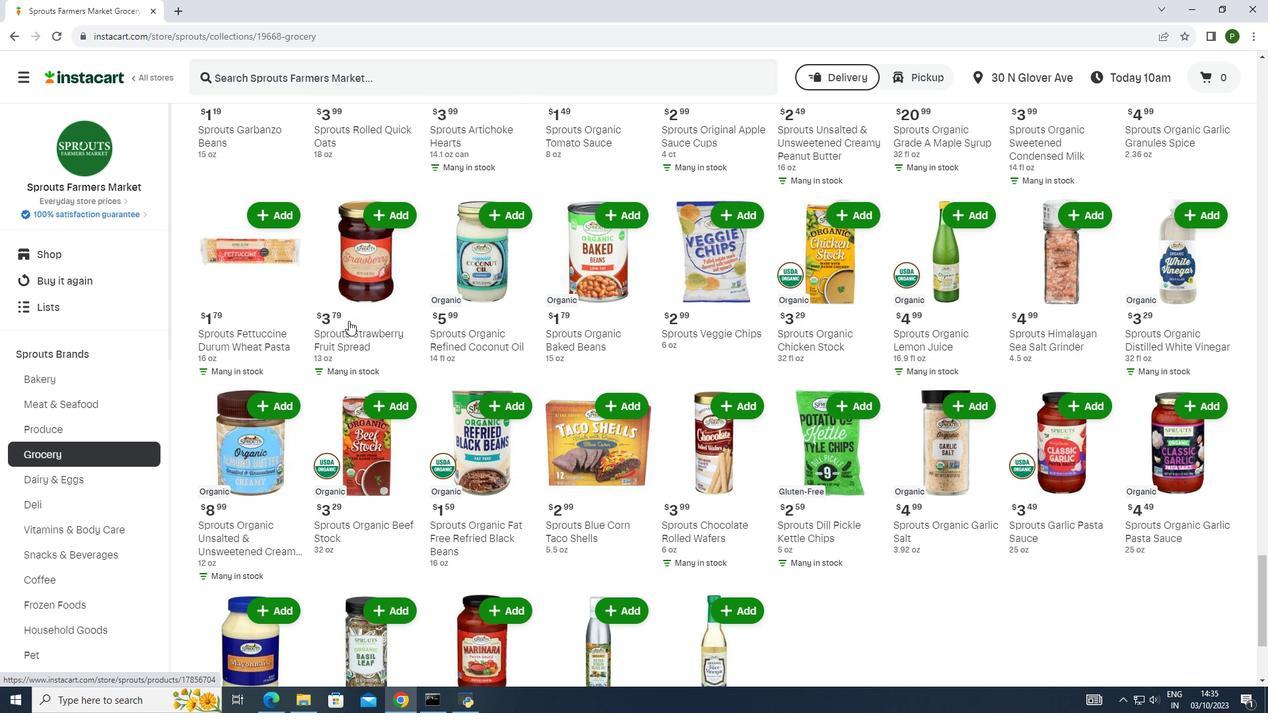 
Action: Mouse scrolled (348, 320) with delta (0, 0)
Screenshot: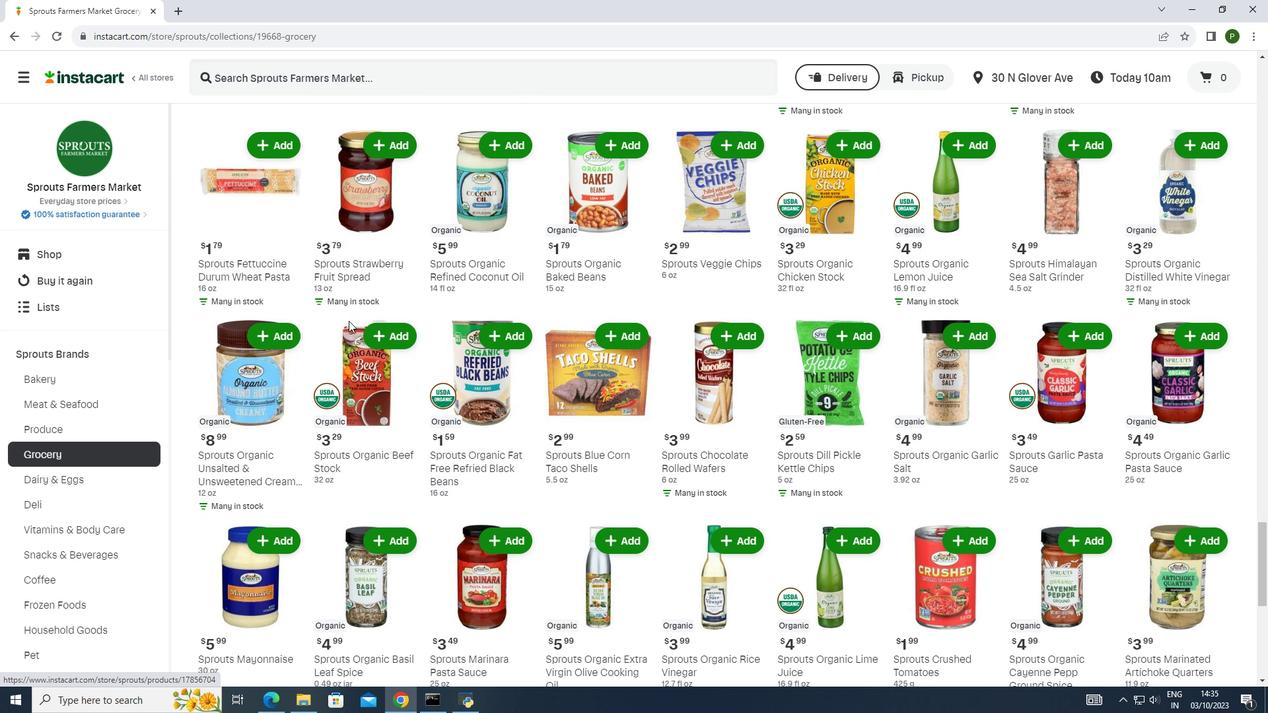 
Action: Mouse scrolled (348, 320) with delta (0, 0)
Screenshot: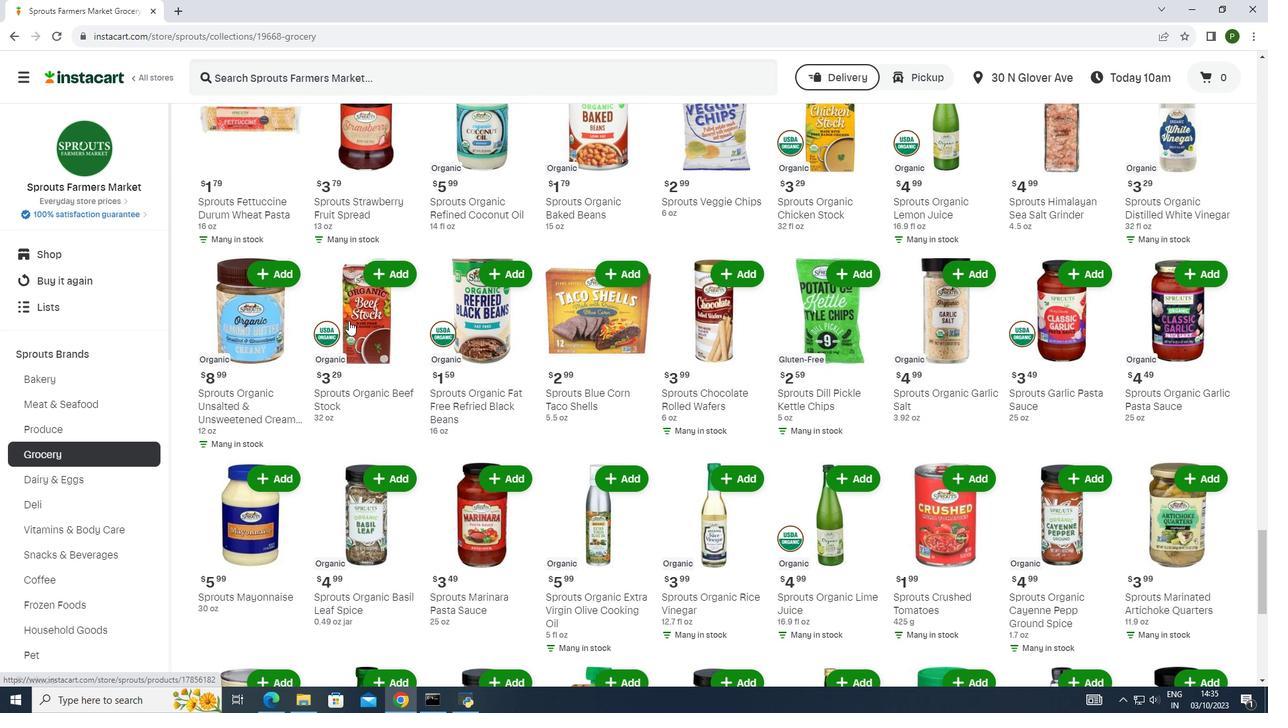 
Action: Mouse scrolled (348, 320) with delta (0, 0)
Screenshot: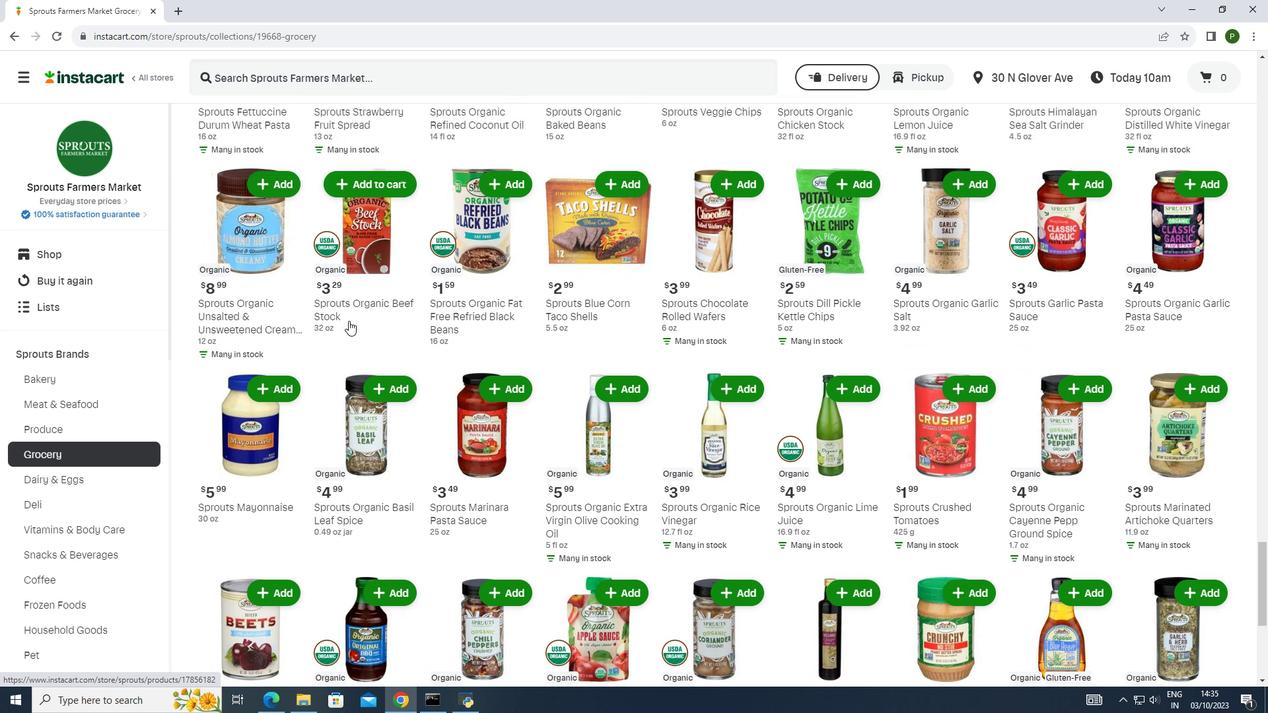 
Action: Mouse scrolled (348, 320) with delta (0, 0)
Screenshot: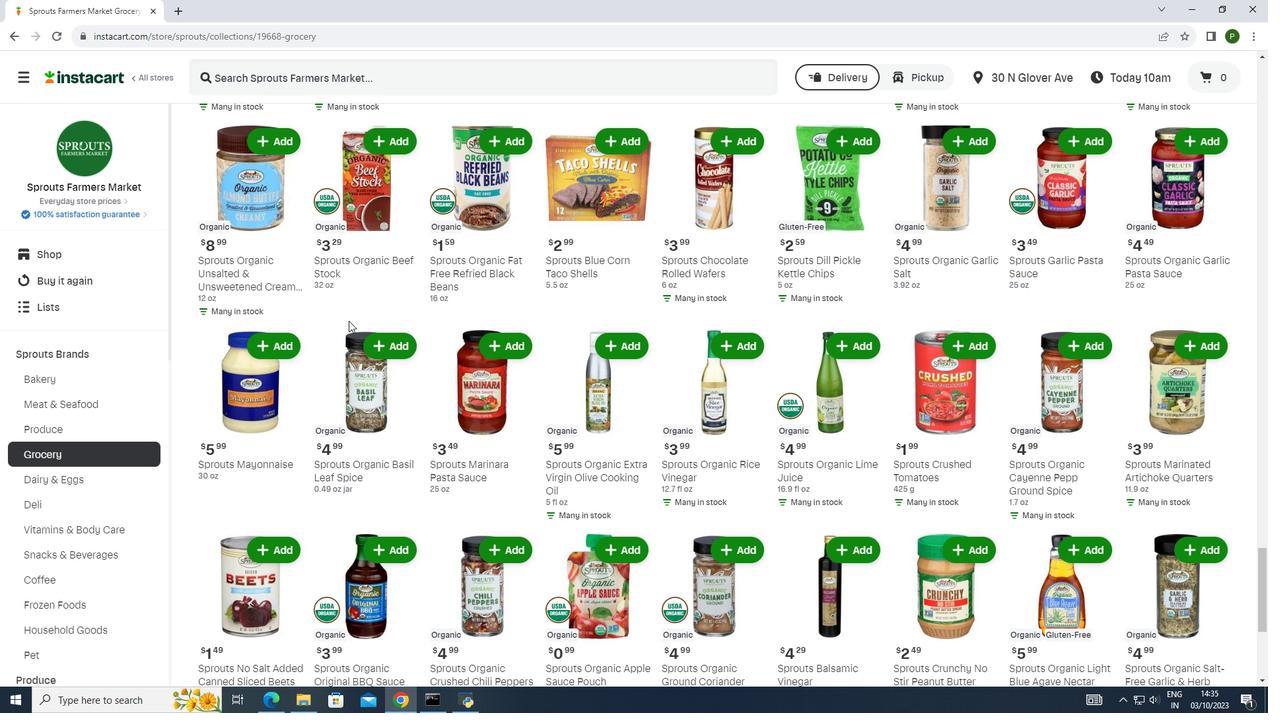 
Action: Mouse scrolled (348, 320) with delta (0, 0)
Screenshot: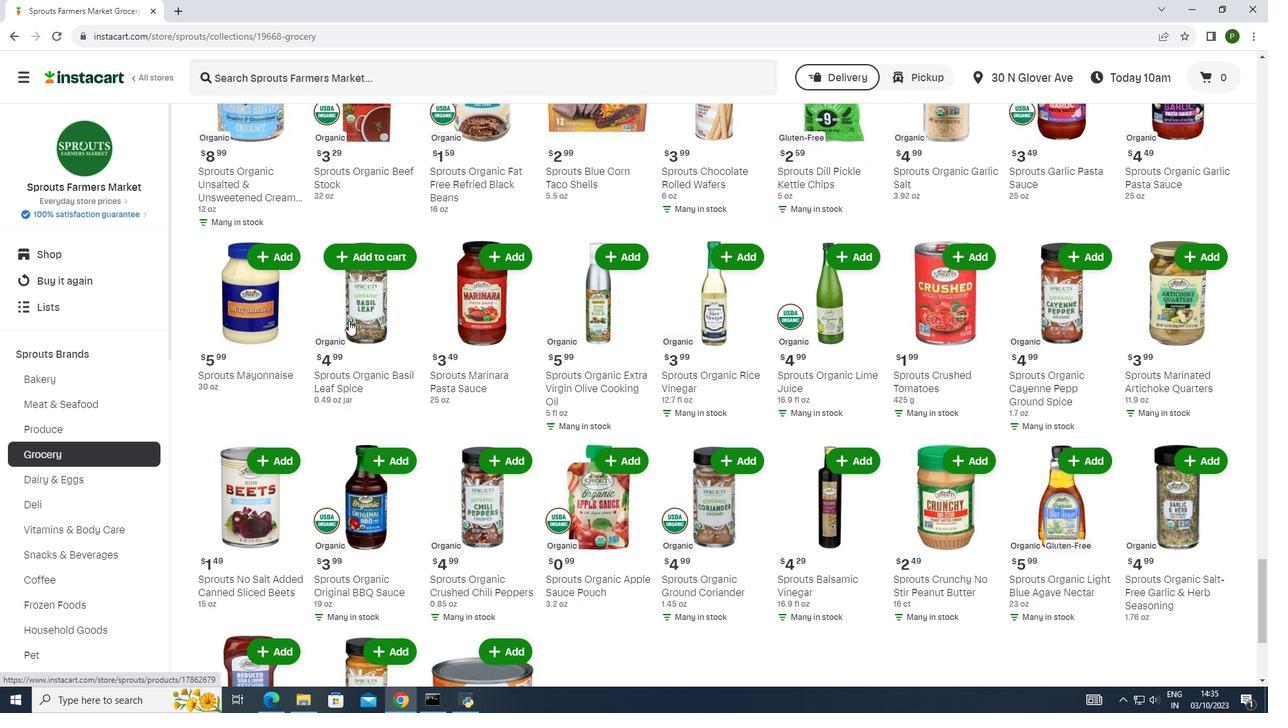 
Action: Mouse scrolled (348, 320) with delta (0, 0)
Screenshot: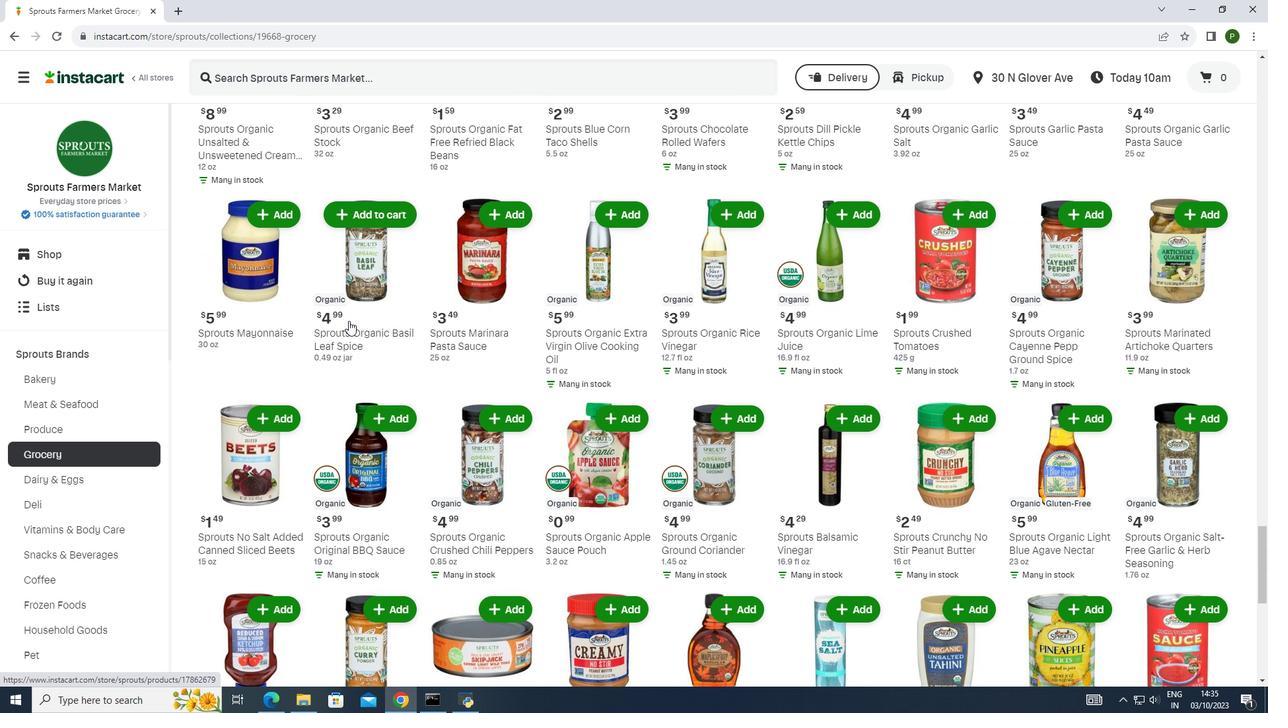 
Action: Mouse scrolled (348, 320) with delta (0, 0)
Screenshot: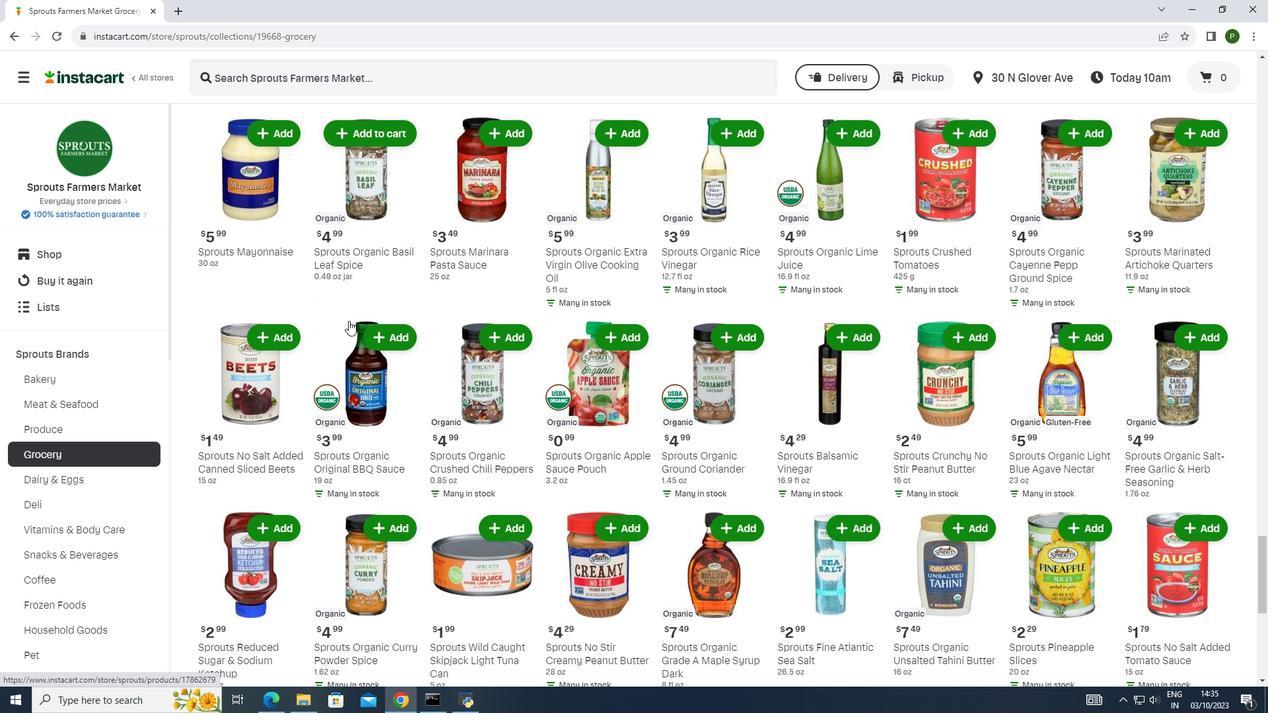 
Action: Mouse scrolled (348, 320) with delta (0, 0)
Screenshot: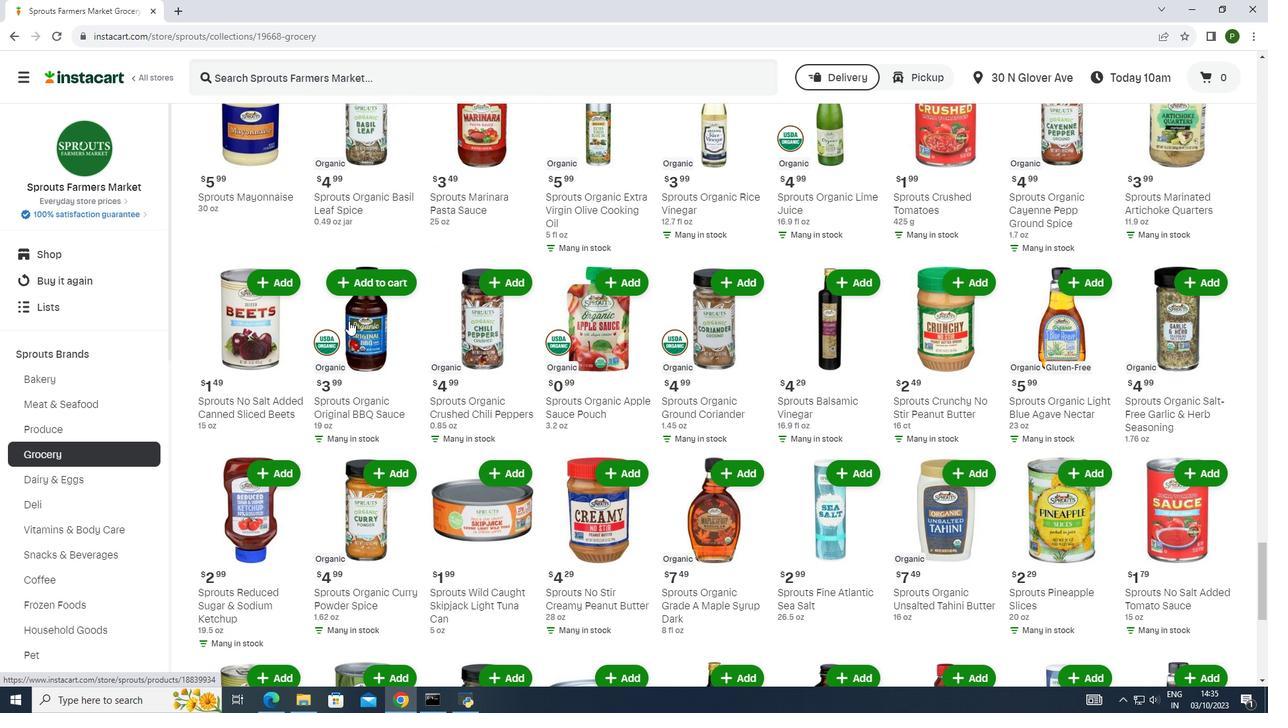 
Action: Mouse scrolled (348, 320) with delta (0, 0)
Screenshot: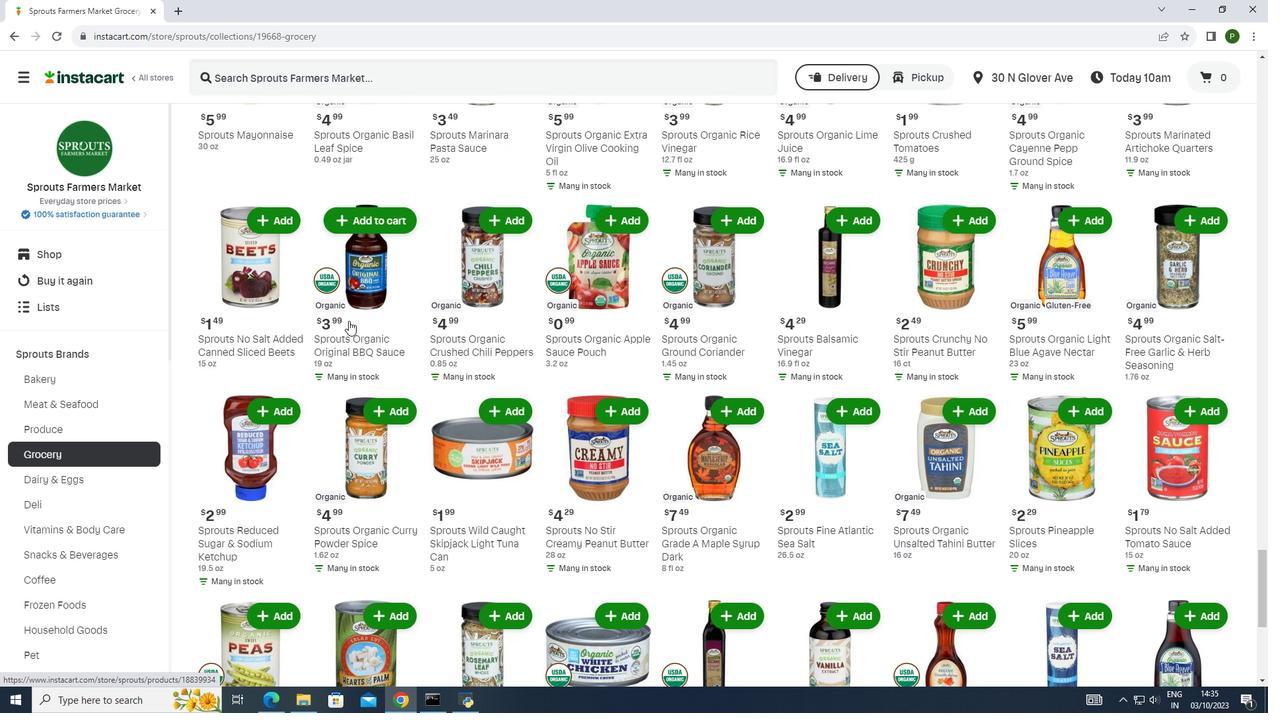 
Action: Mouse scrolled (348, 320) with delta (0, 0)
Screenshot: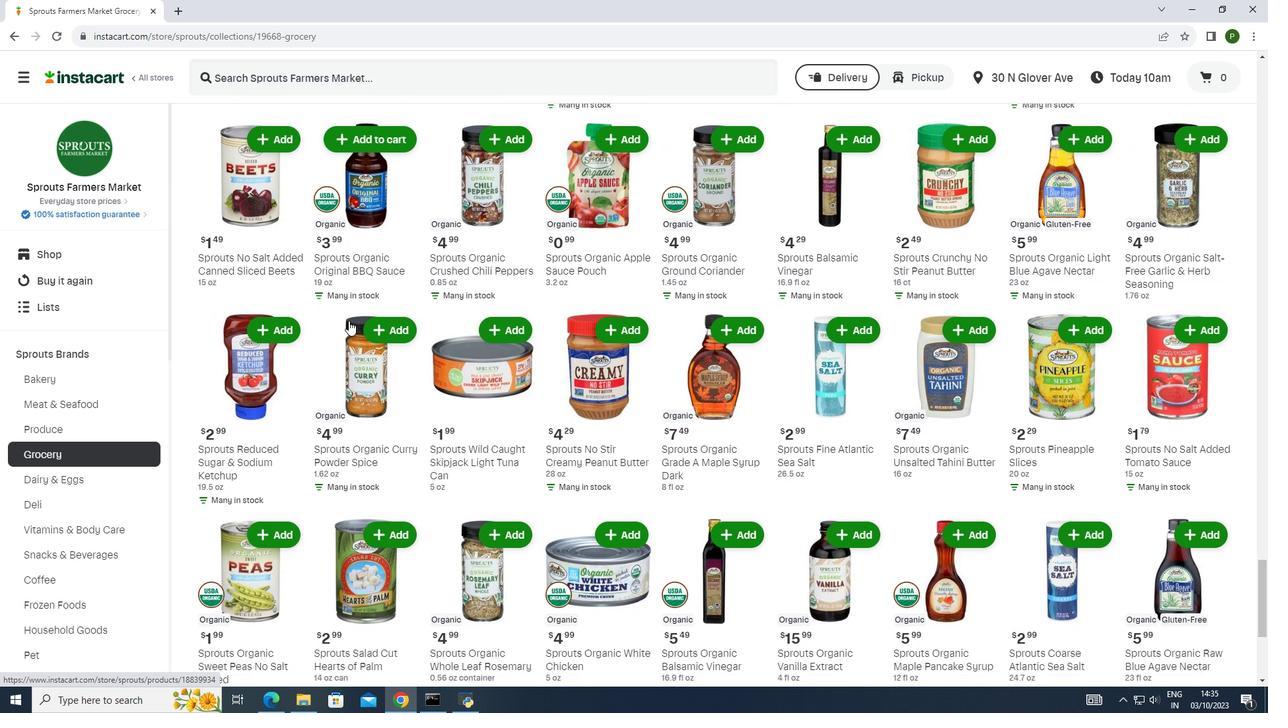 
Action: Mouse scrolled (348, 320) with delta (0, 0)
Screenshot: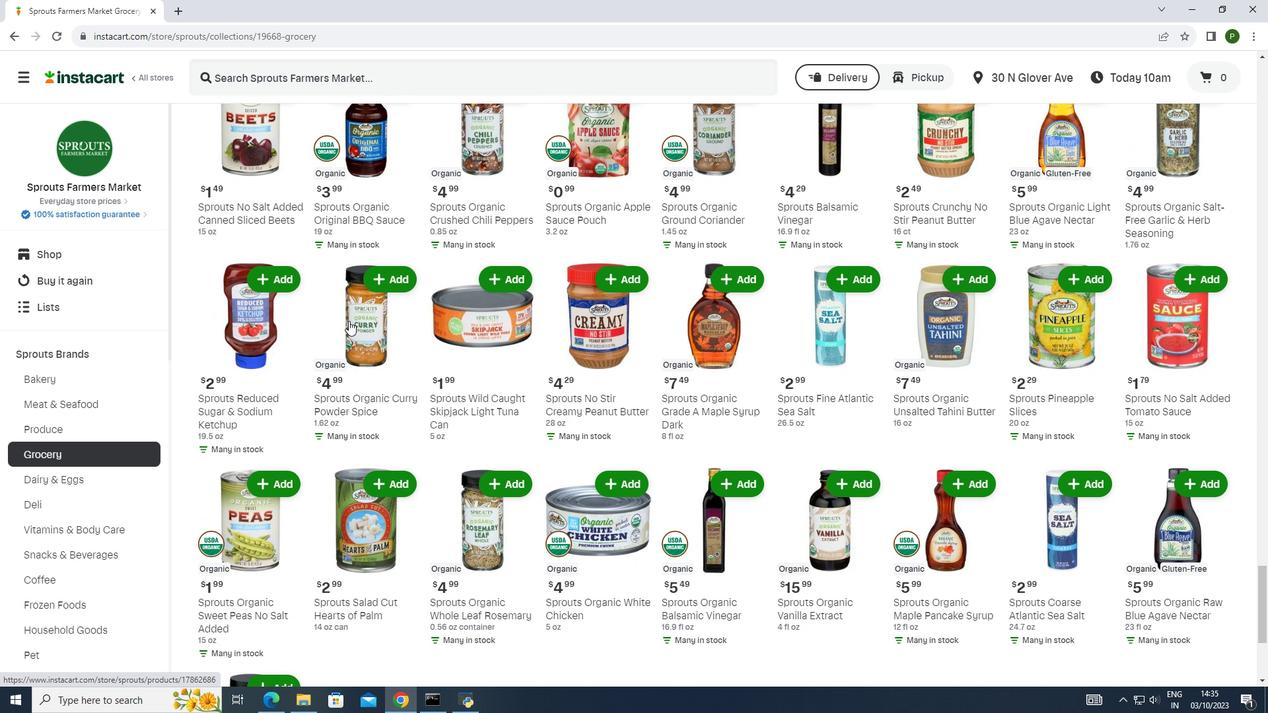 
Action: Mouse scrolled (348, 320) with delta (0, 0)
Screenshot: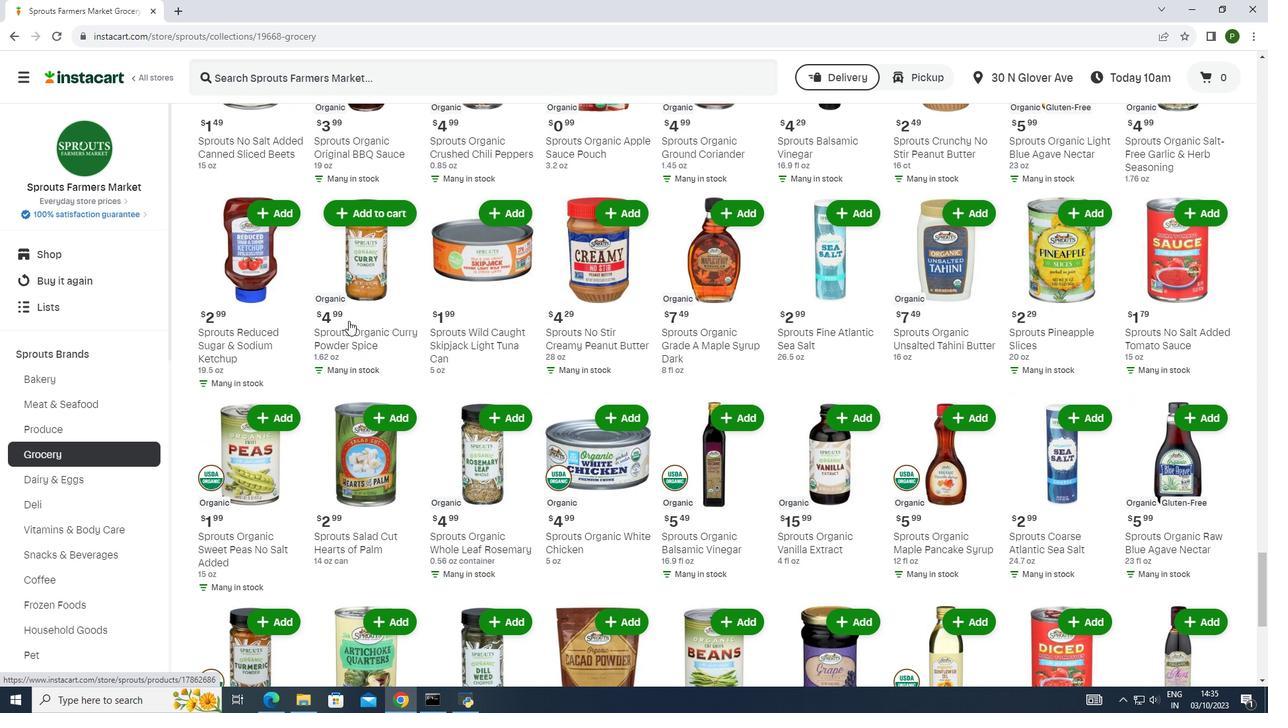 
Action: Mouse scrolled (348, 320) with delta (0, 0)
Screenshot: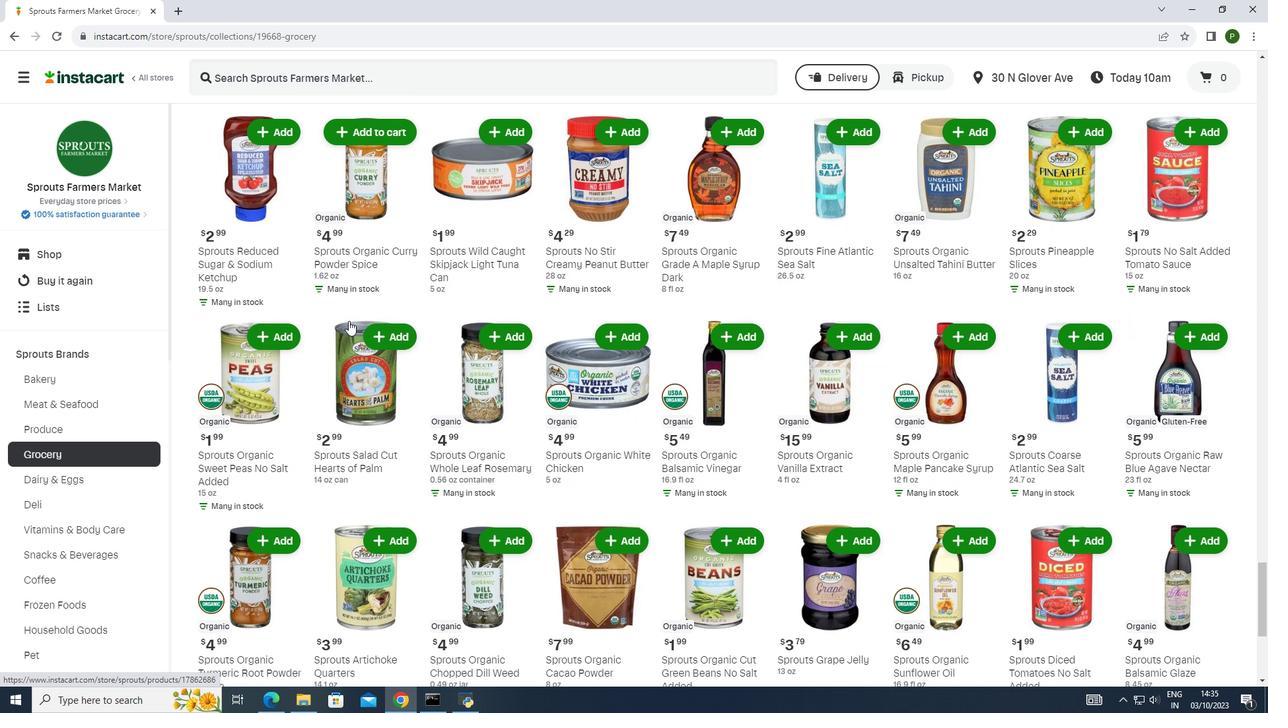 
Action: Mouse scrolled (348, 320) with delta (0, 0)
Screenshot: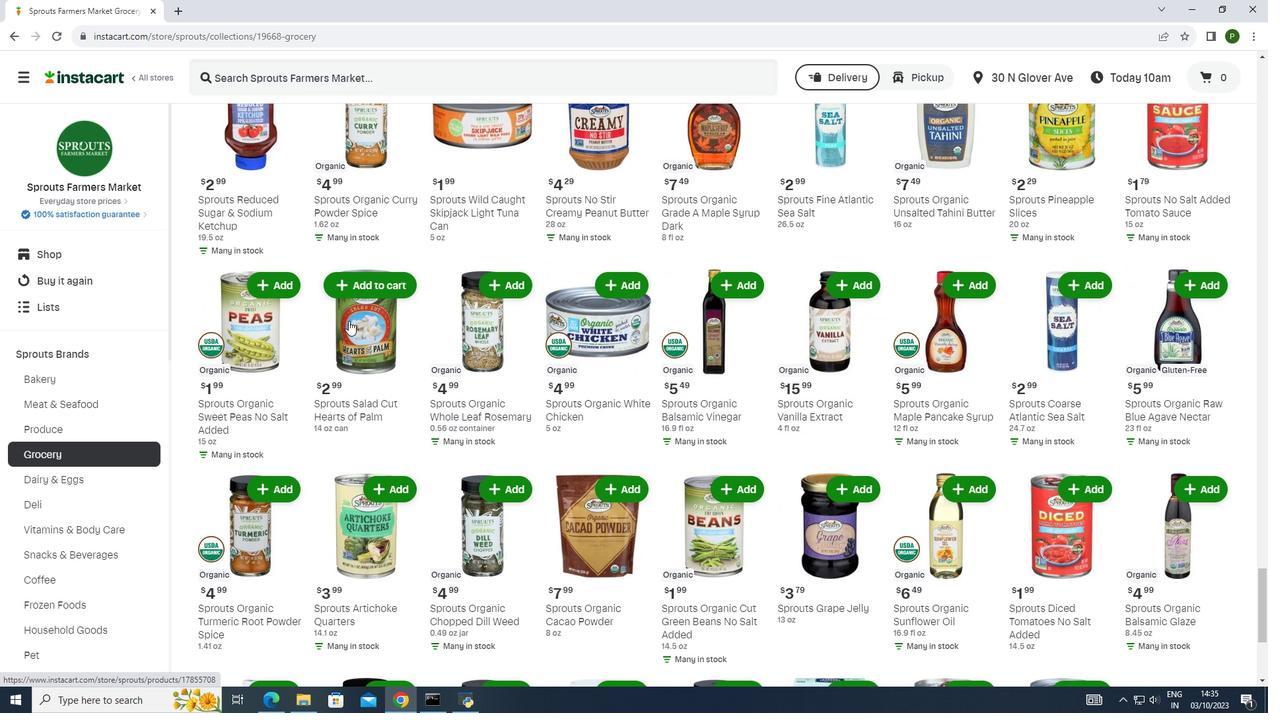 
Action: Mouse scrolled (348, 320) with delta (0, 0)
Screenshot: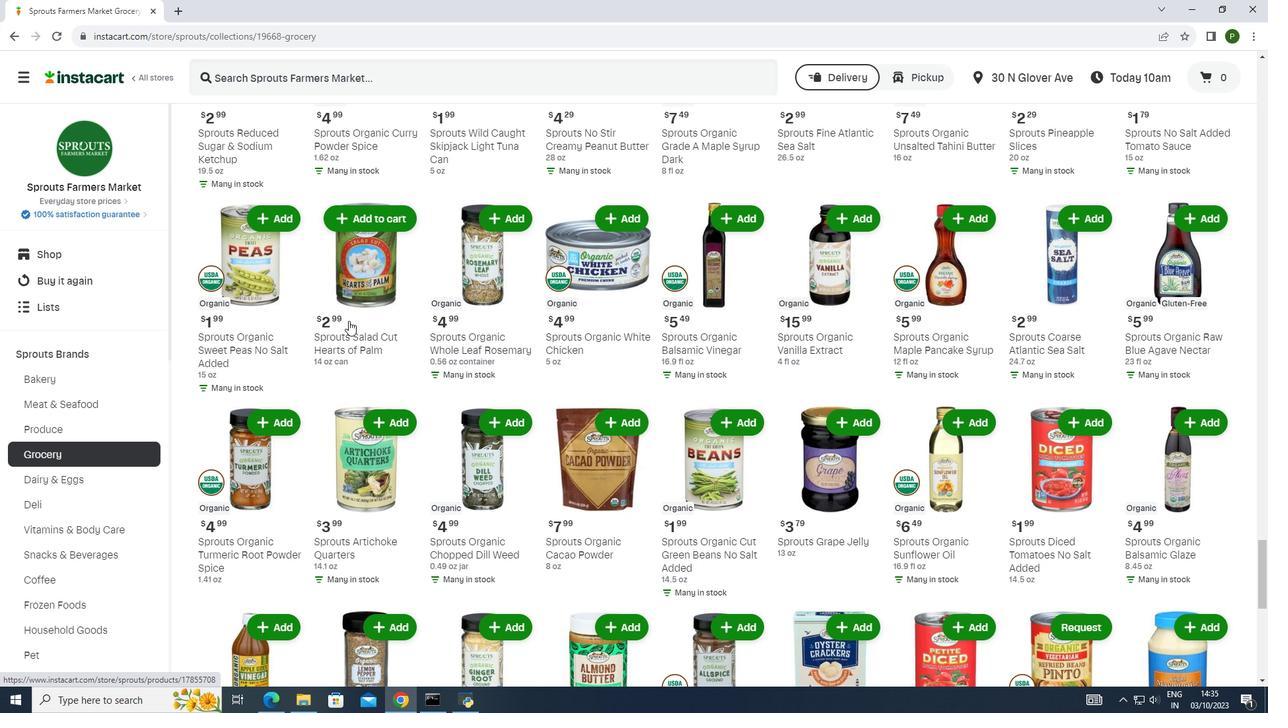 
Action: Mouse scrolled (348, 320) with delta (0, 0)
Screenshot: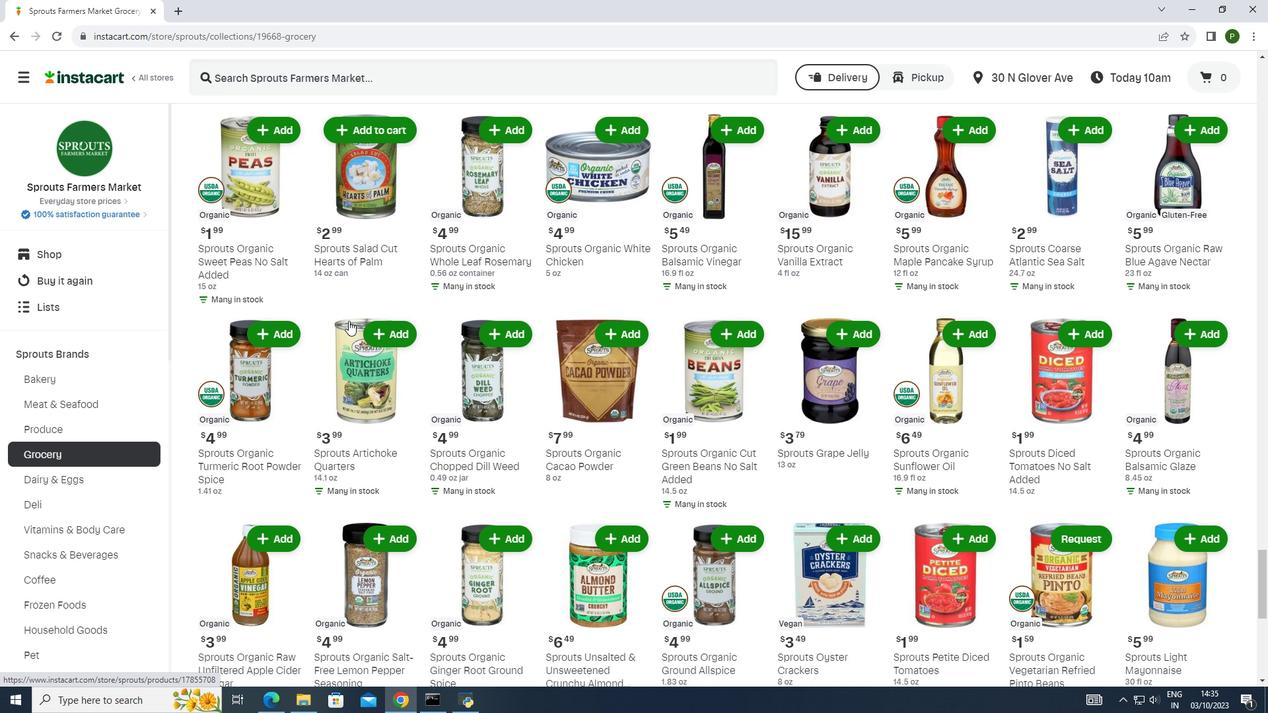 
Action: Mouse scrolled (348, 320) with delta (0, 0)
Screenshot: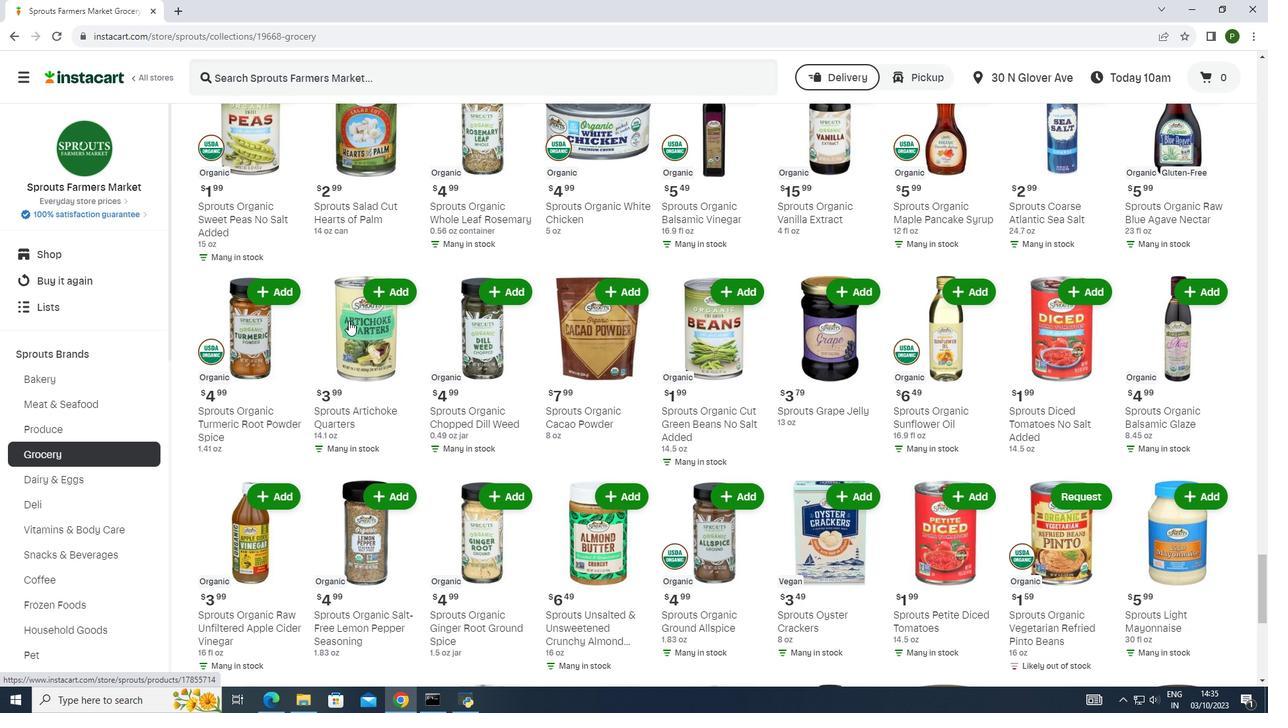 
Action: Mouse scrolled (348, 320) with delta (0, 0)
Screenshot: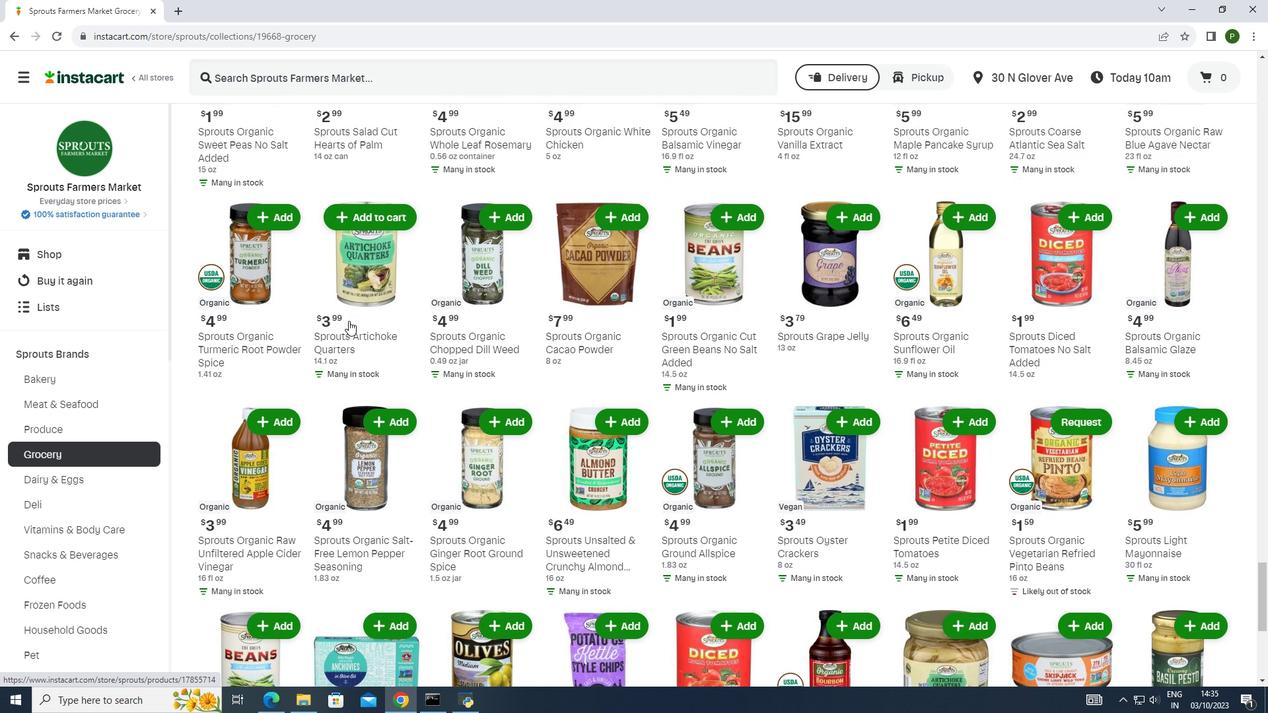 
Action: Mouse scrolled (348, 320) with delta (0, 0)
Screenshot: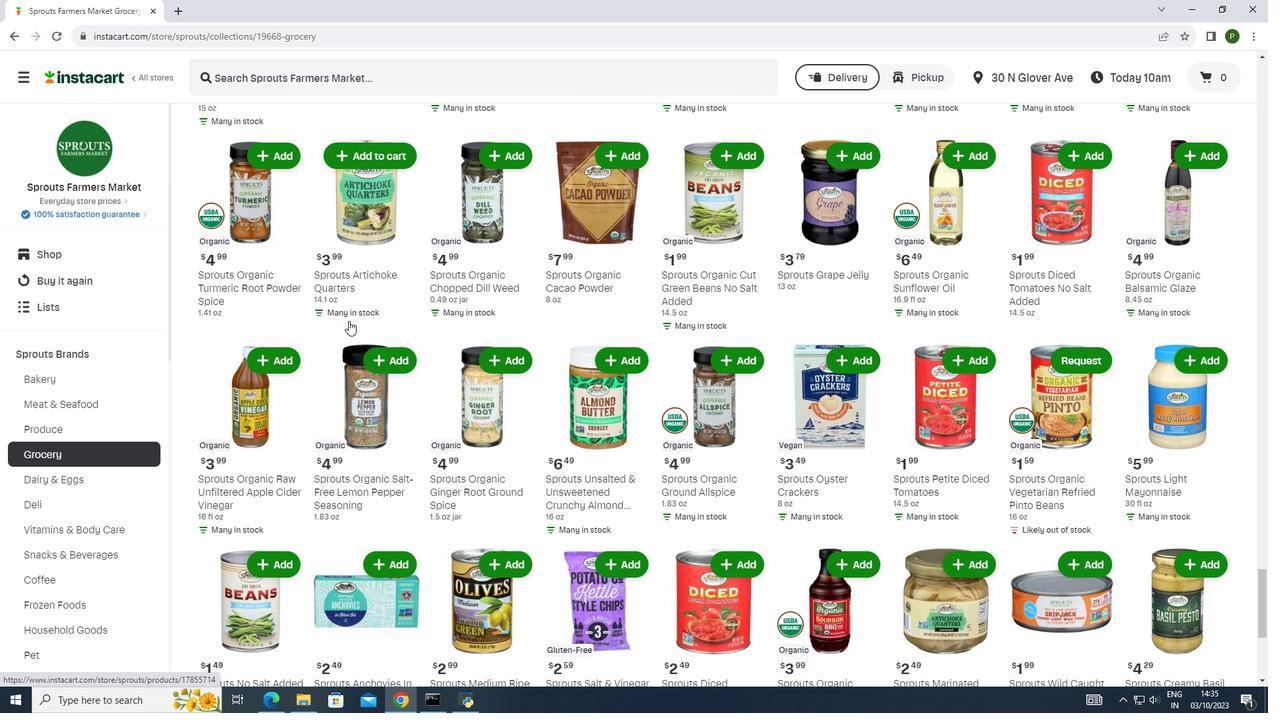 
Action: Mouse scrolled (348, 320) with delta (0, 0)
Screenshot: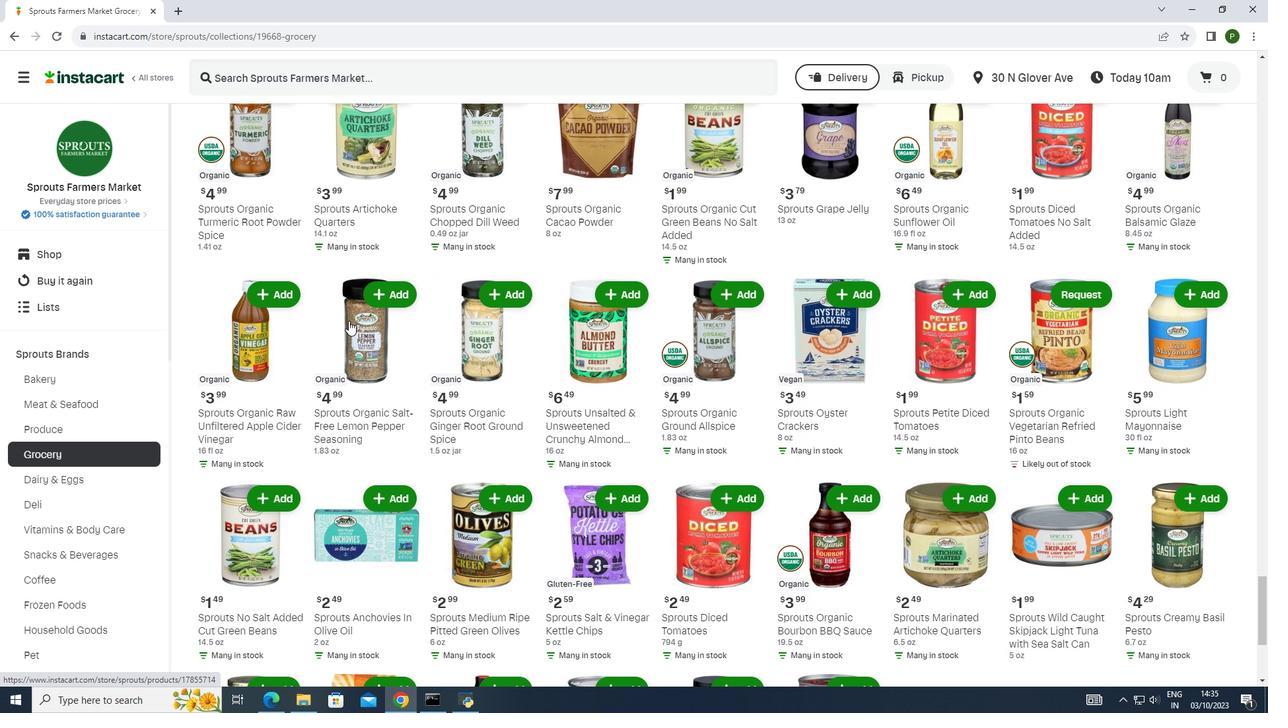 
Action: Mouse scrolled (348, 320) with delta (0, 0)
Screenshot: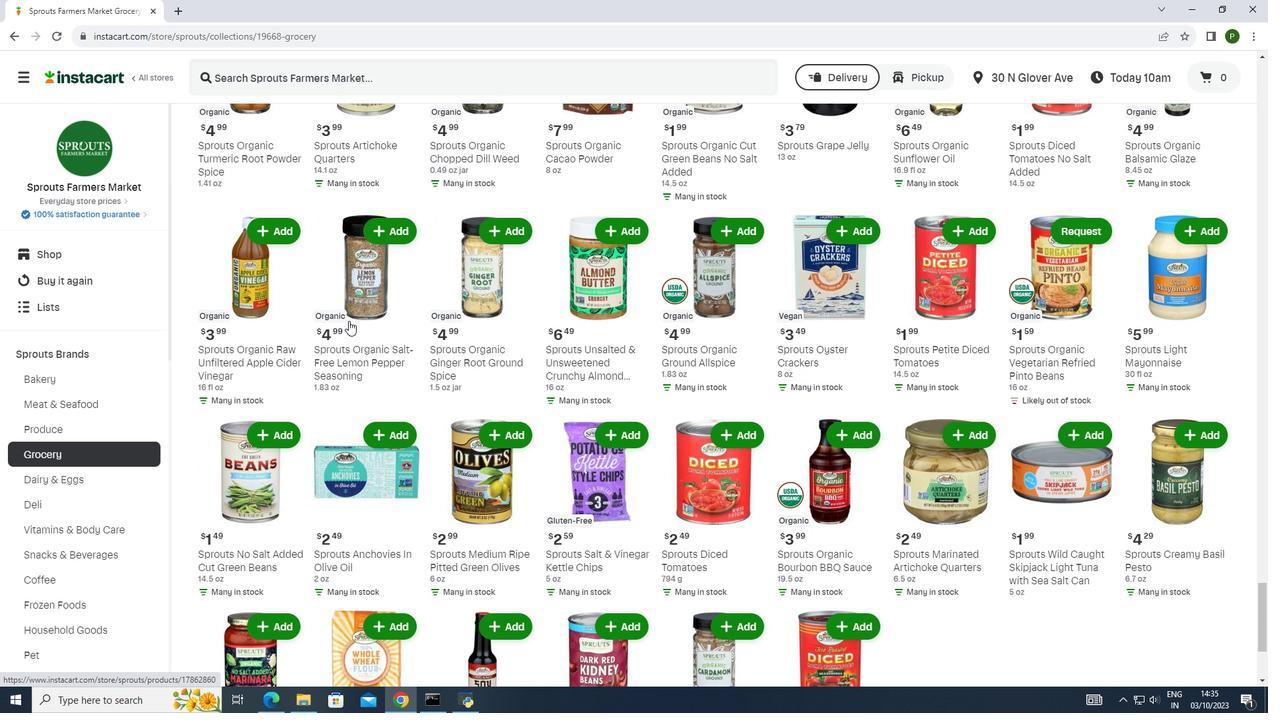 
Action: Mouse scrolled (348, 320) with delta (0, 0)
Screenshot: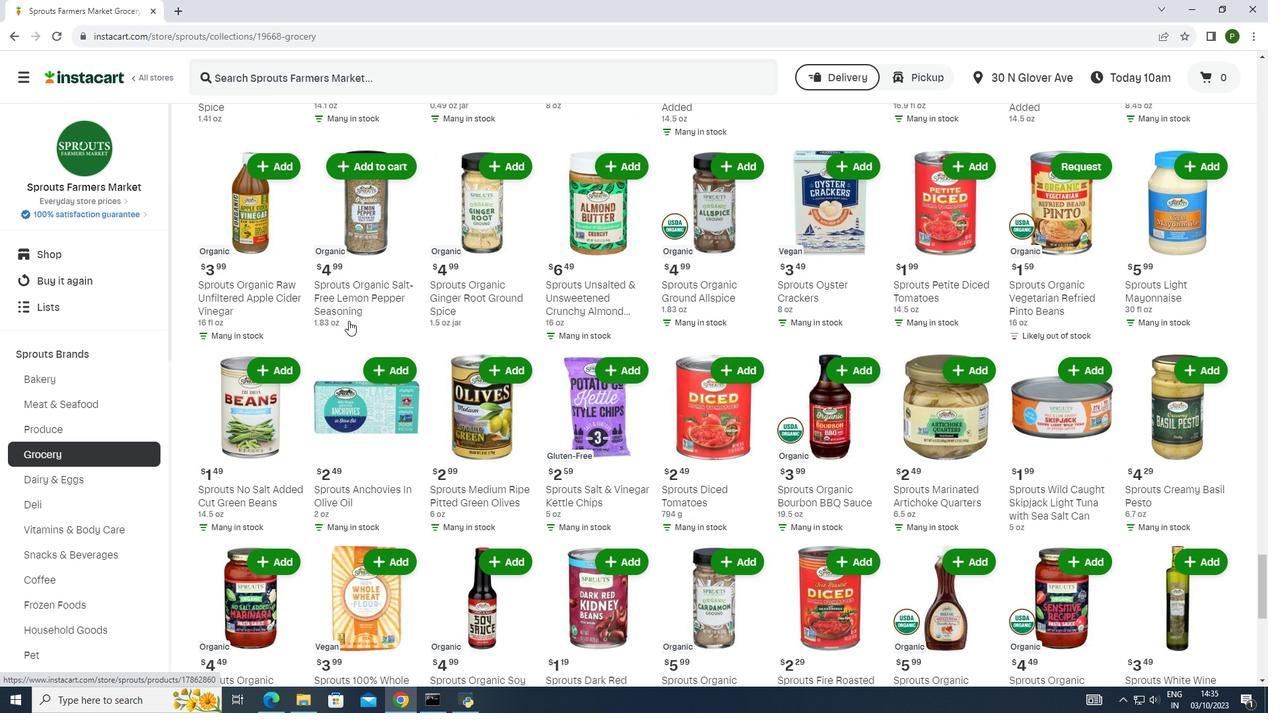 
Action: Mouse scrolled (348, 320) with delta (0, 0)
Screenshot: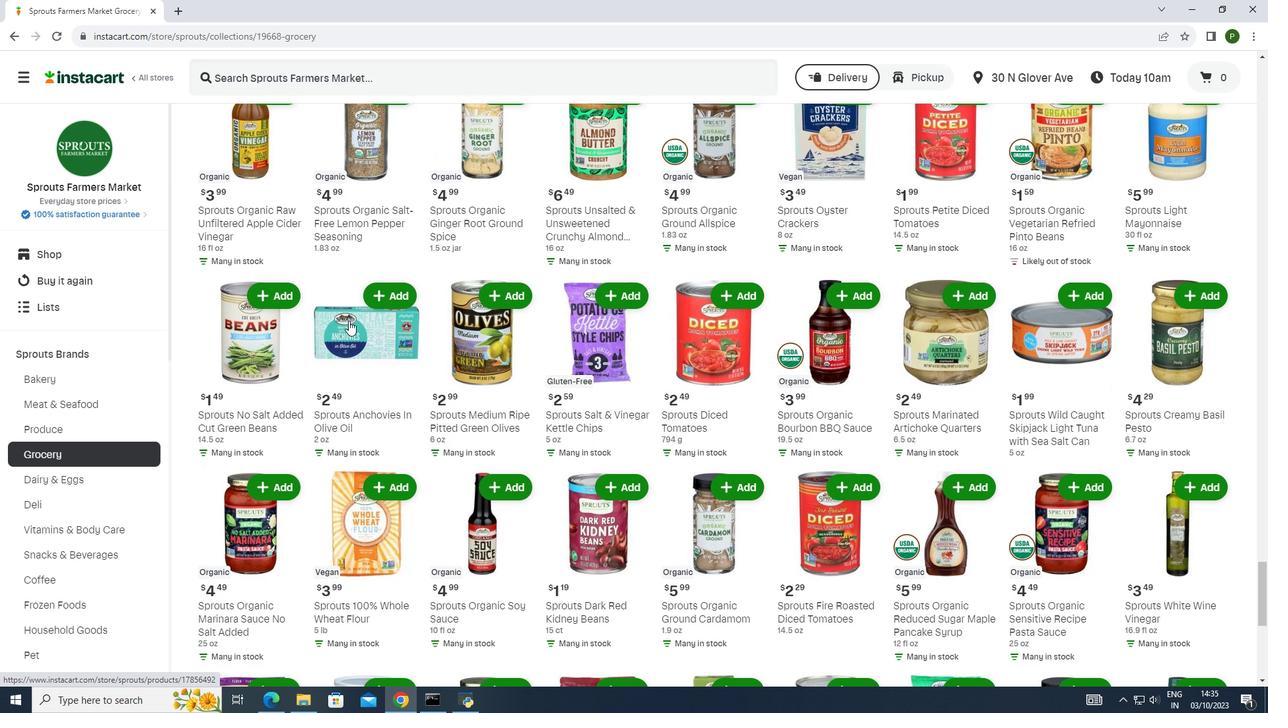 
Action: Mouse scrolled (348, 320) with delta (0, 0)
Screenshot: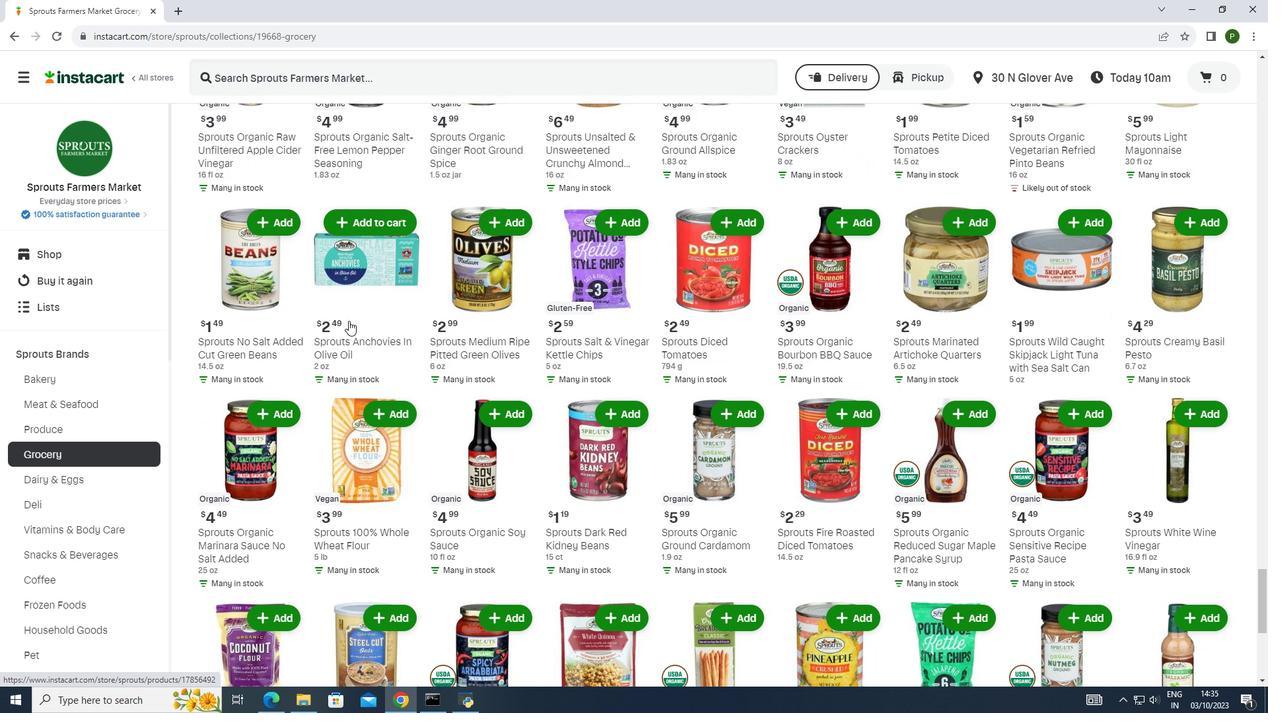 
Action: Mouse scrolled (348, 320) with delta (0, 0)
Screenshot: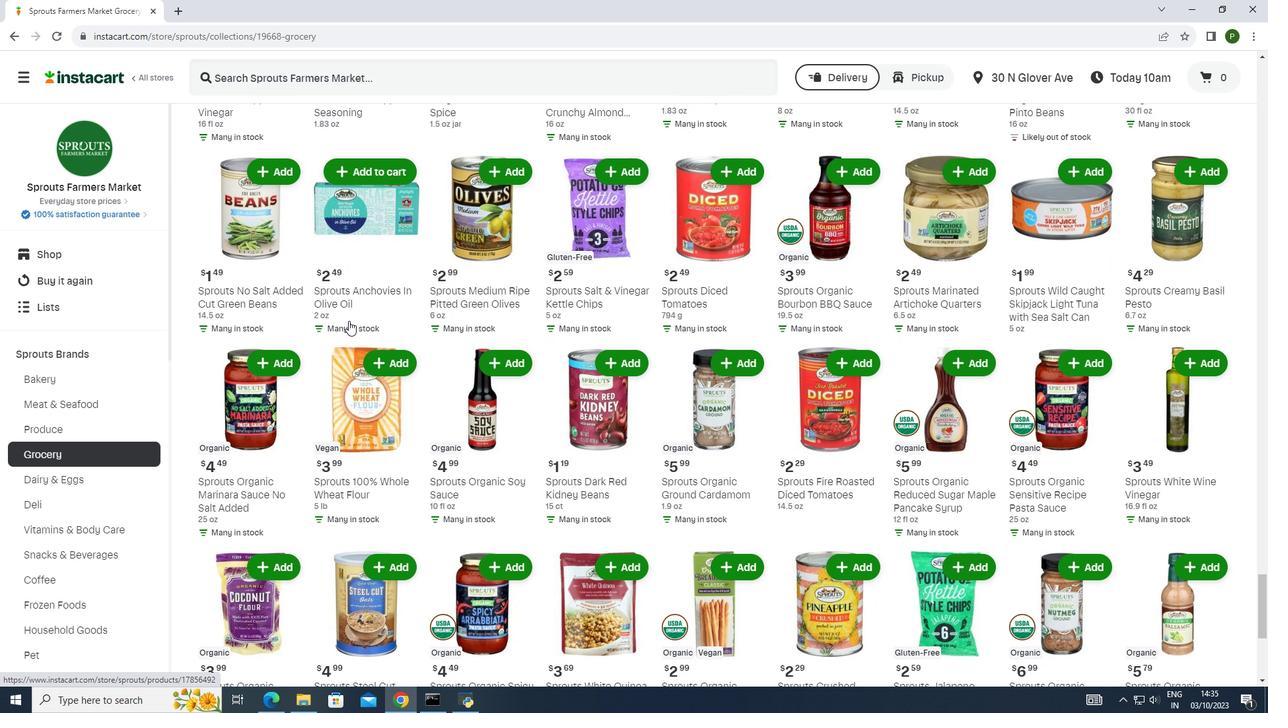
Action: Mouse scrolled (348, 320) with delta (0, 0)
Screenshot: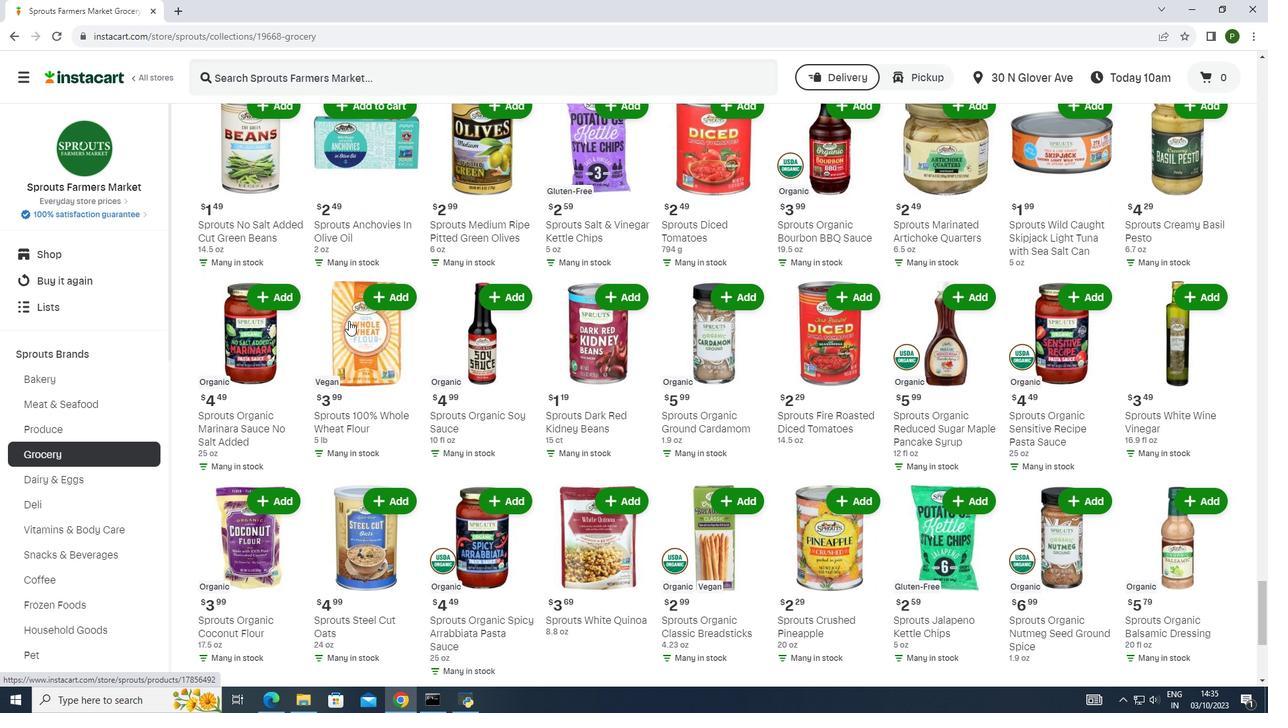 
Action: Mouse scrolled (348, 320) with delta (0, 0)
Screenshot: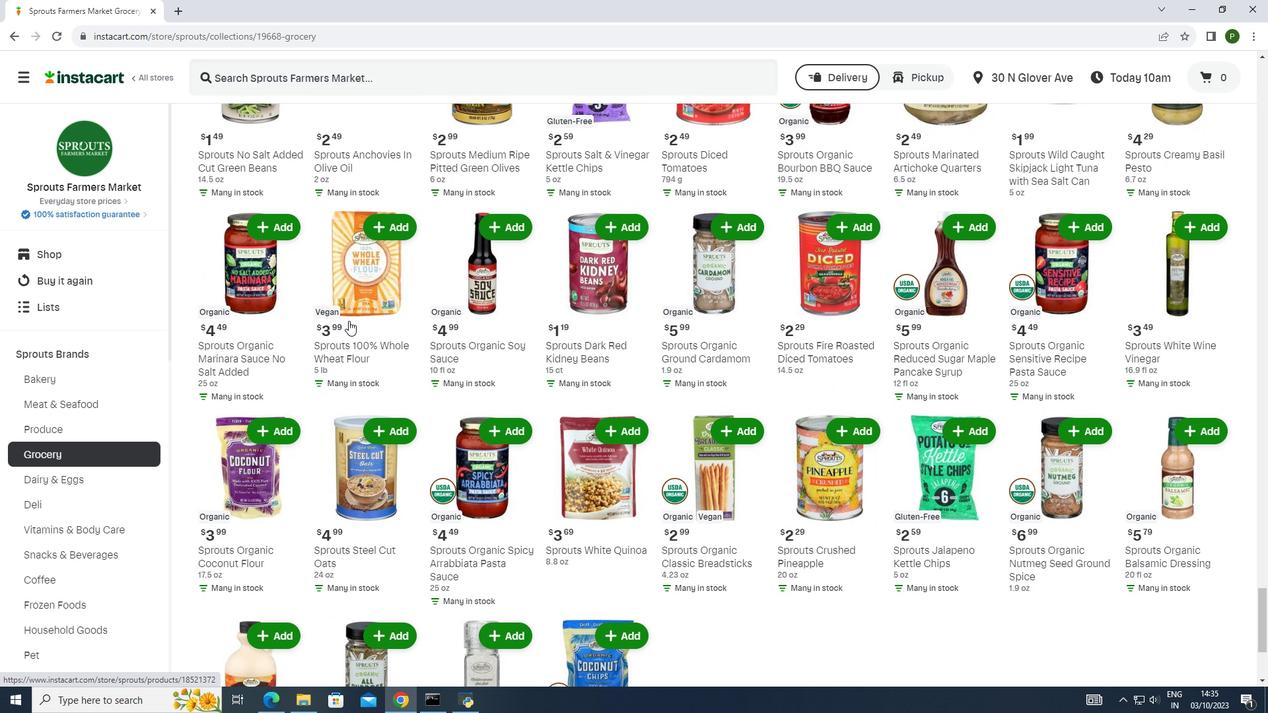 
Action: Mouse scrolled (348, 320) with delta (0, 0)
Screenshot: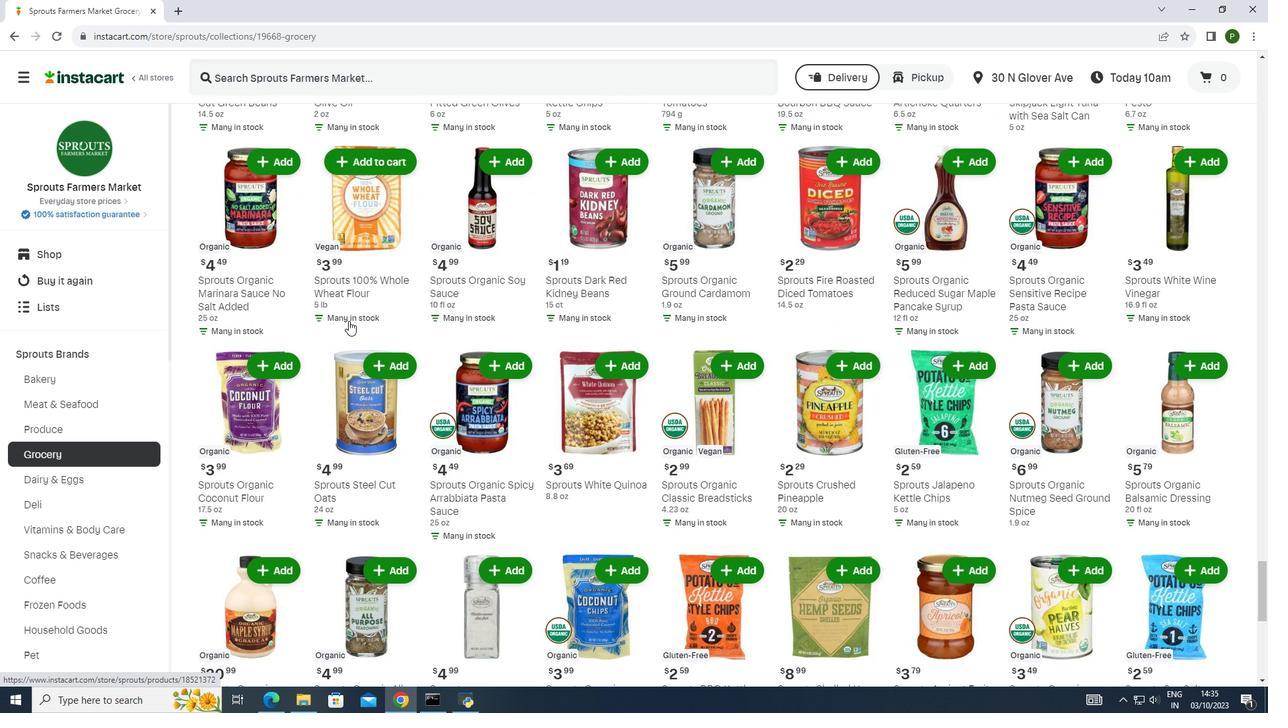 
Action: Mouse scrolled (348, 320) with delta (0, 0)
Screenshot: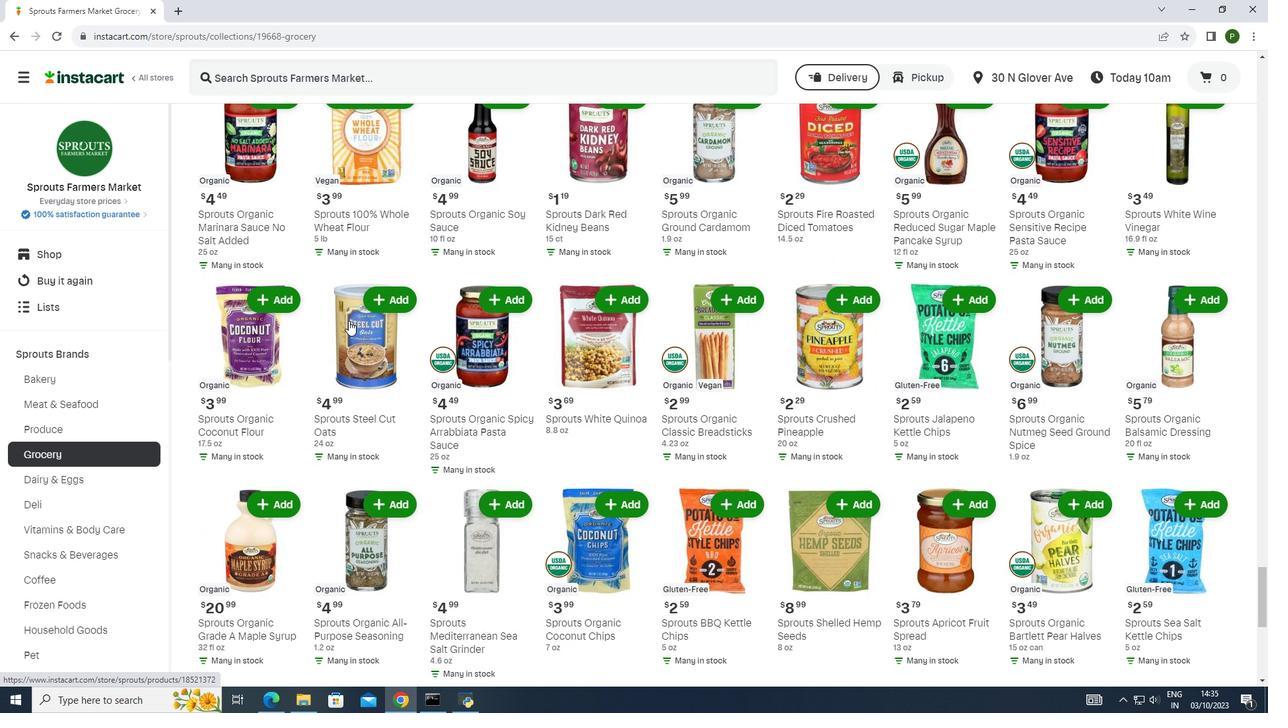 
Action: Mouse scrolled (348, 320) with delta (0, 0)
Screenshot: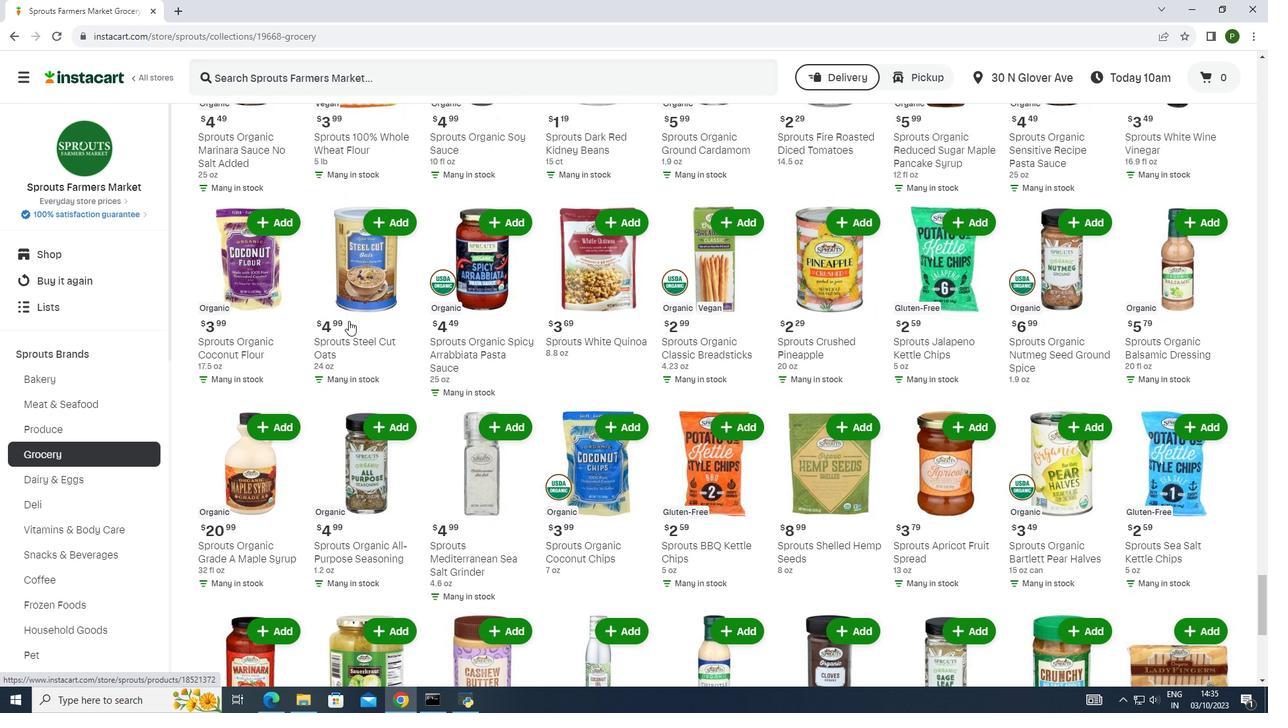 
Action: Mouse scrolled (348, 320) with delta (0, 0)
Screenshot: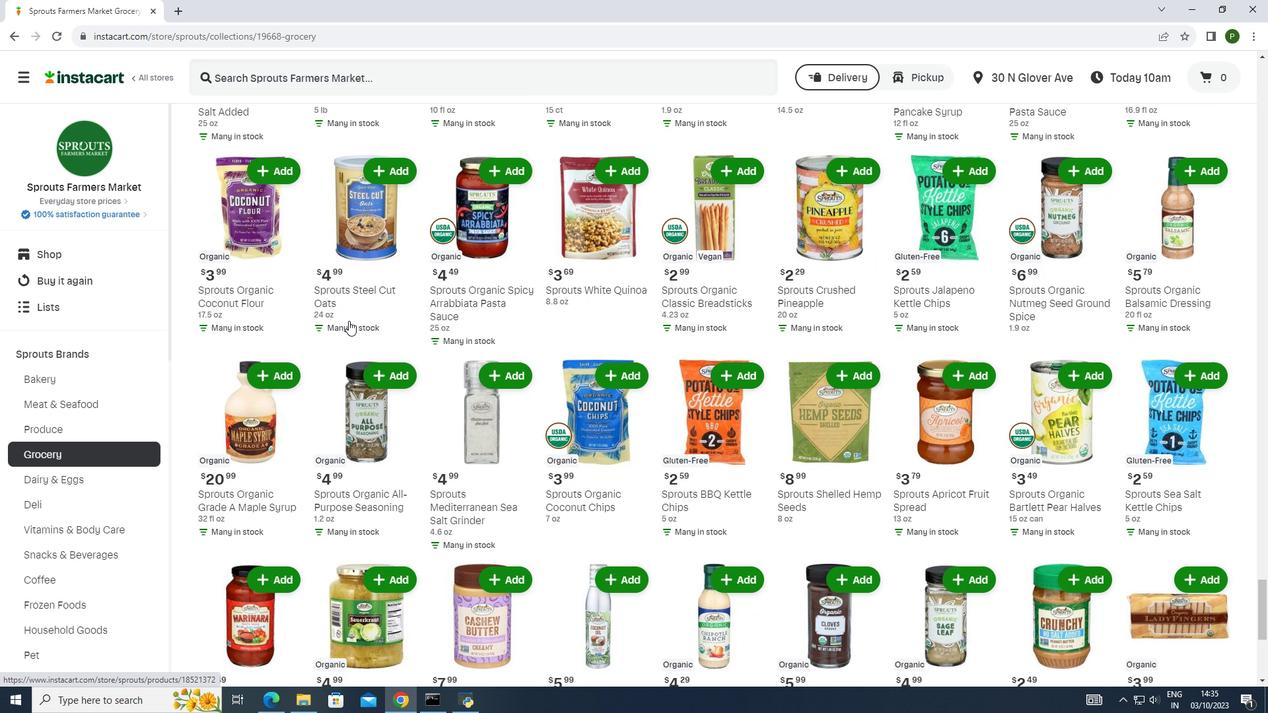 
Action: Mouse scrolled (348, 320) with delta (0, 0)
Screenshot: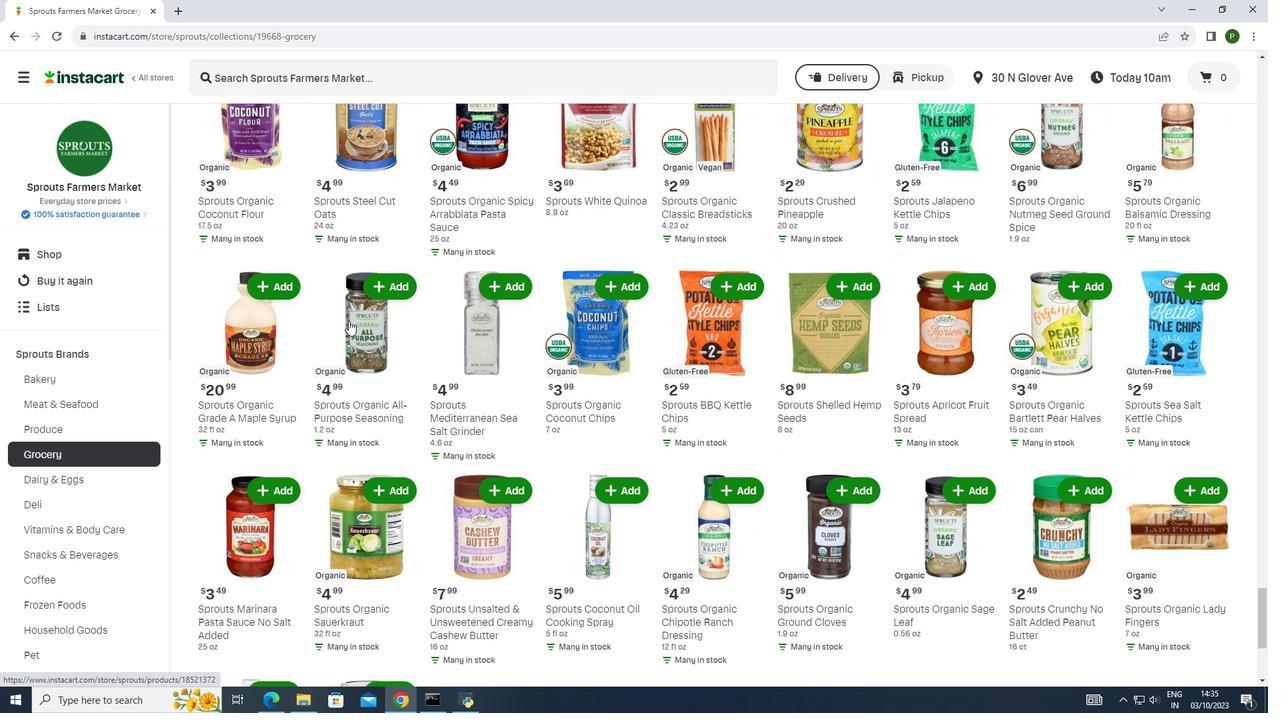 
Action: Mouse scrolled (348, 320) with delta (0, 0)
Screenshot: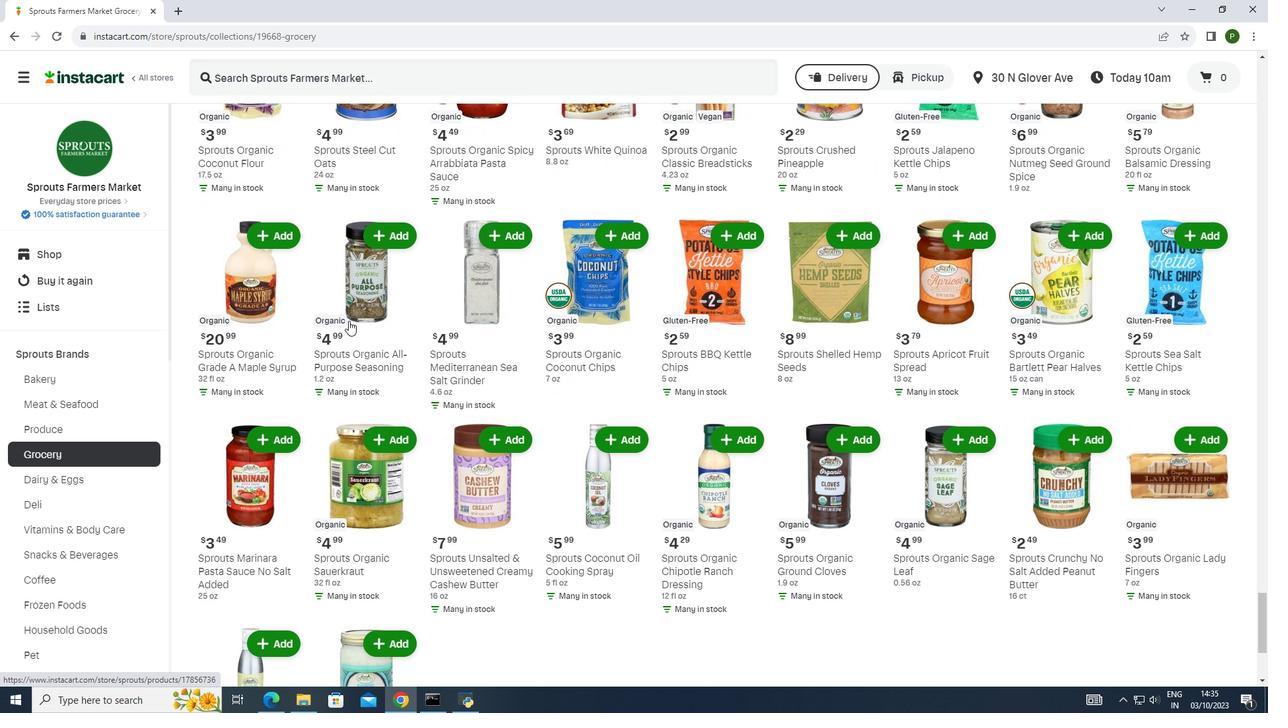 
Action: Mouse scrolled (348, 320) with delta (0, 0)
Screenshot: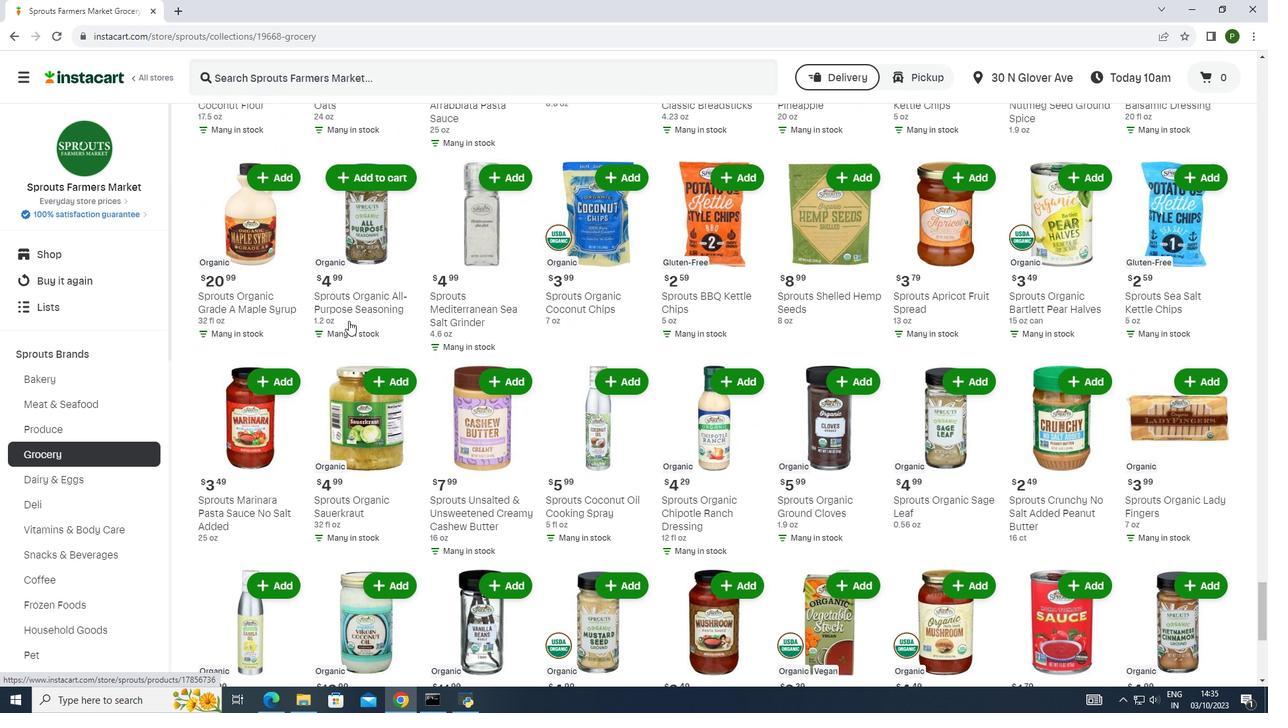 
Action: Mouse moved to (614, 309)
Screenshot: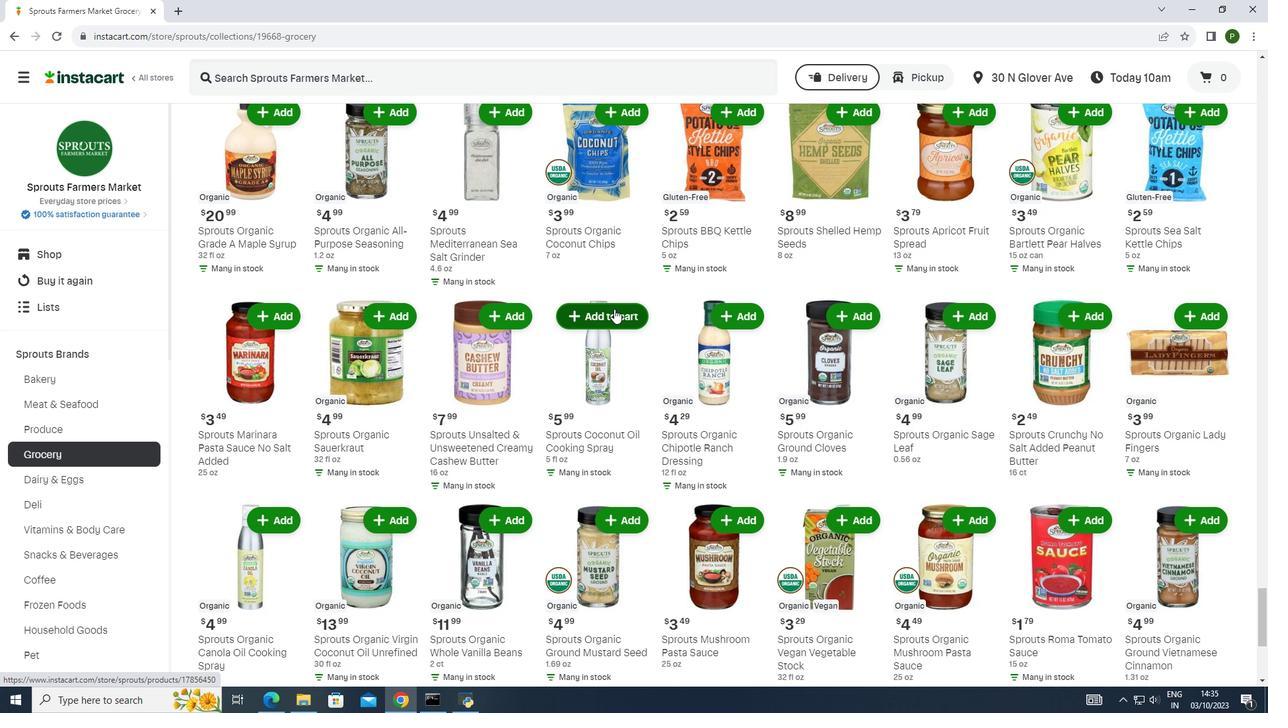 
Action: Mouse pressed left at (614, 309)
Screenshot: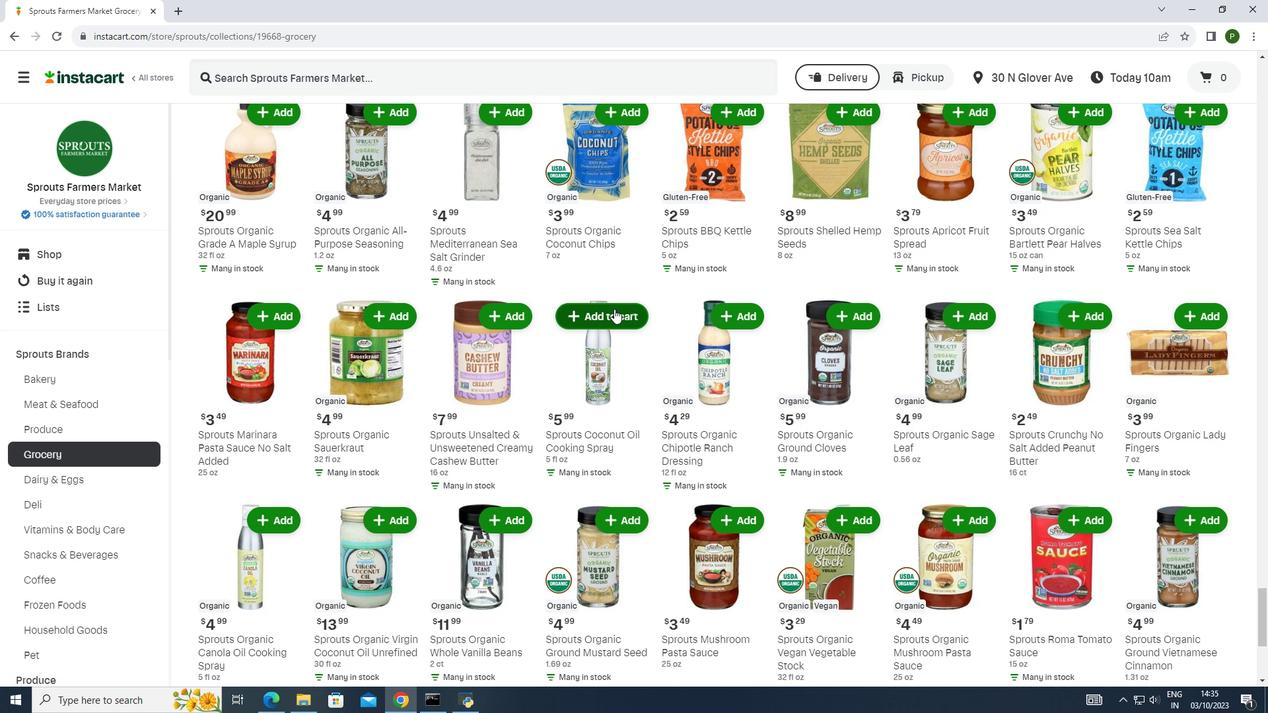 
Action: Mouse moved to (606, 317)
Screenshot: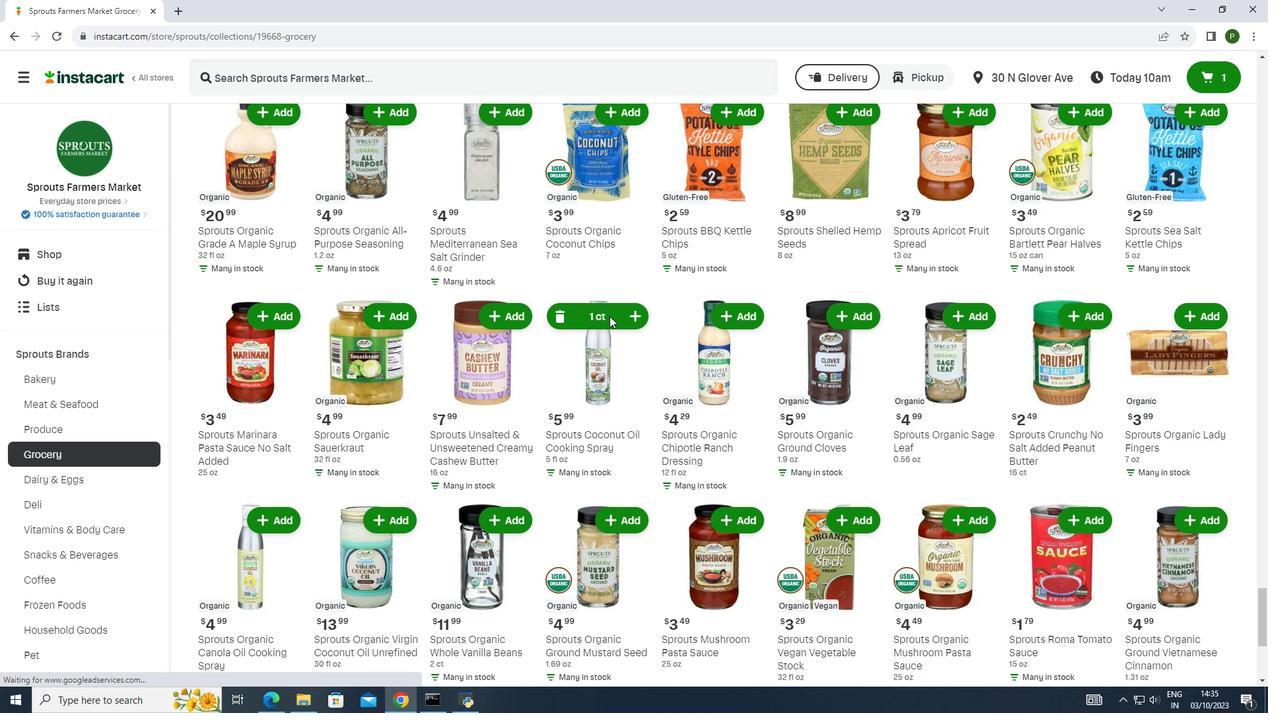 
